 Task: Set a Reminder: Create a reminder for yourself or a team member to follow up with a specific contact or task.
Action: Mouse moved to (62, 91)
Screenshot: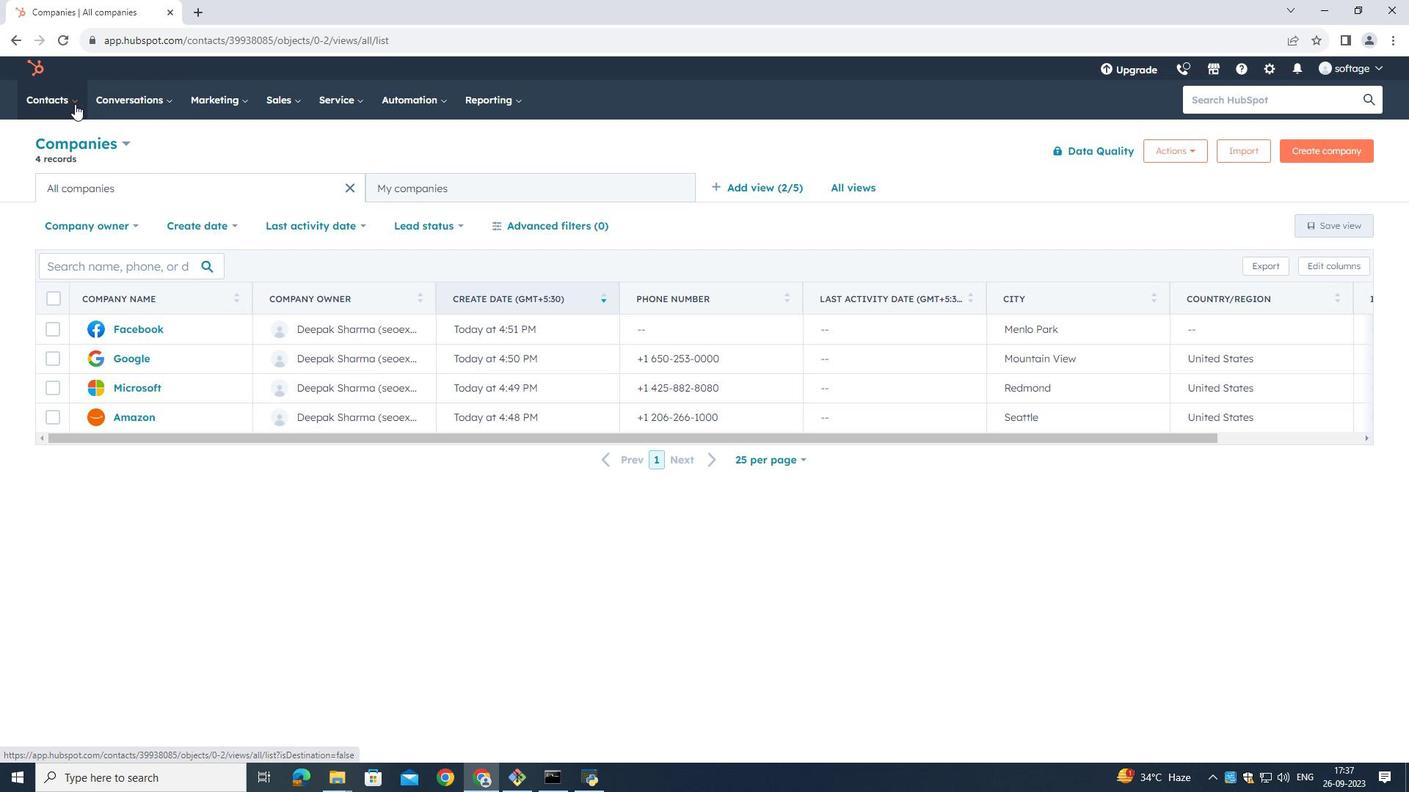 
Action: Mouse pressed left at (62, 91)
Screenshot: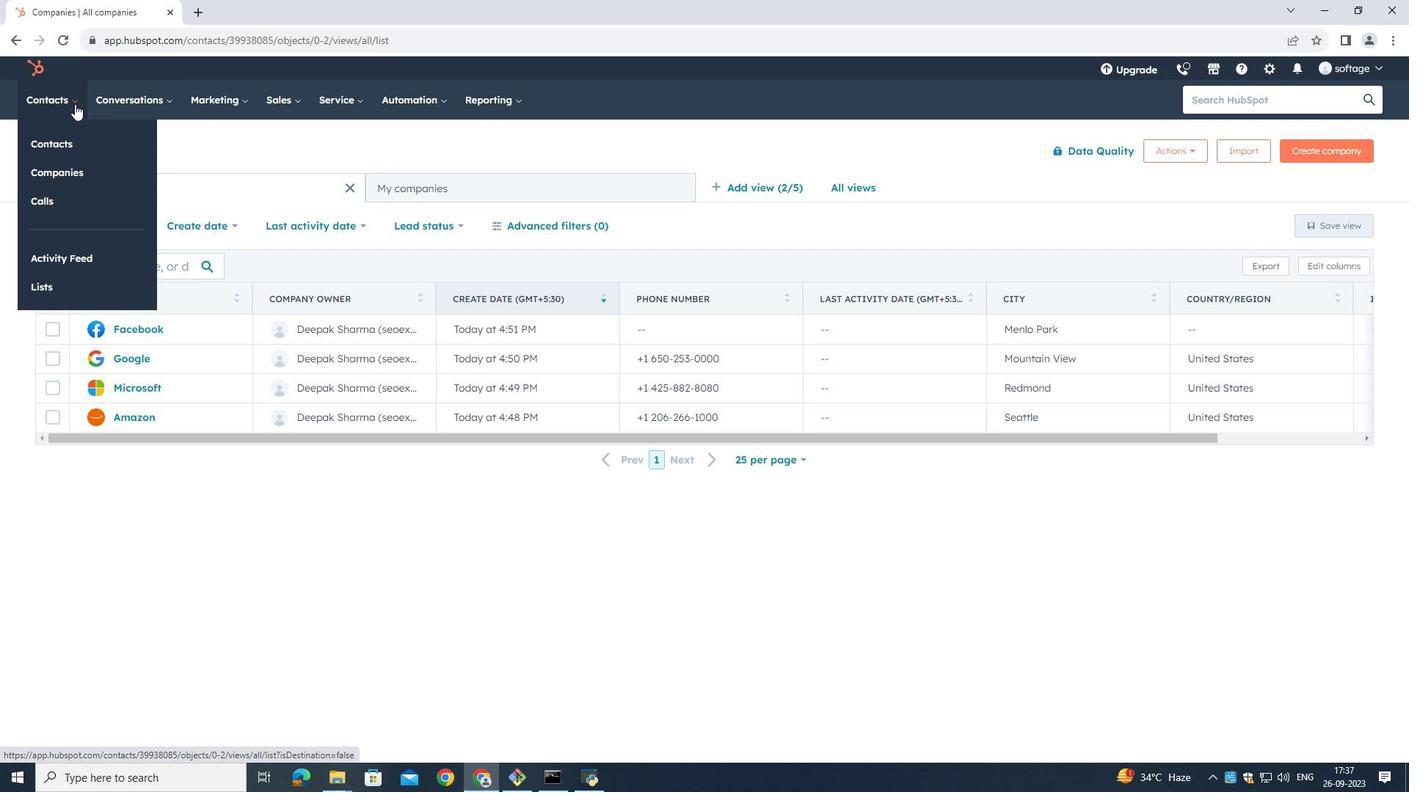 
Action: Mouse moved to (40, 130)
Screenshot: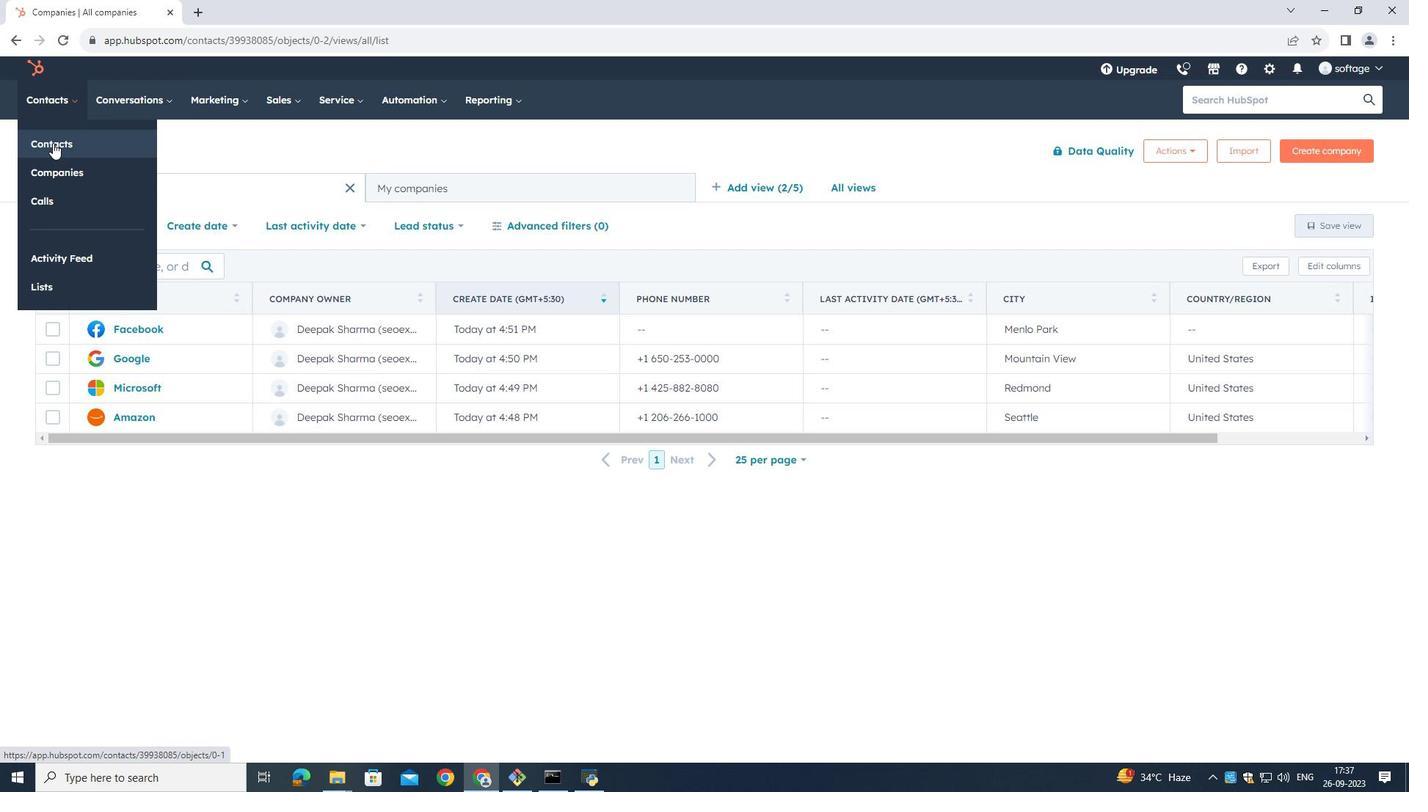 
Action: Mouse pressed left at (40, 130)
Screenshot: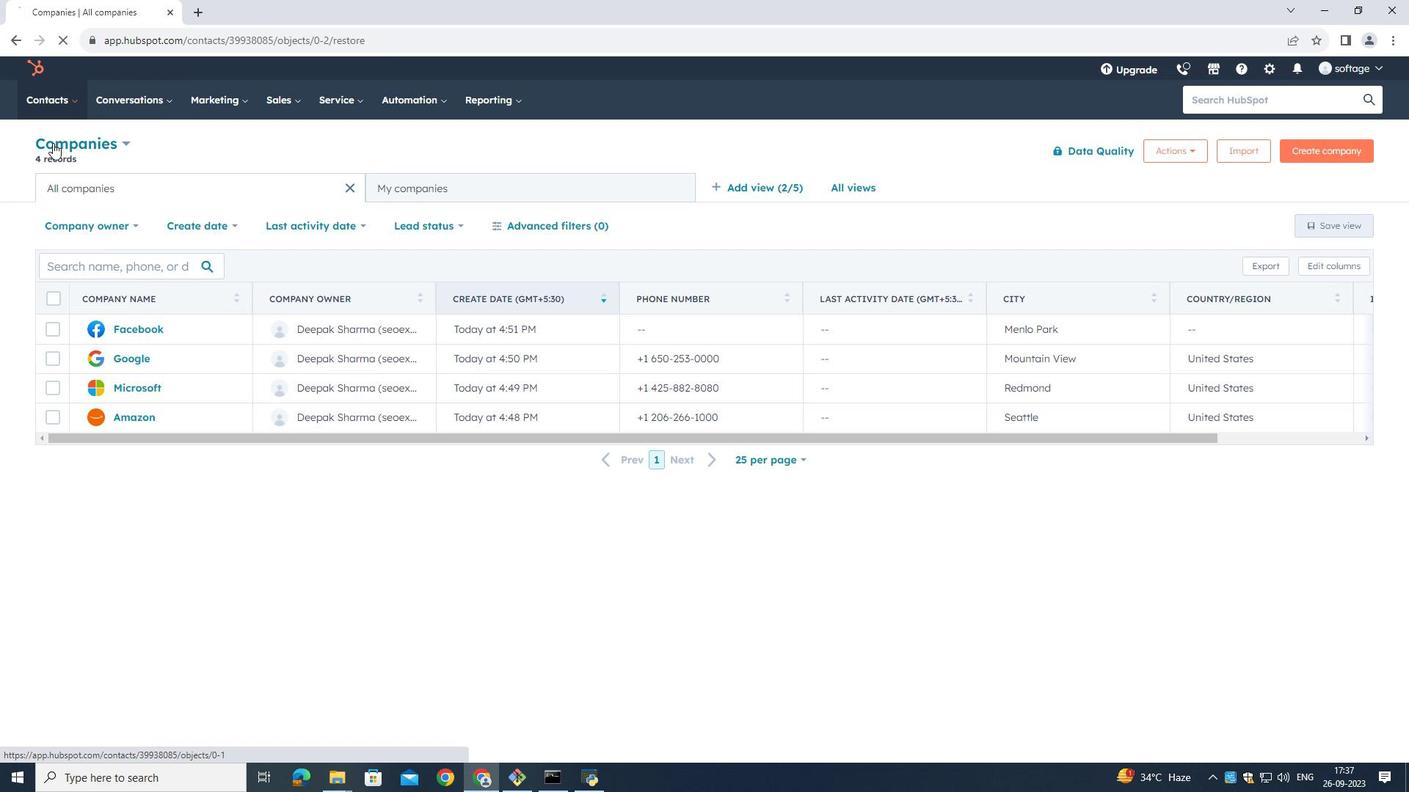 
Action: Mouse moved to (286, 92)
Screenshot: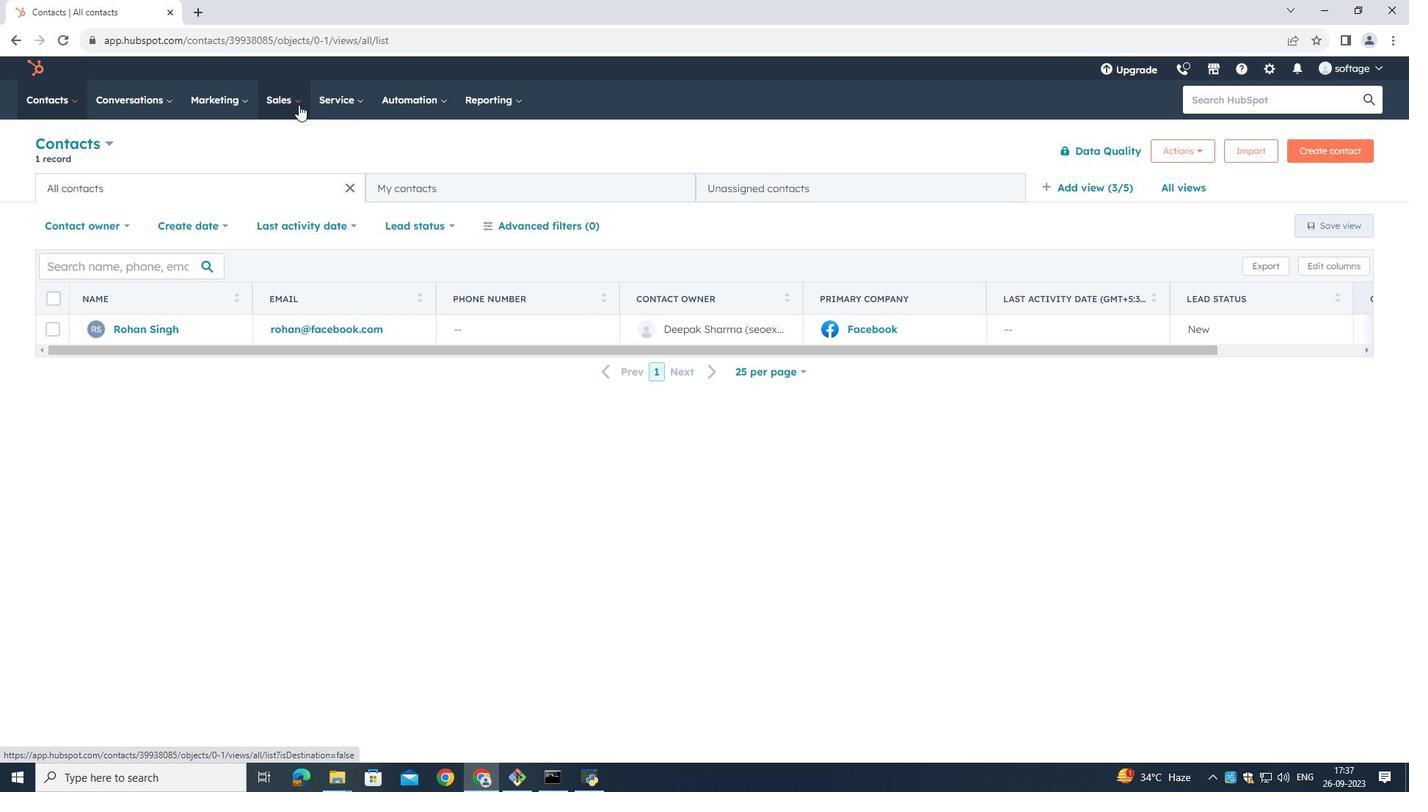 
Action: Mouse pressed left at (286, 92)
Screenshot: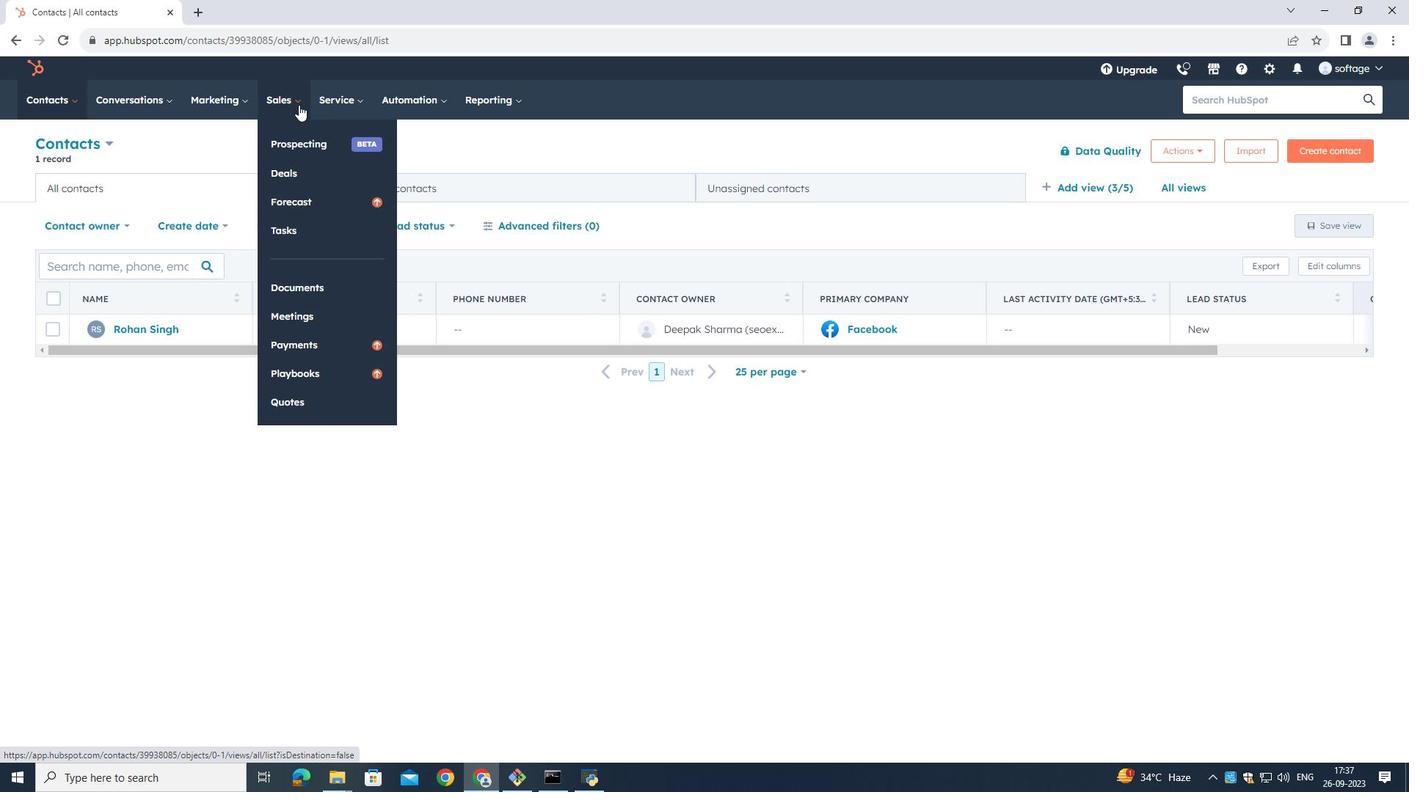 
Action: Mouse moved to (275, 215)
Screenshot: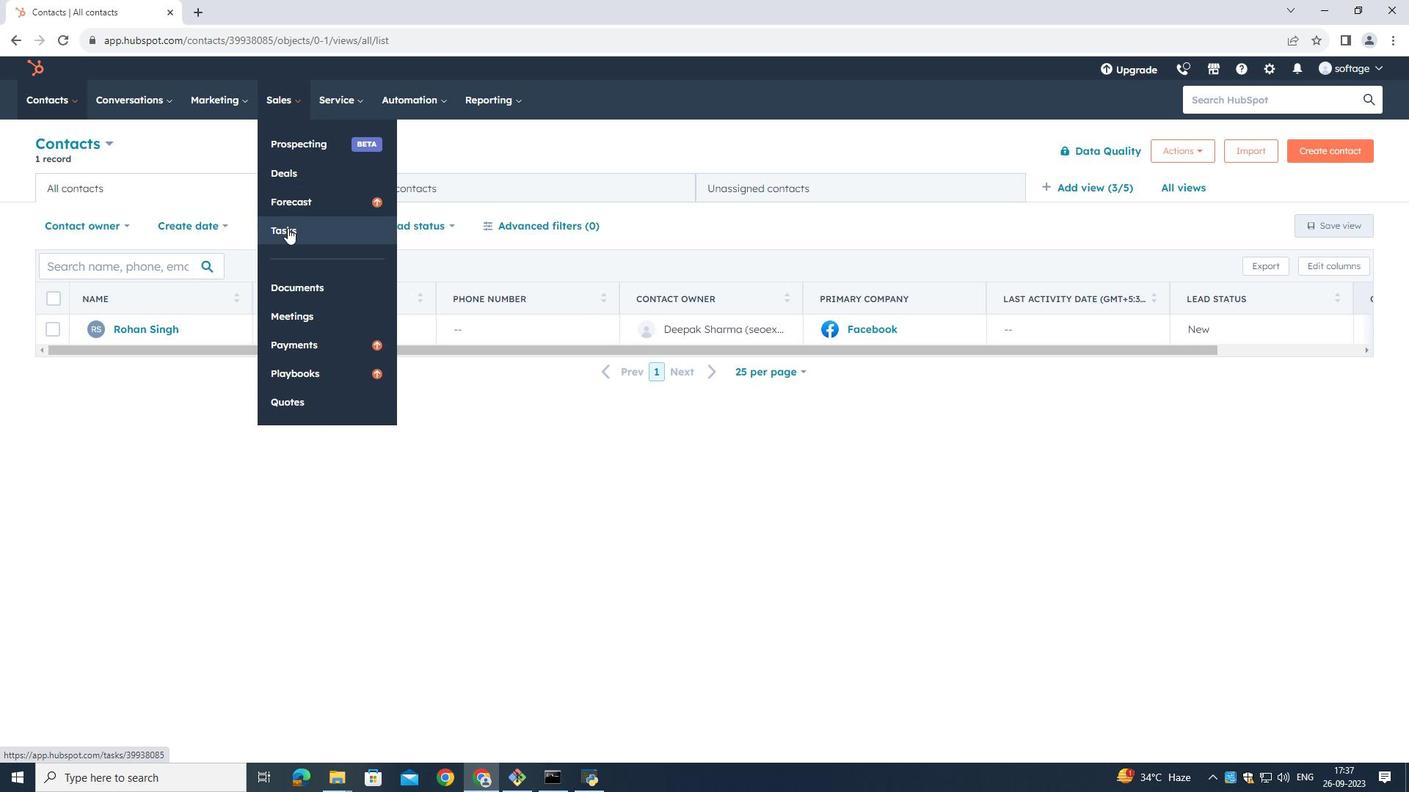 
Action: Mouse pressed left at (275, 215)
Screenshot: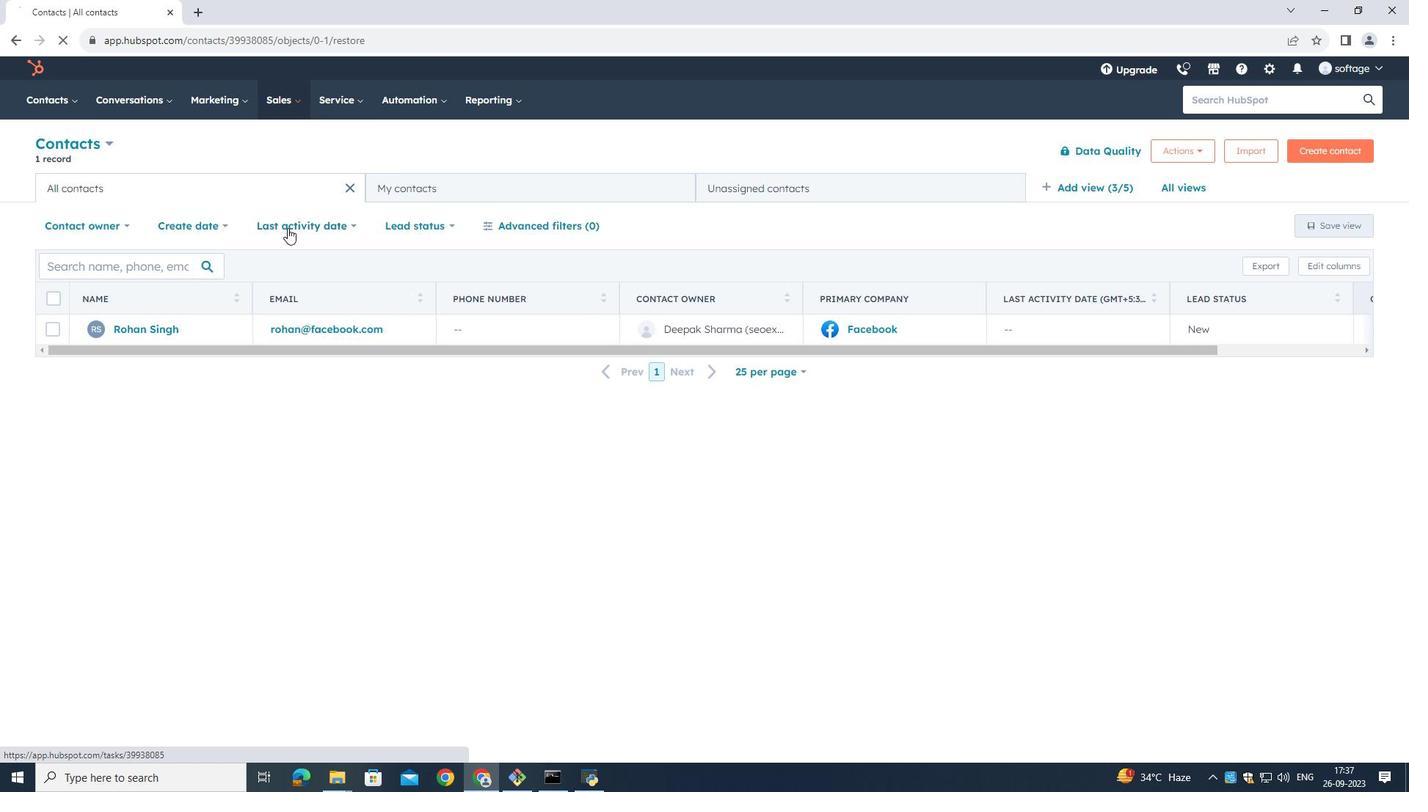 
Action: Mouse moved to (60, 89)
Screenshot: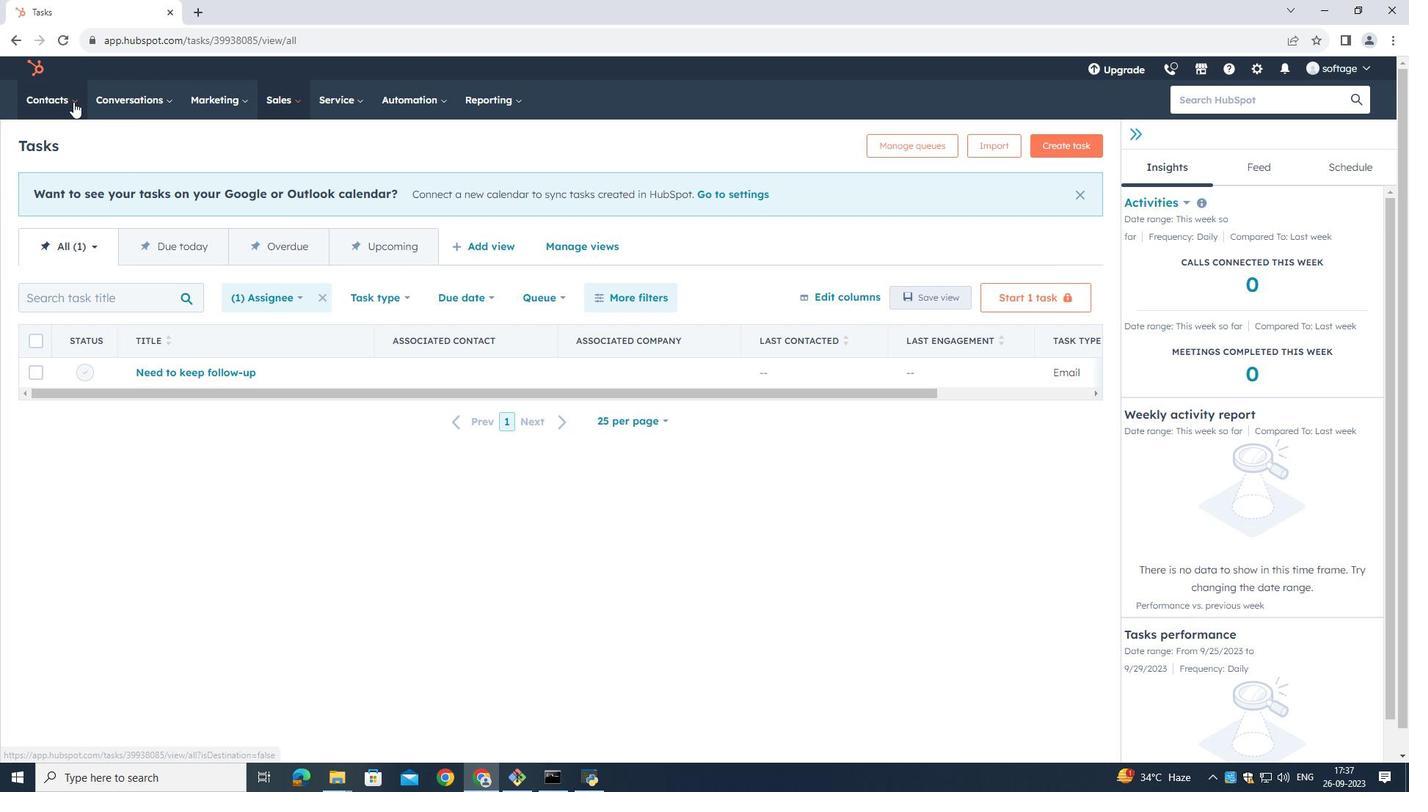 
Action: Mouse pressed left at (60, 89)
Screenshot: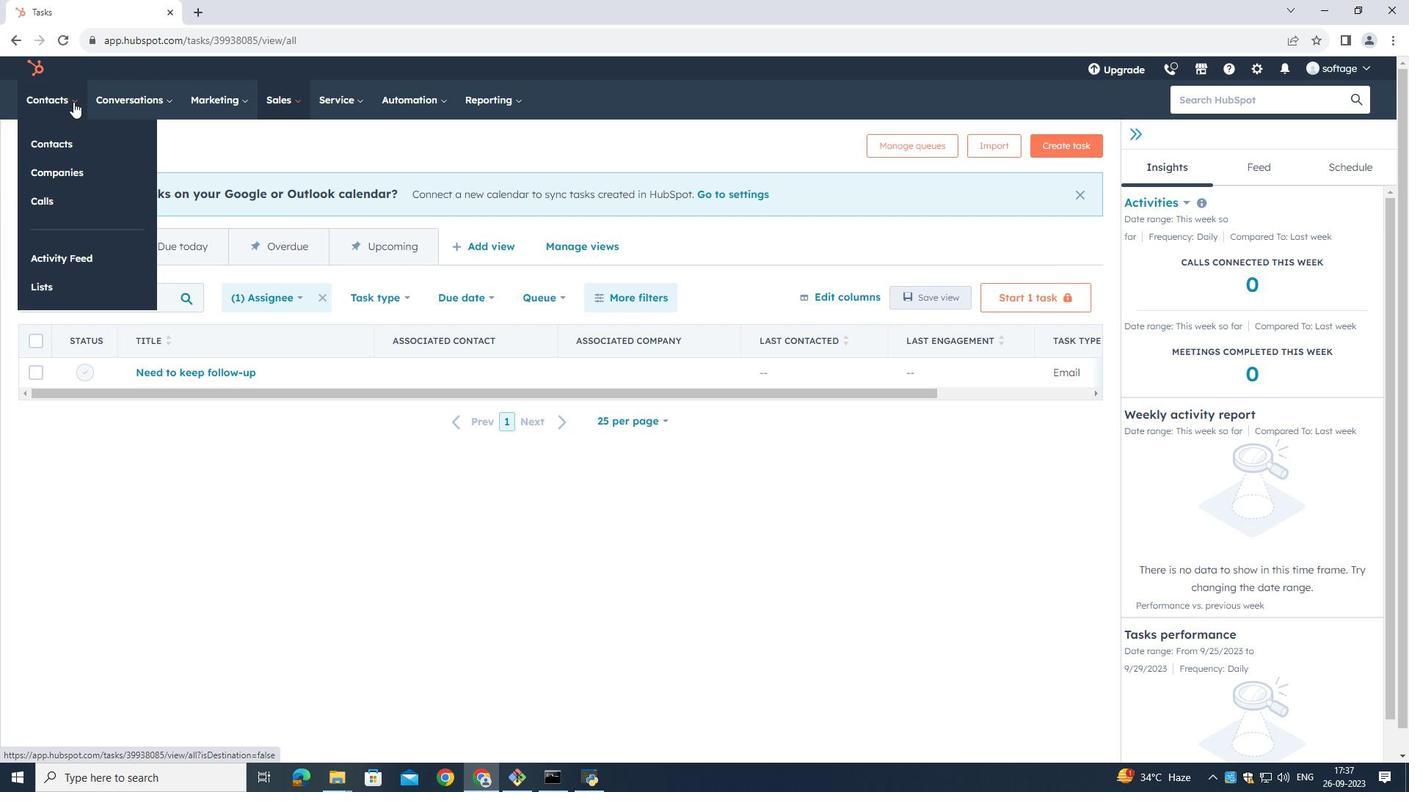 
Action: Mouse moved to (51, 129)
Screenshot: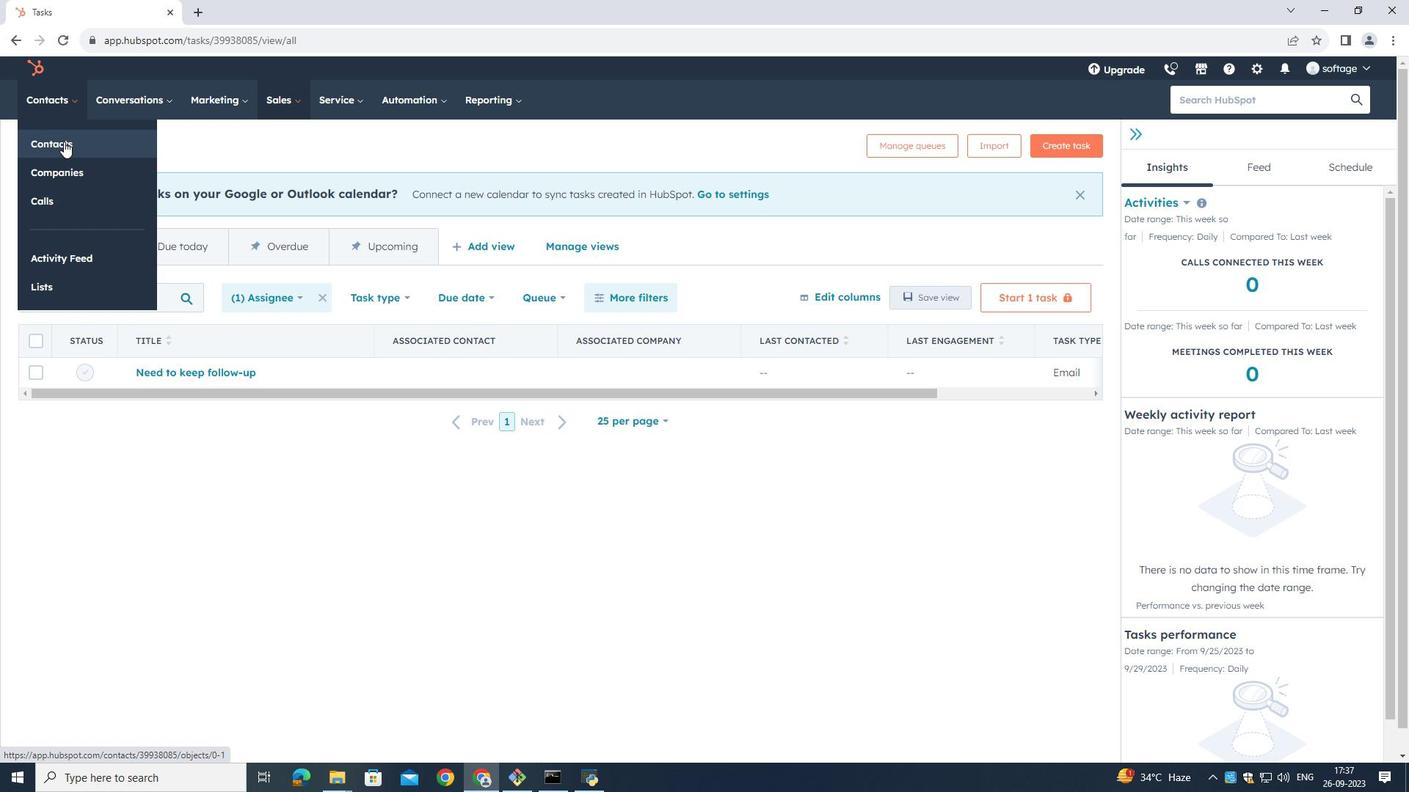 
Action: Mouse pressed left at (51, 129)
Screenshot: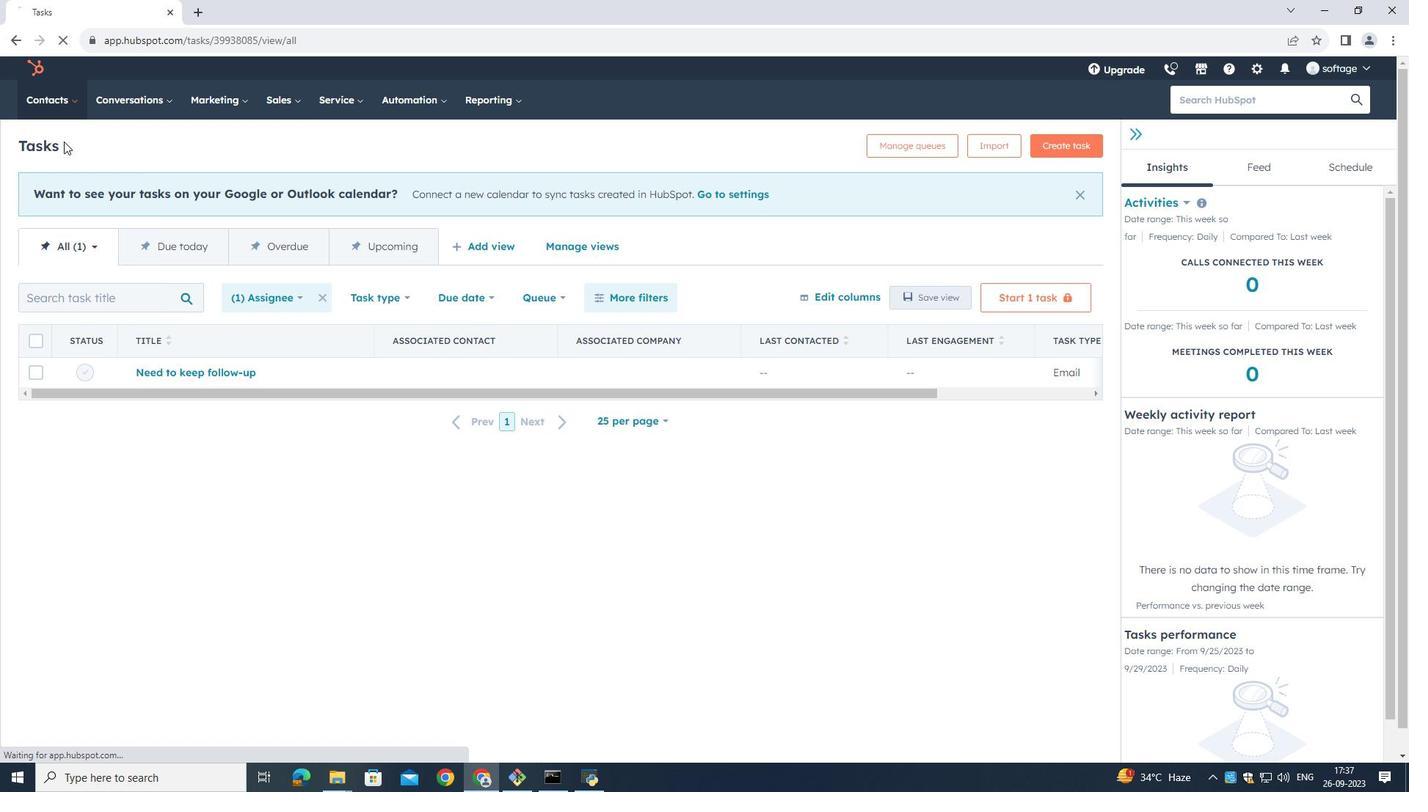 
Action: Mouse moved to (127, 315)
Screenshot: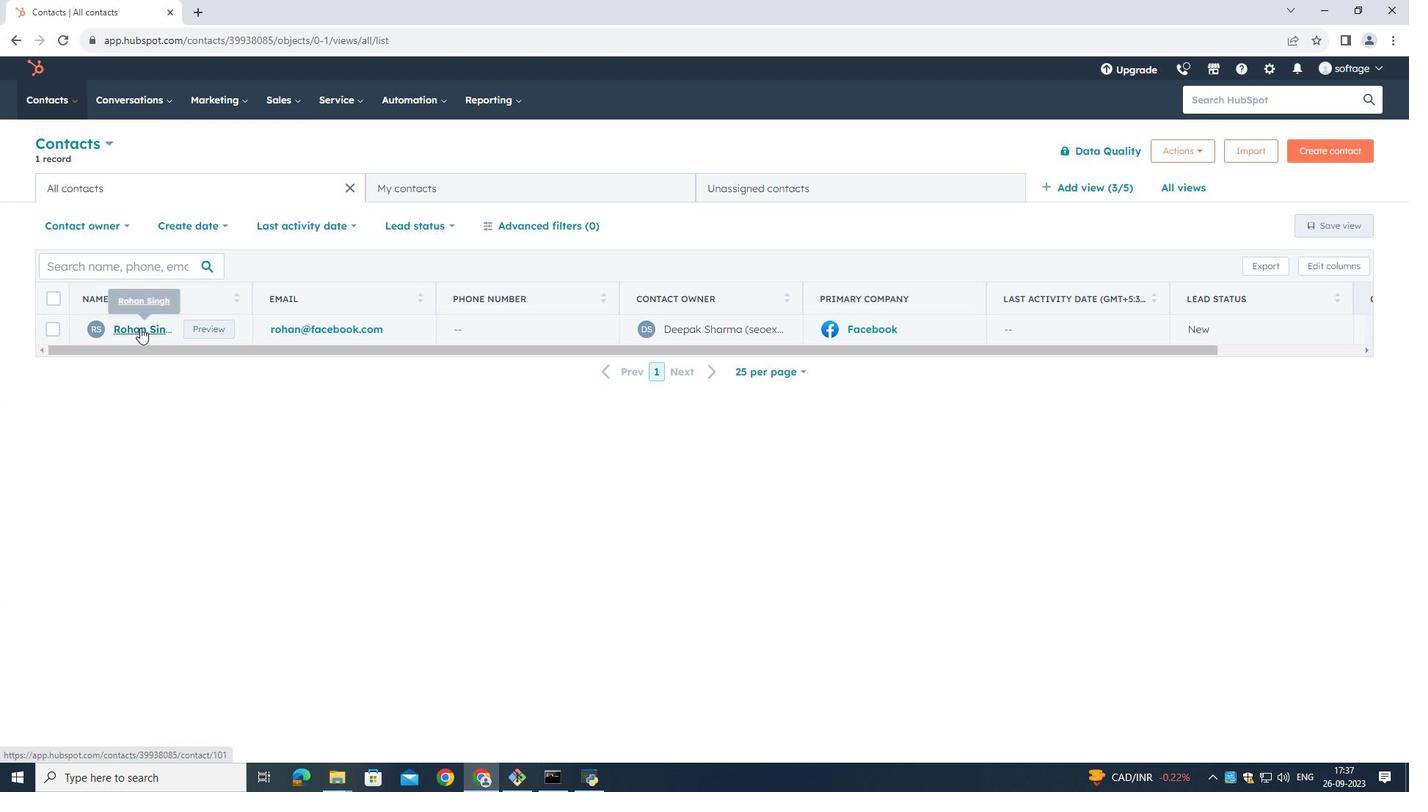 
Action: Mouse pressed left at (127, 315)
Screenshot: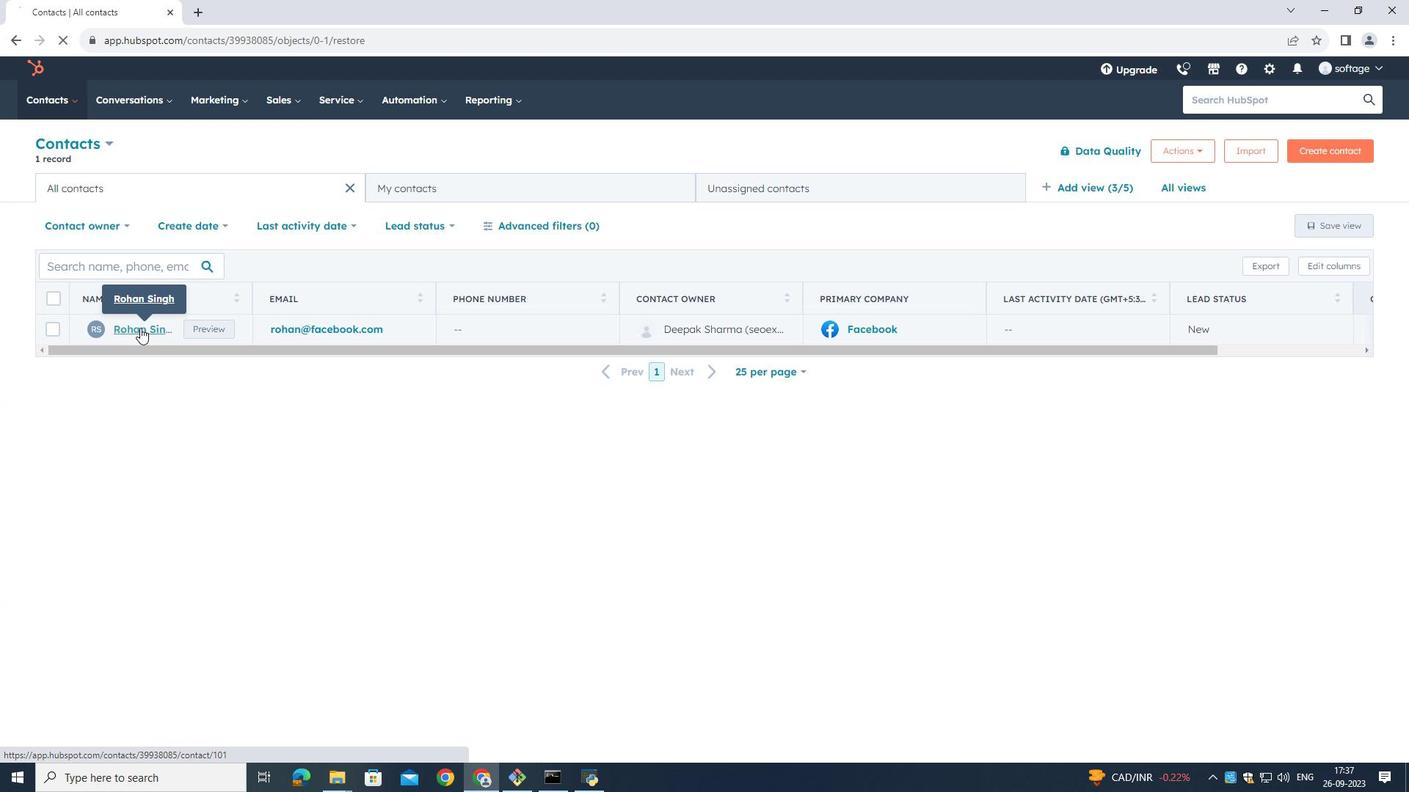 
Action: Mouse moved to (616, 267)
Screenshot: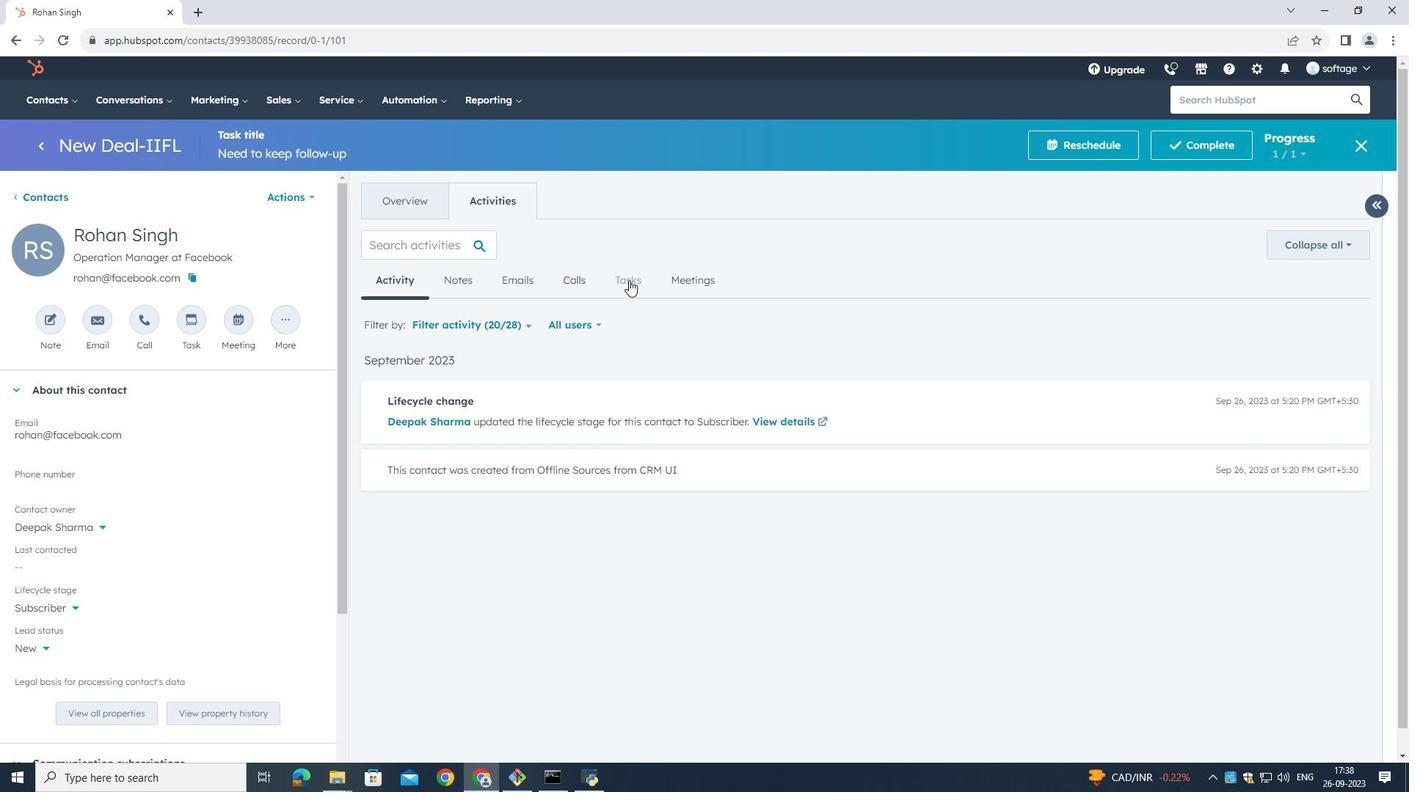 
Action: Mouse pressed left at (616, 267)
Screenshot: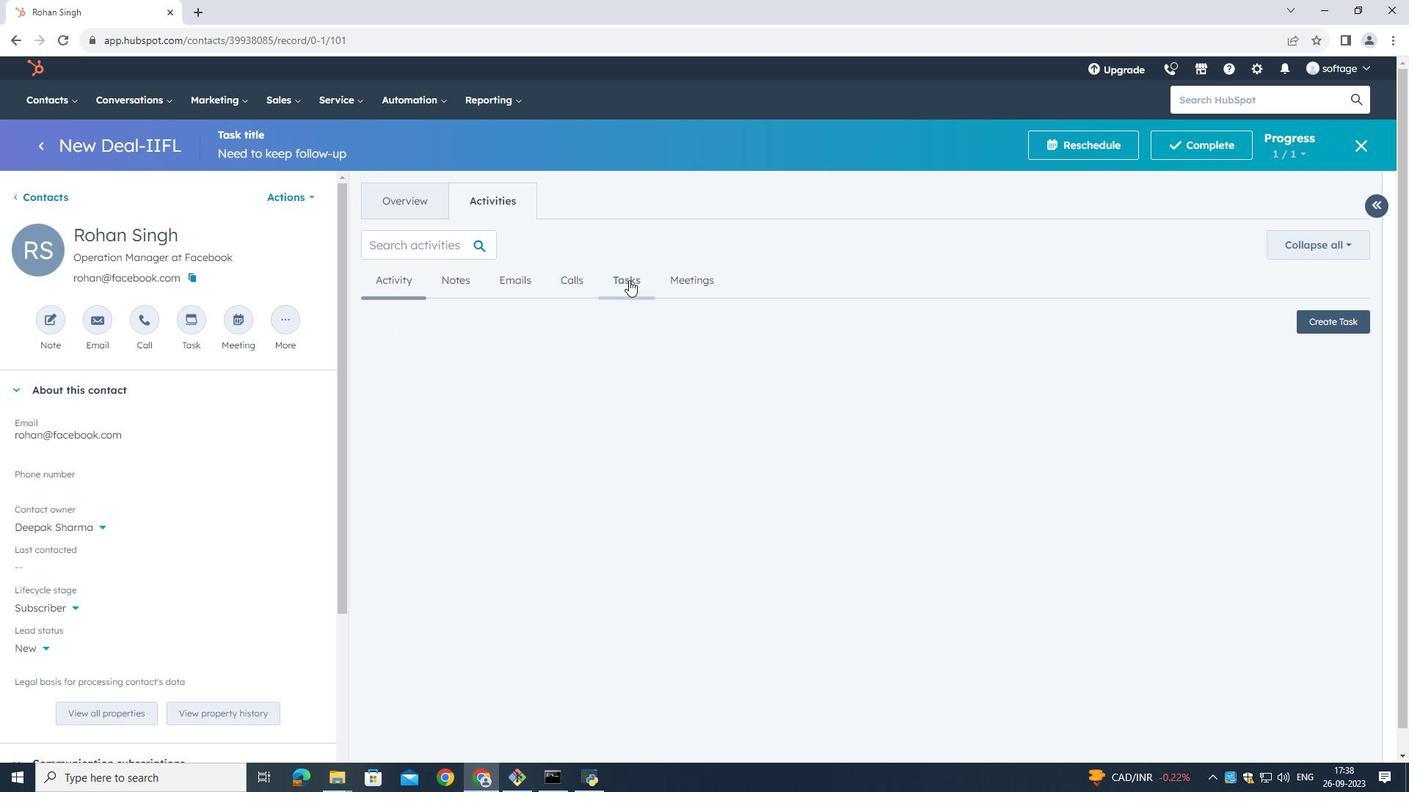 
Action: Mouse moved to (1326, 308)
Screenshot: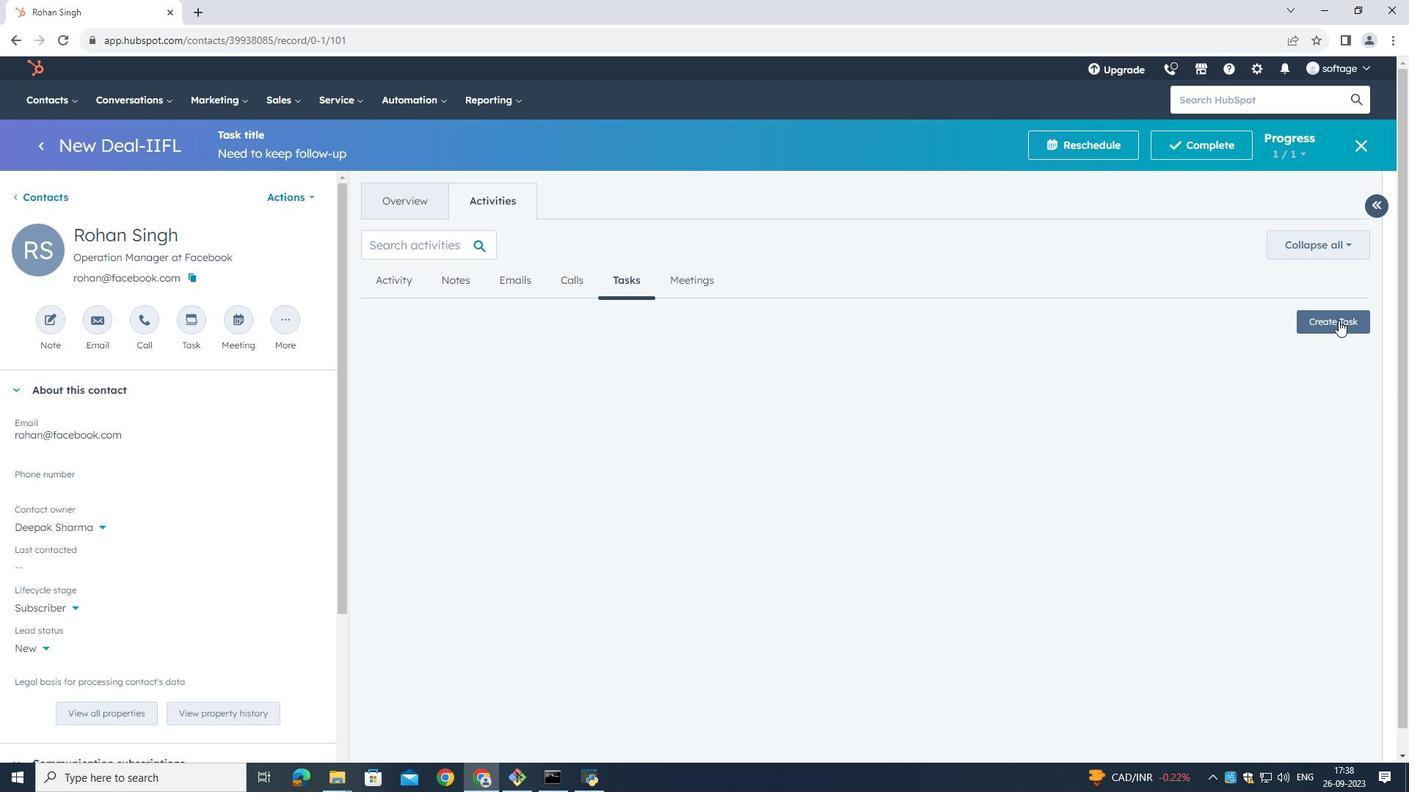 
Action: Mouse pressed left at (1326, 308)
Screenshot: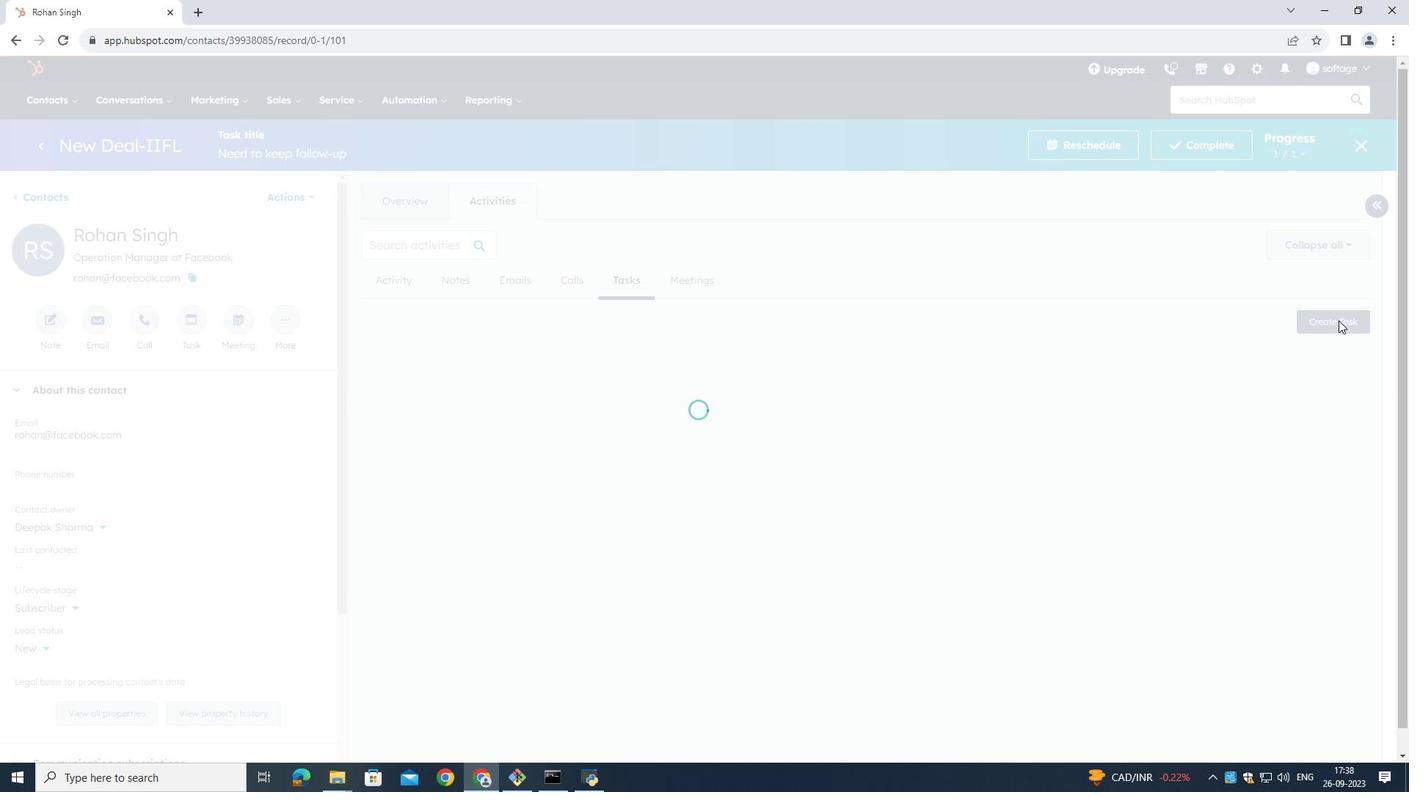 
Action: Mouse moved to (1034, 582)
Screenshot: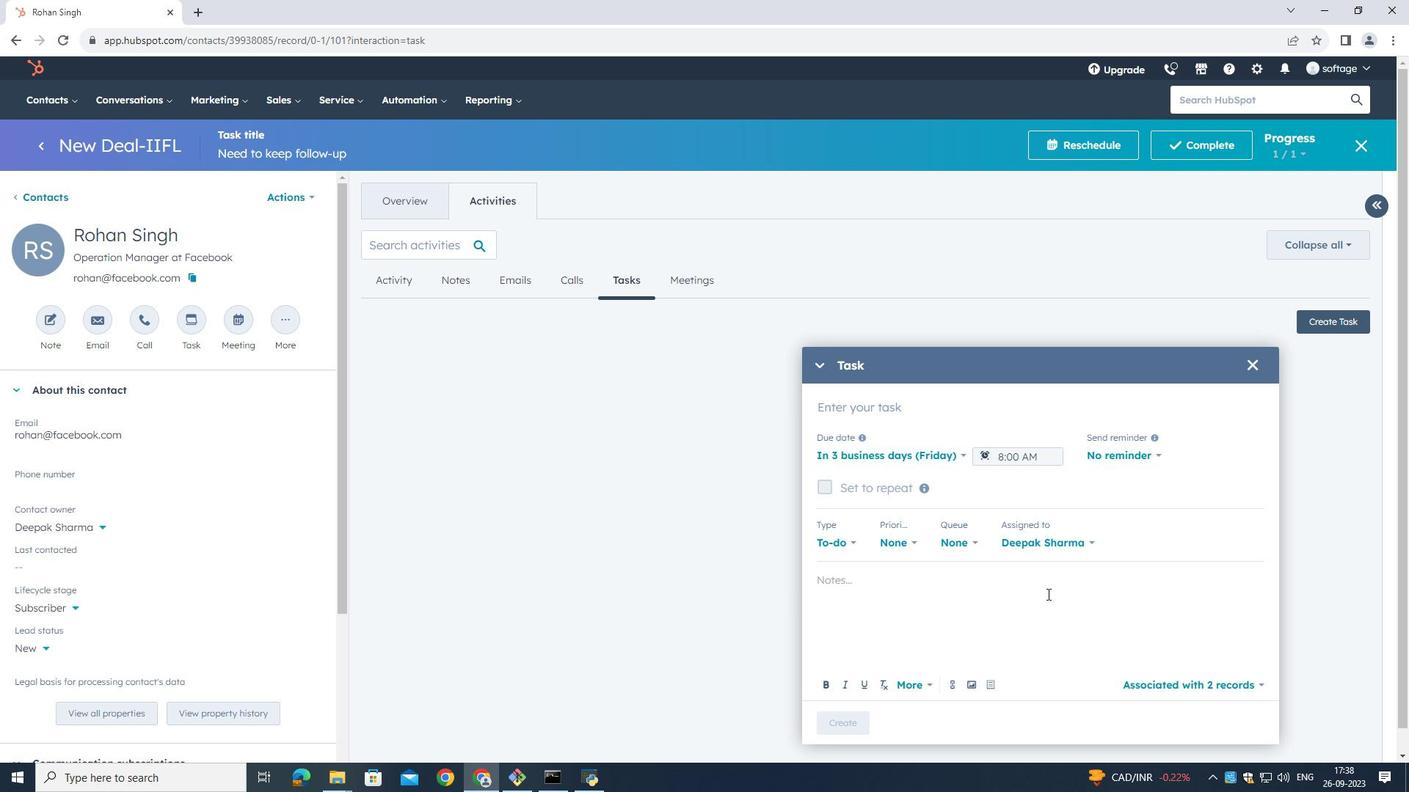 
Action: Key pressed <Key.shift>Need<Key.space>to<Key.space>followup<Key.left><Key.left><Key.space><Key.right><Key.right>
Screenshot: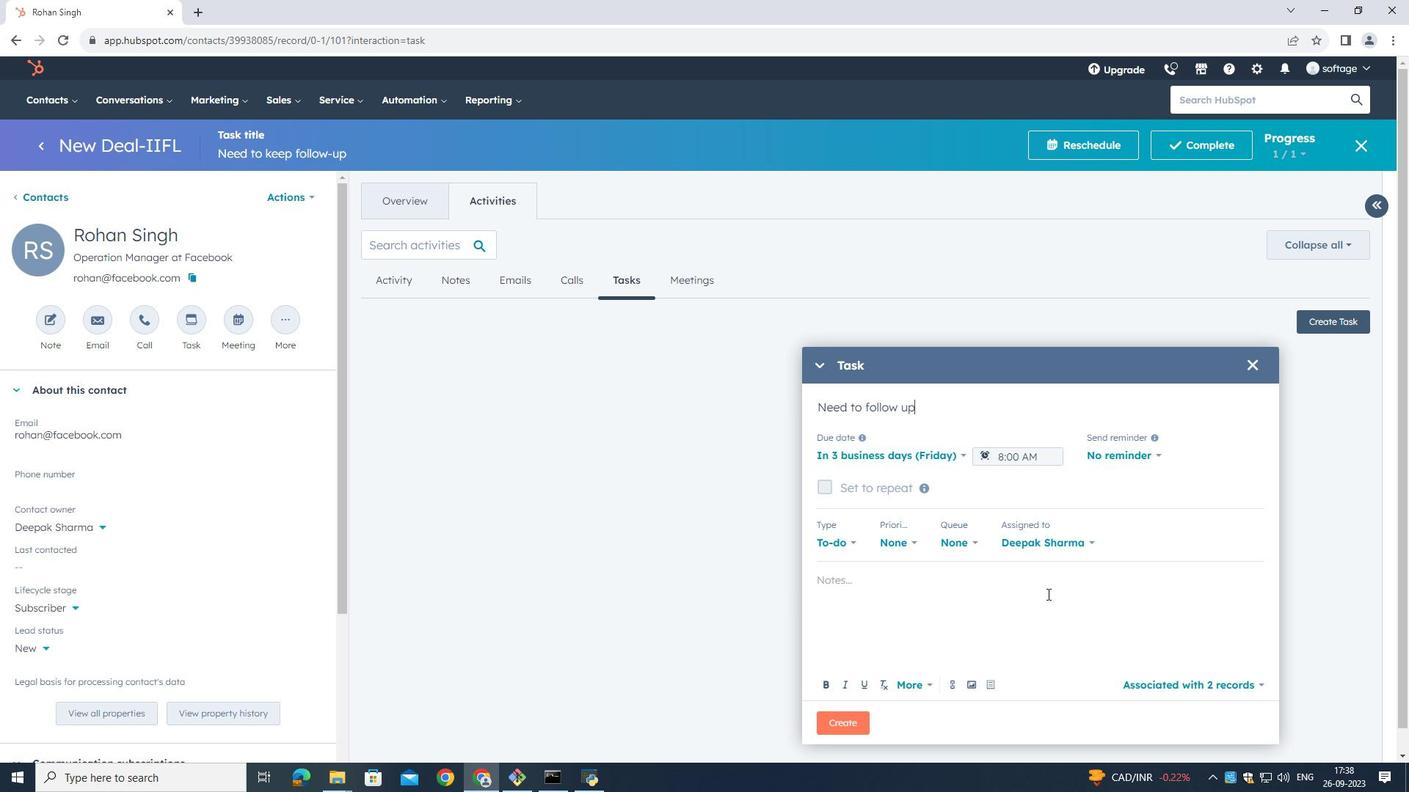 
Action: Mouse moved to (1147, 442)
Screenshot: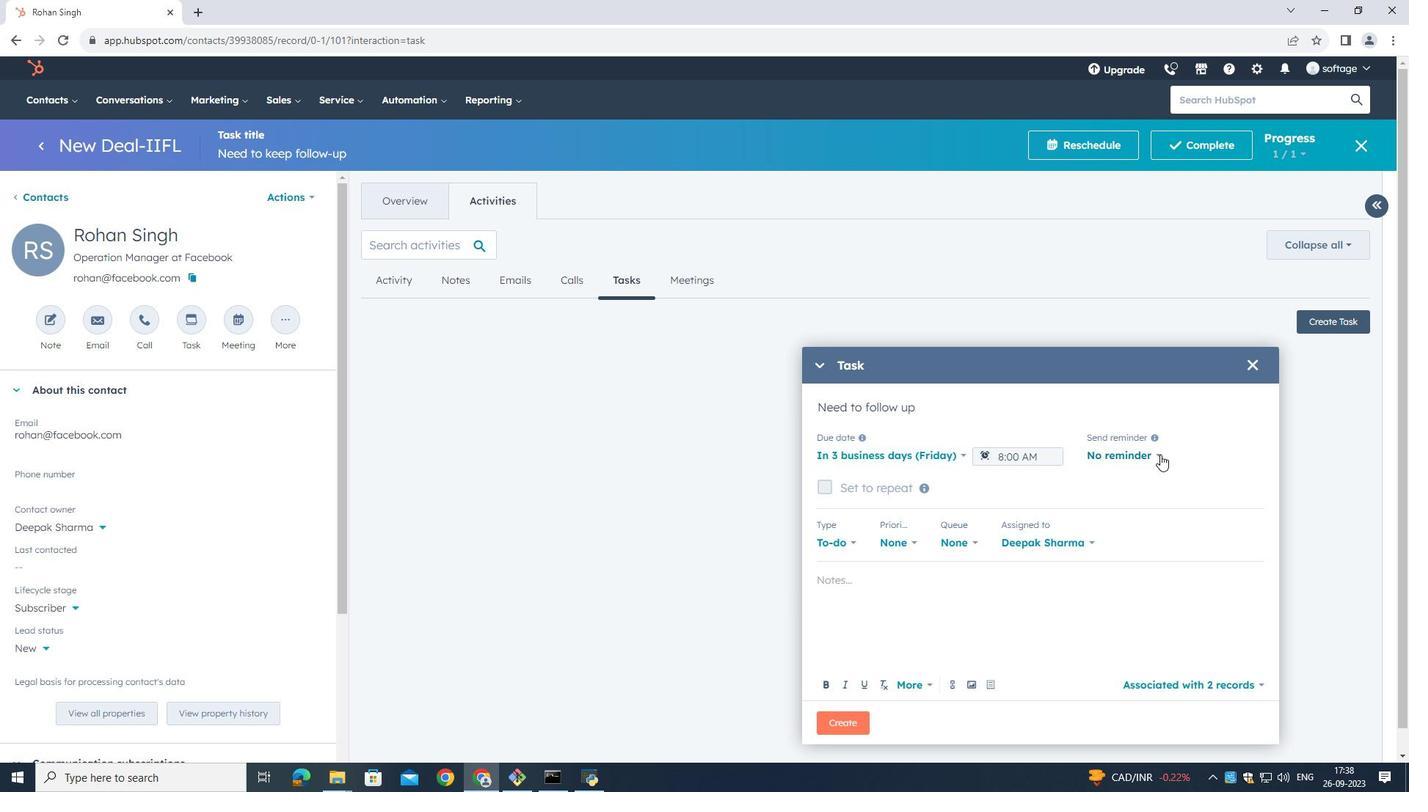 
Action: Mouse pressed left at (1147, 442)
Screenshot: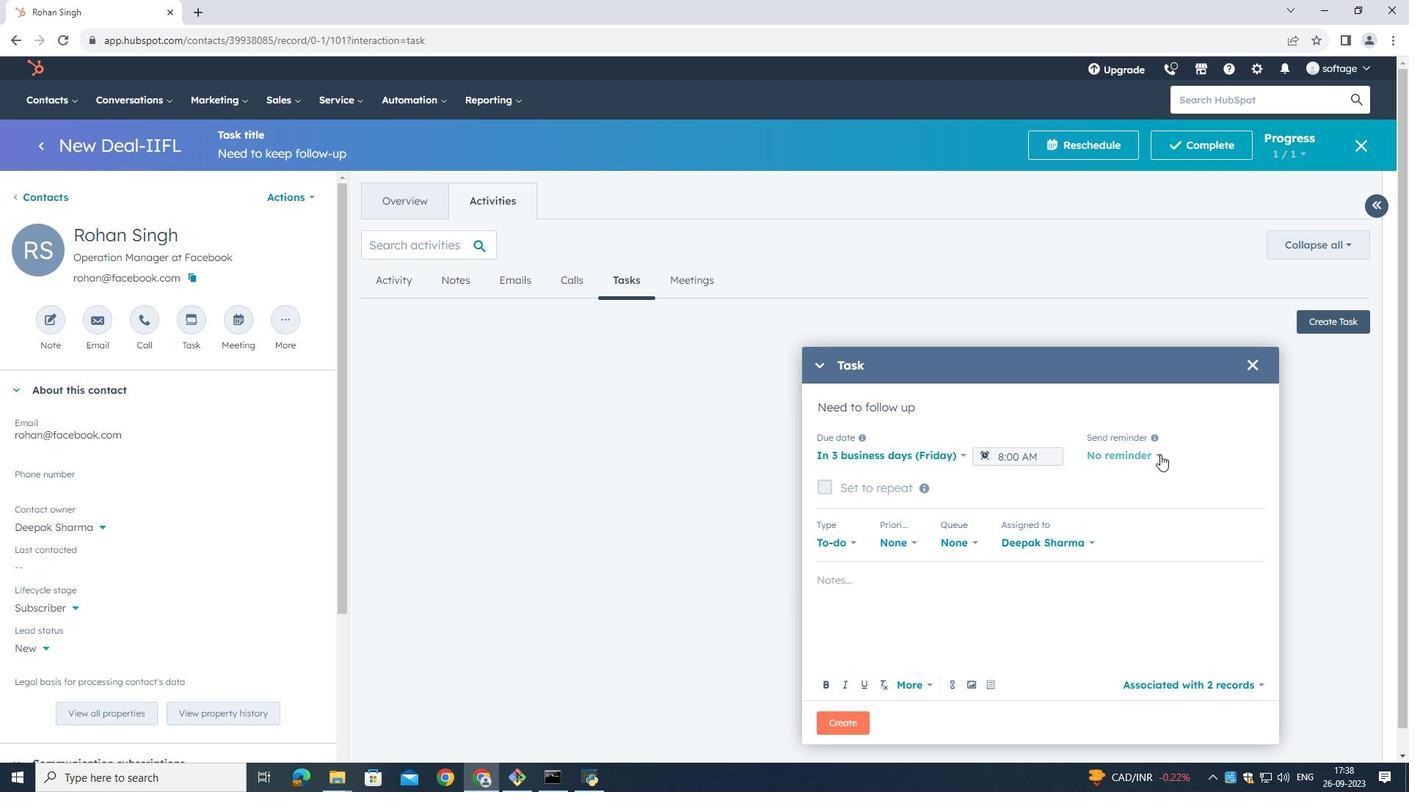 
Action: Mouse moved to (1094, 542)
Screenshot: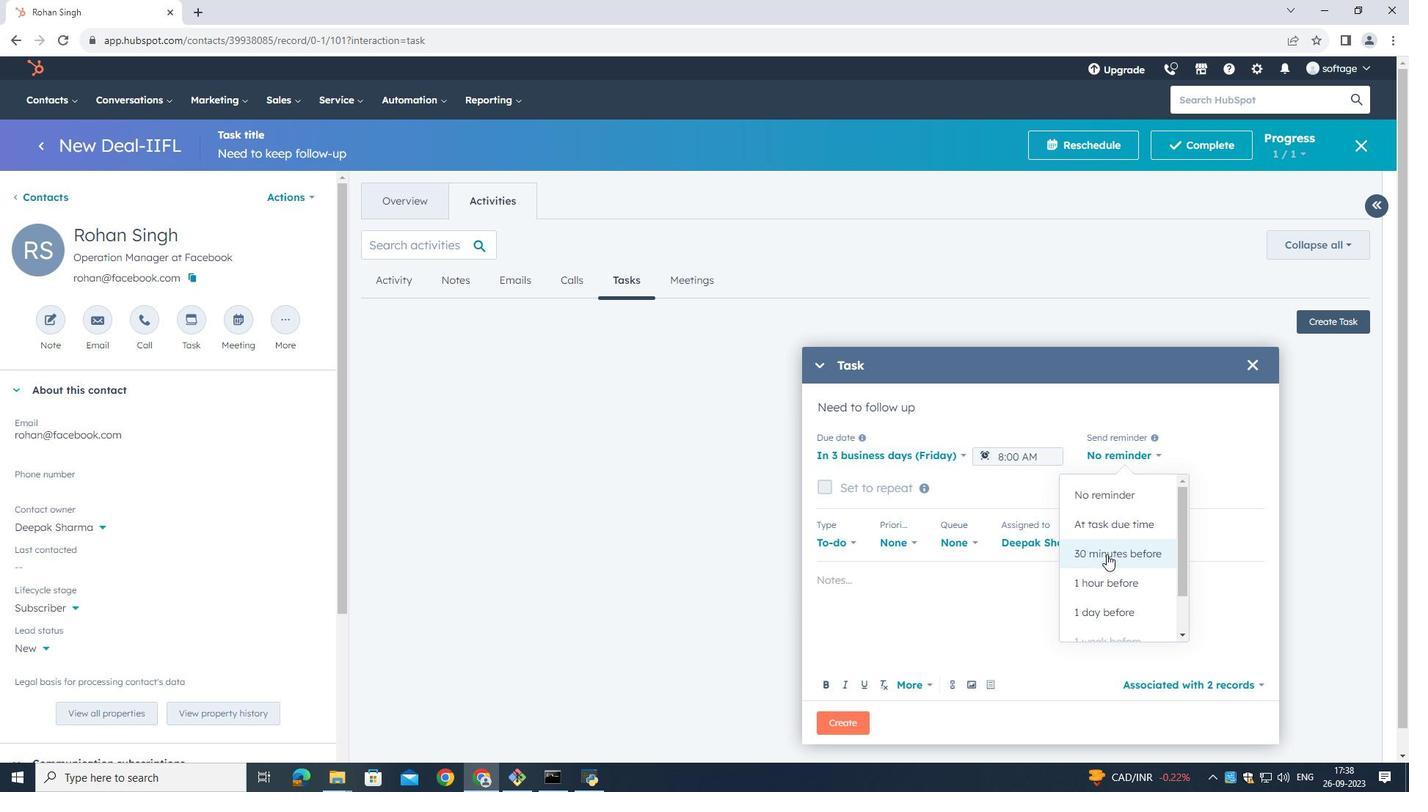 
Action: Mouse pressed left at (1094, 542)
Screenshot: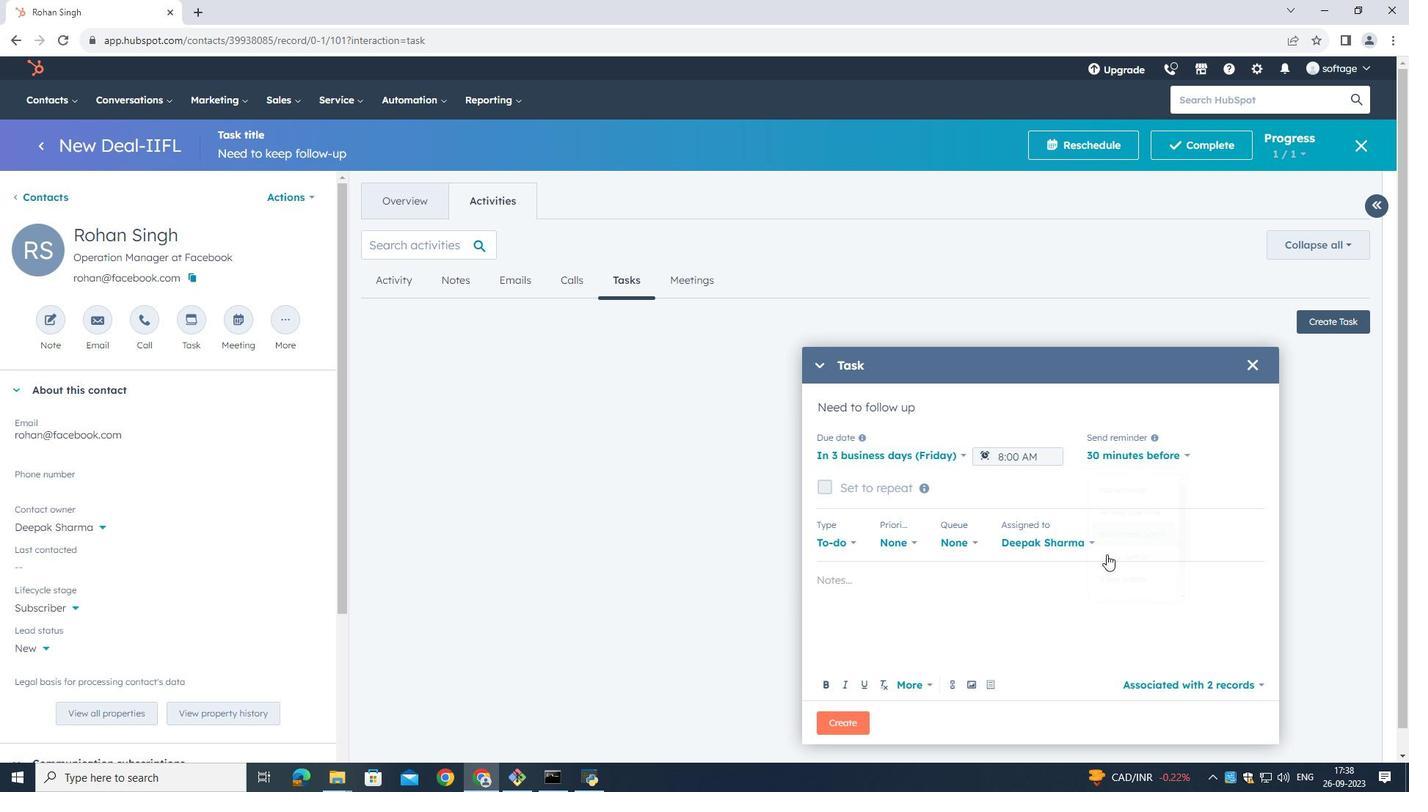 
Action: Mouse moved to (917, 444)
Screenshot: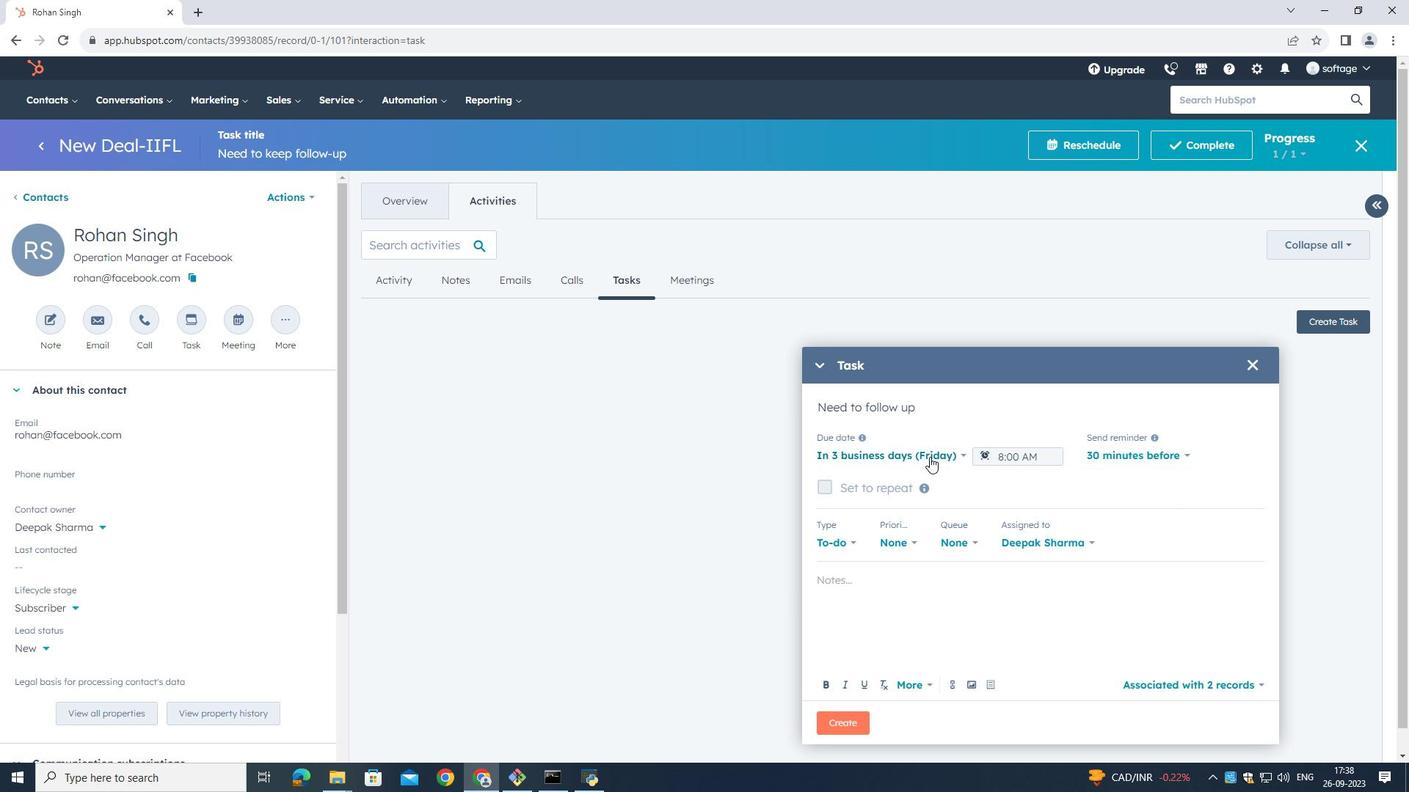 
Action: Mouse pressed left at (917, 444)
Screenshot: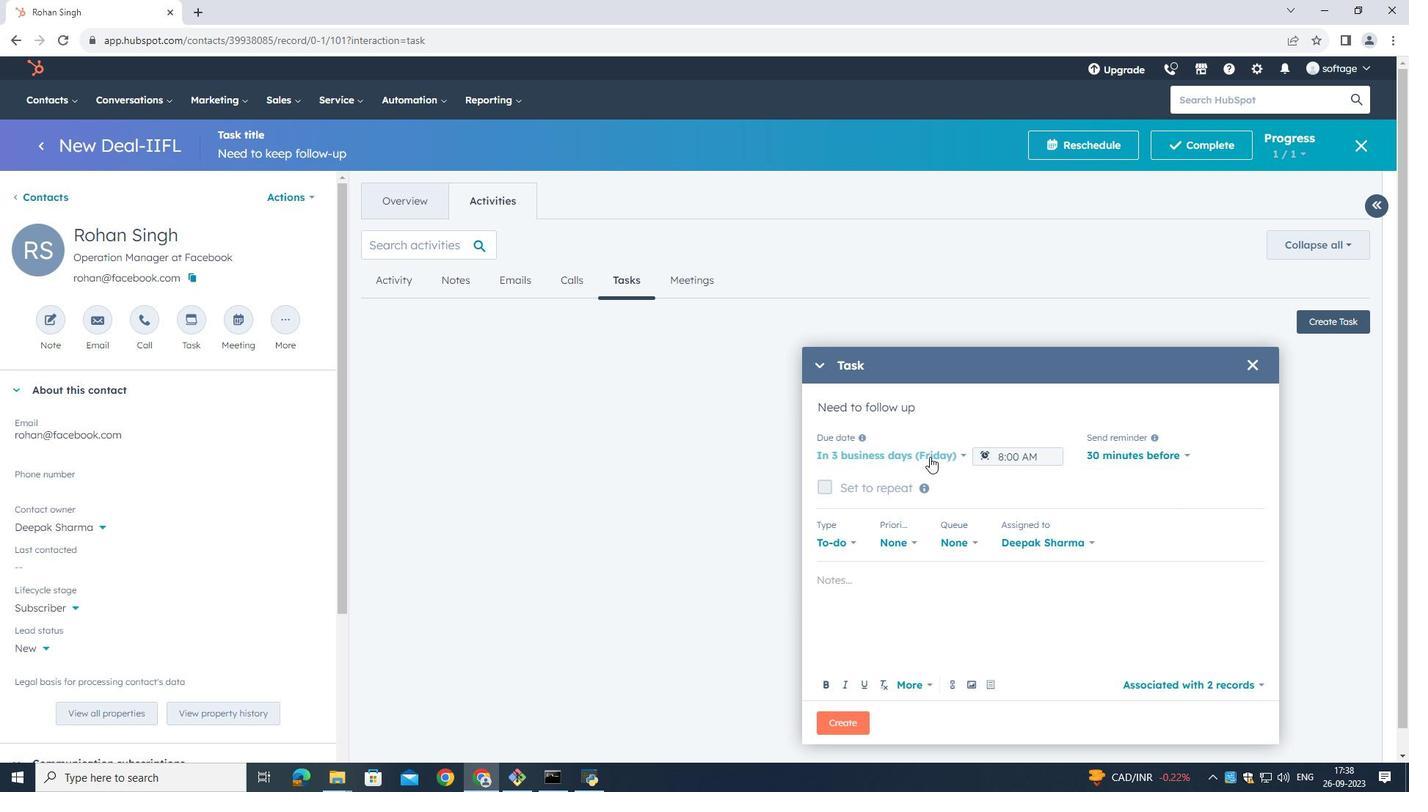 
Action: Mouse moved to (860, 564)
Screenshot: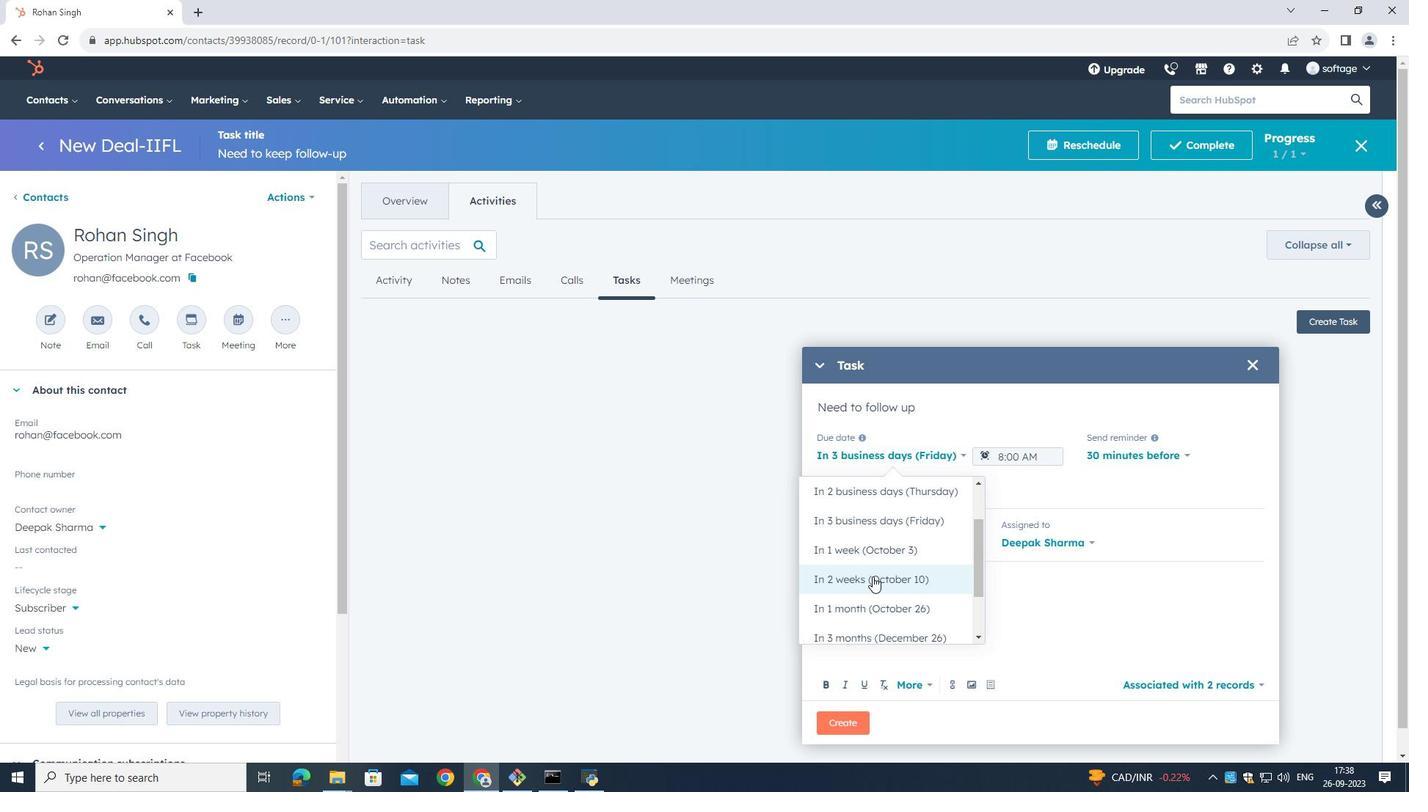 
Action: Mouse pressed left at (860, 564)
Screenshot: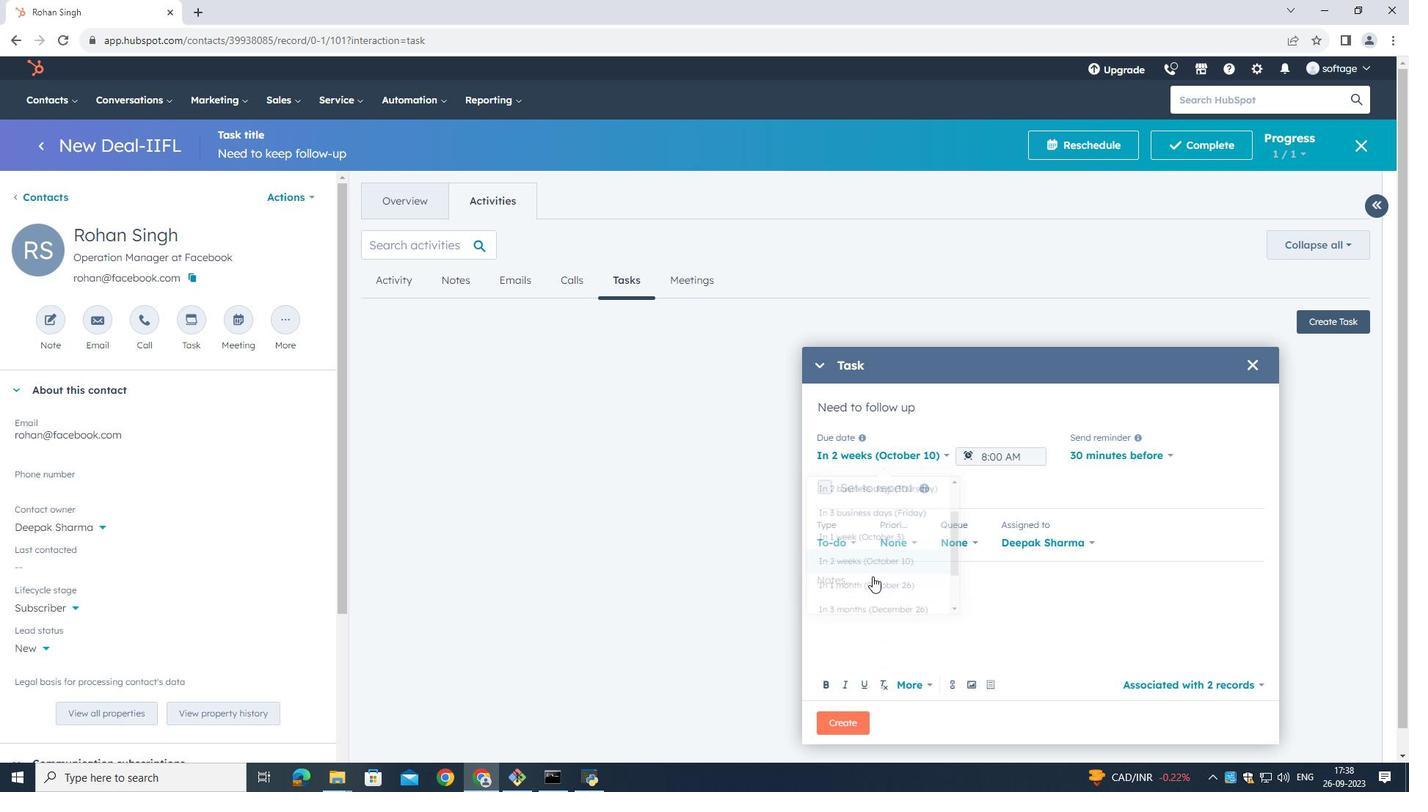 
Action: Mouse moved to (841, 529)
Screenshot: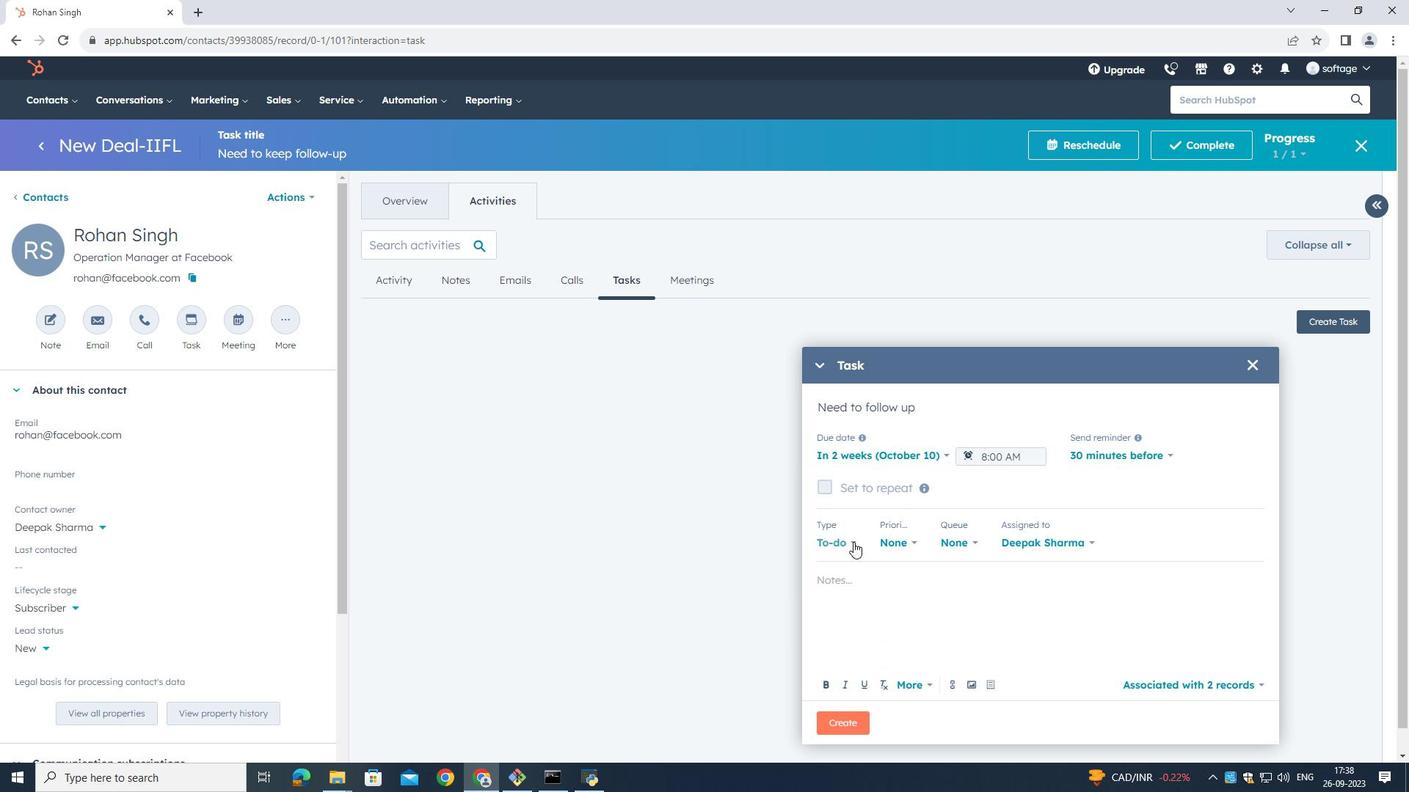 
Action: Mouse pressed left at (841, 529)
Screenshot: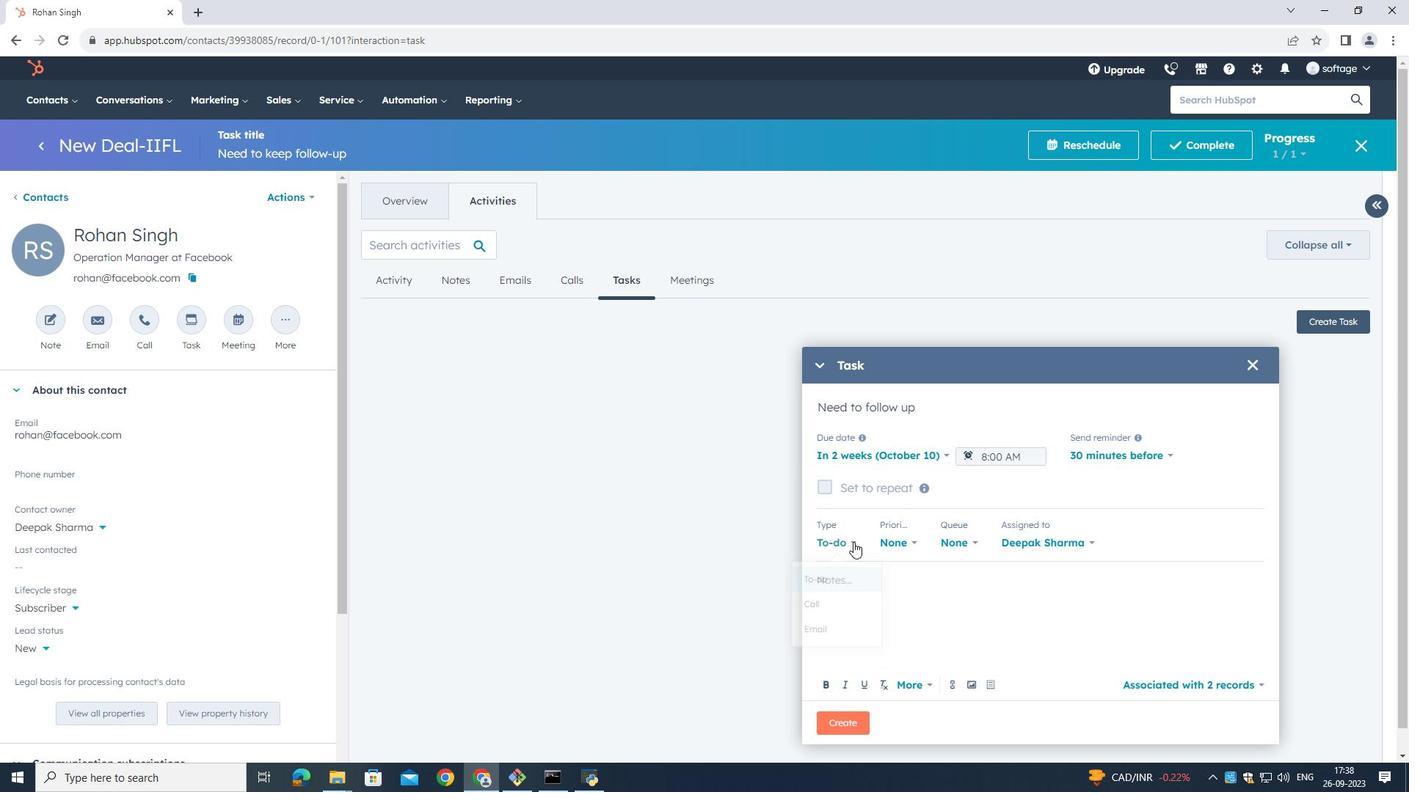 
Action: Mouse moved to (805, 631)
Screenshot: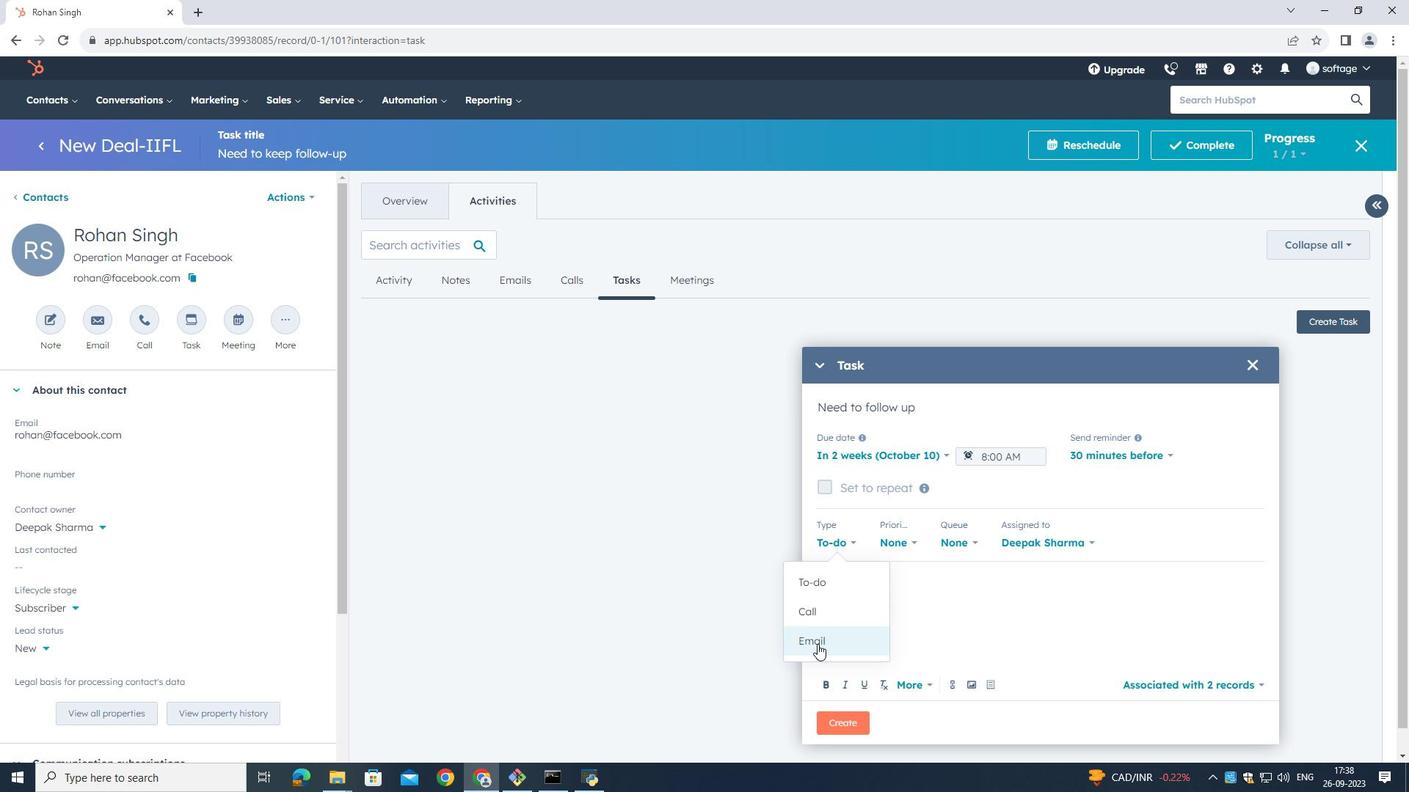 
Action: Mouse pressed left at (805, 631)
Screenshot: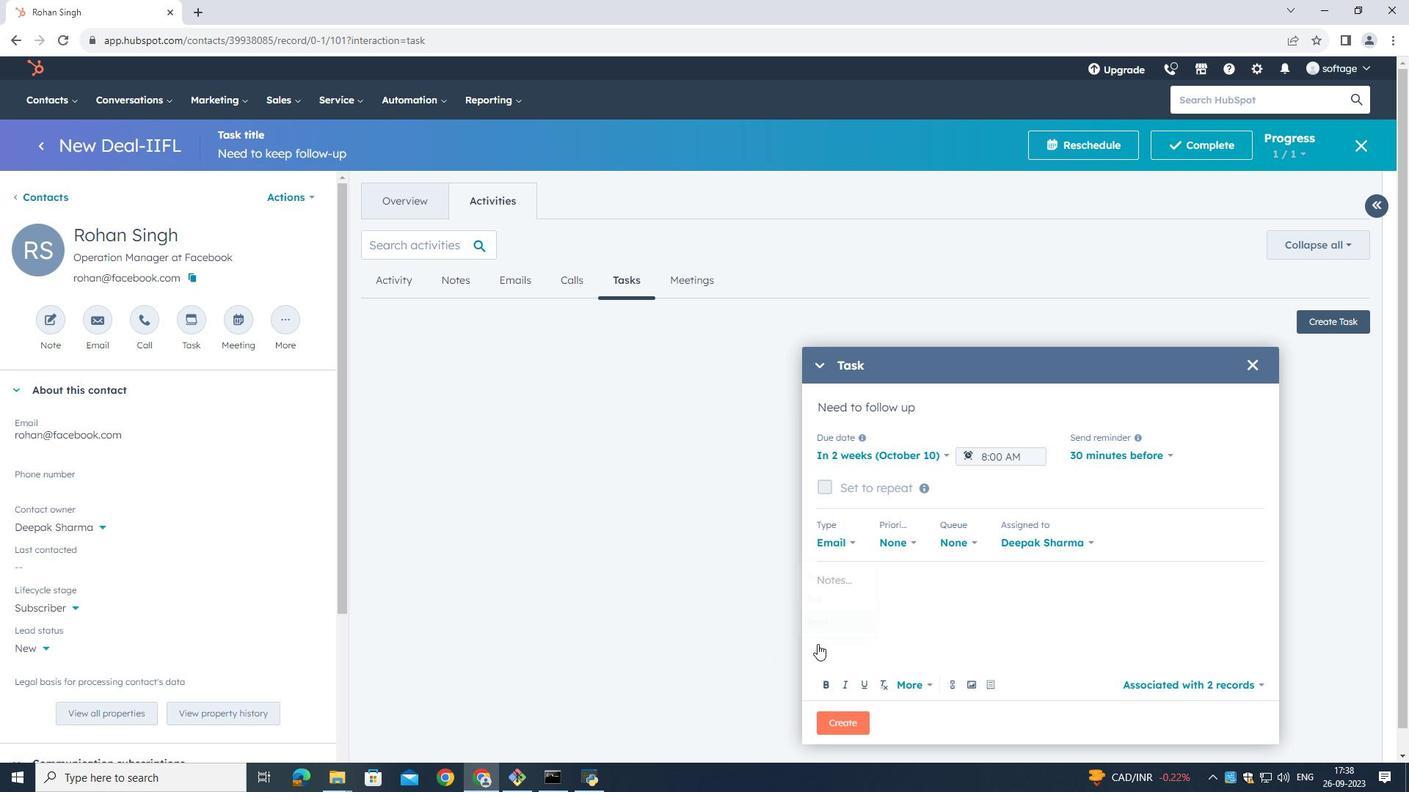 
Action: Mouse moved to (901, 531)
Screenshot: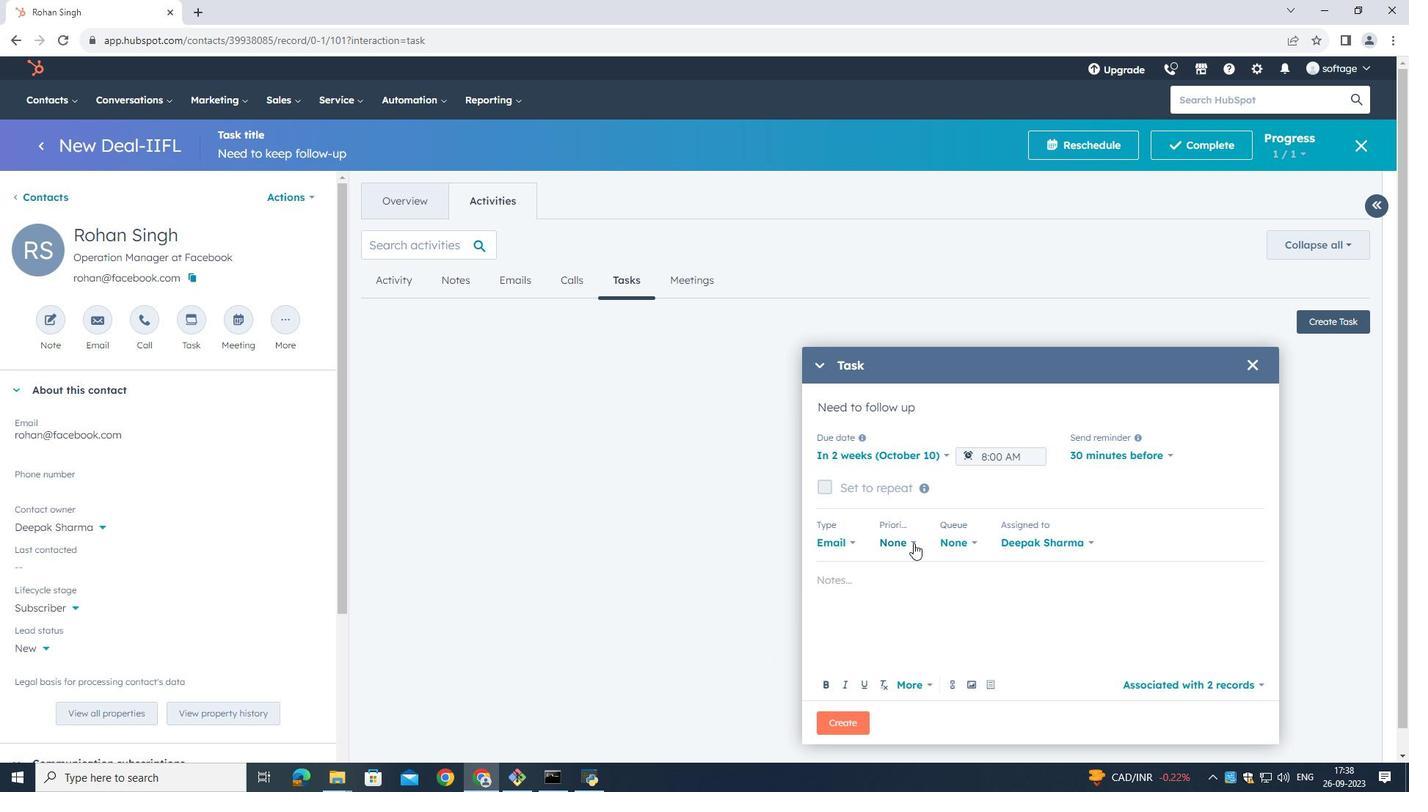 
Action: Mouse pressed left at (901, 531)
Screenshot: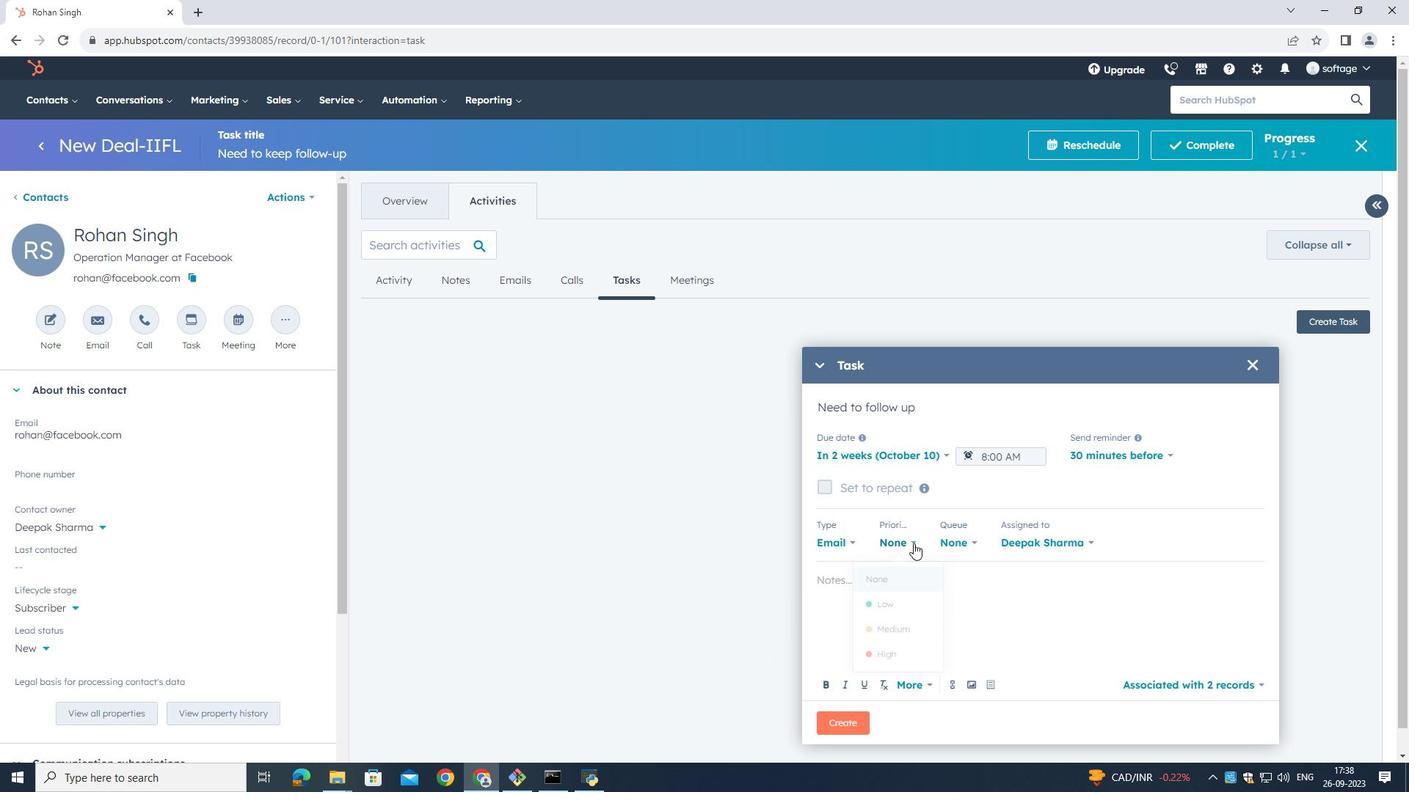 
Action: Mouse moved to (869, 654)
Screenshot: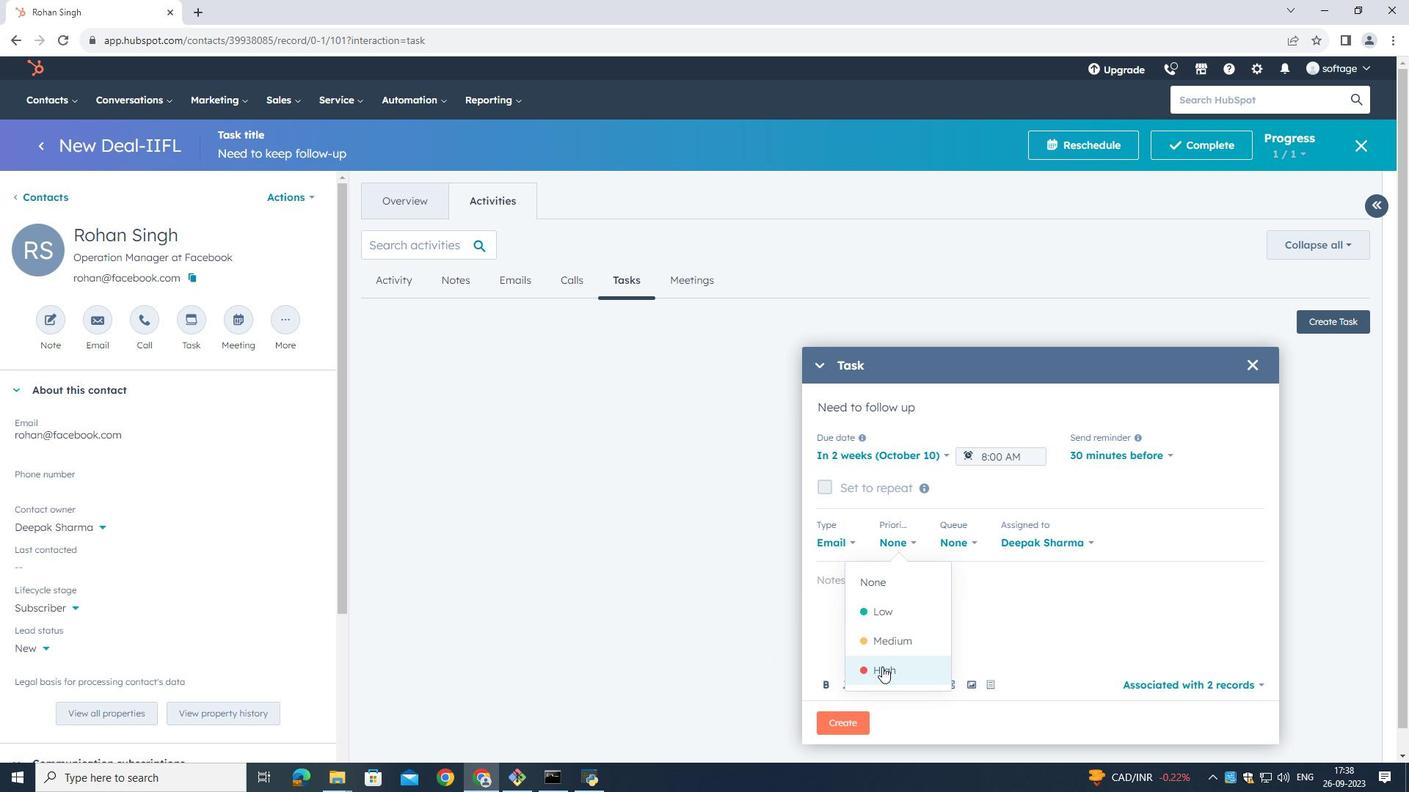 
Action: Mouse pressed left at (869, 654)
Screenshot: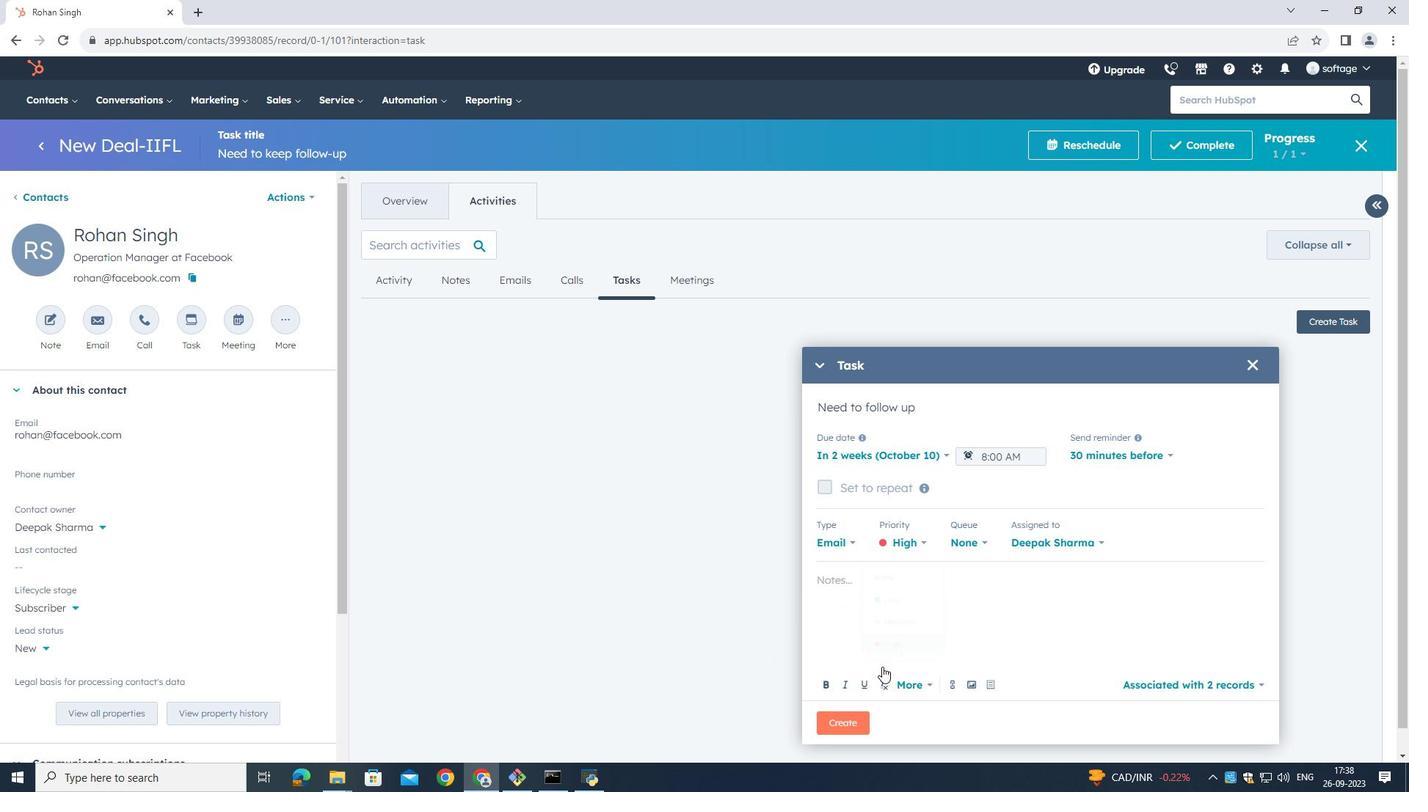 
Action: Mouse moved to (970, 528)
Screenshot: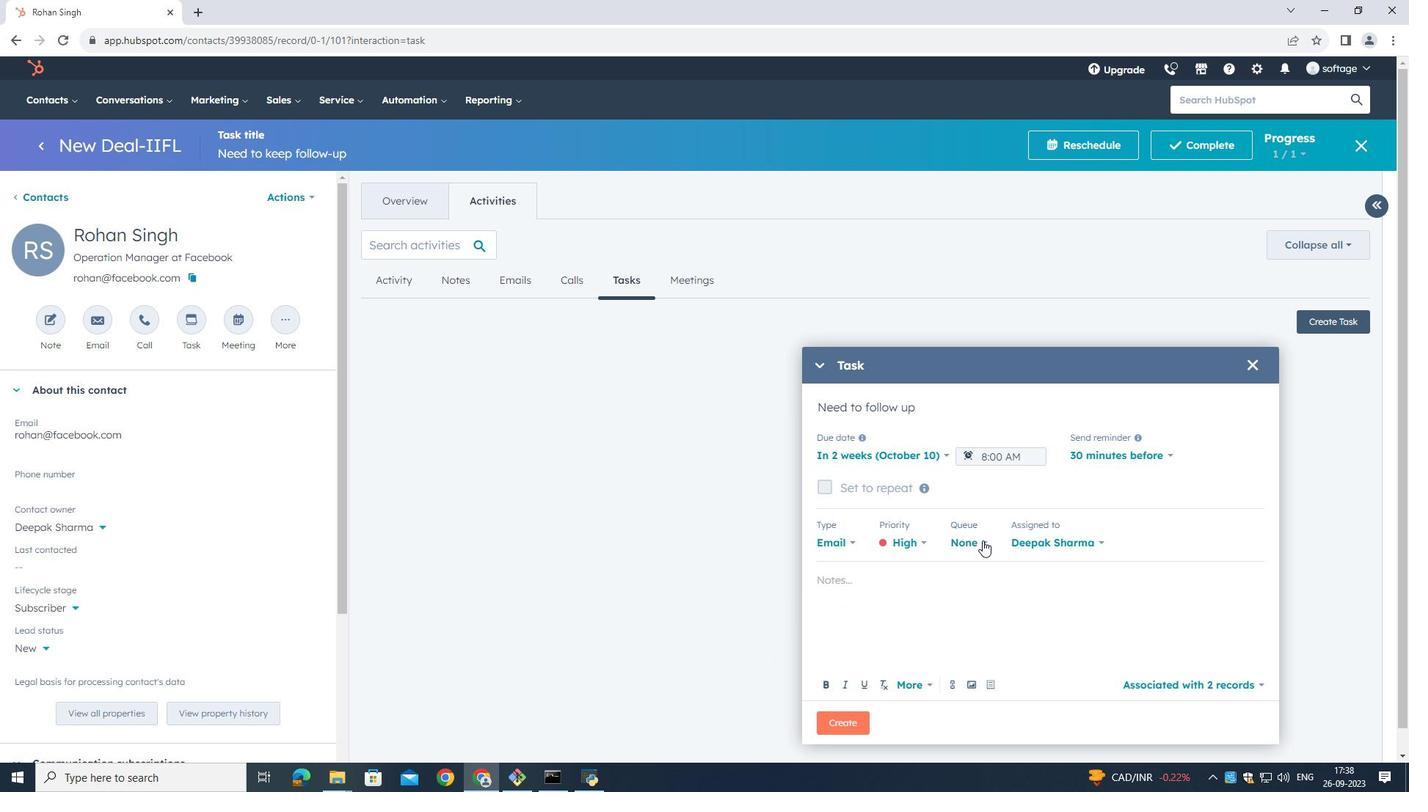 
Action: Mouse pressed left at (970, 528)
Screenshot: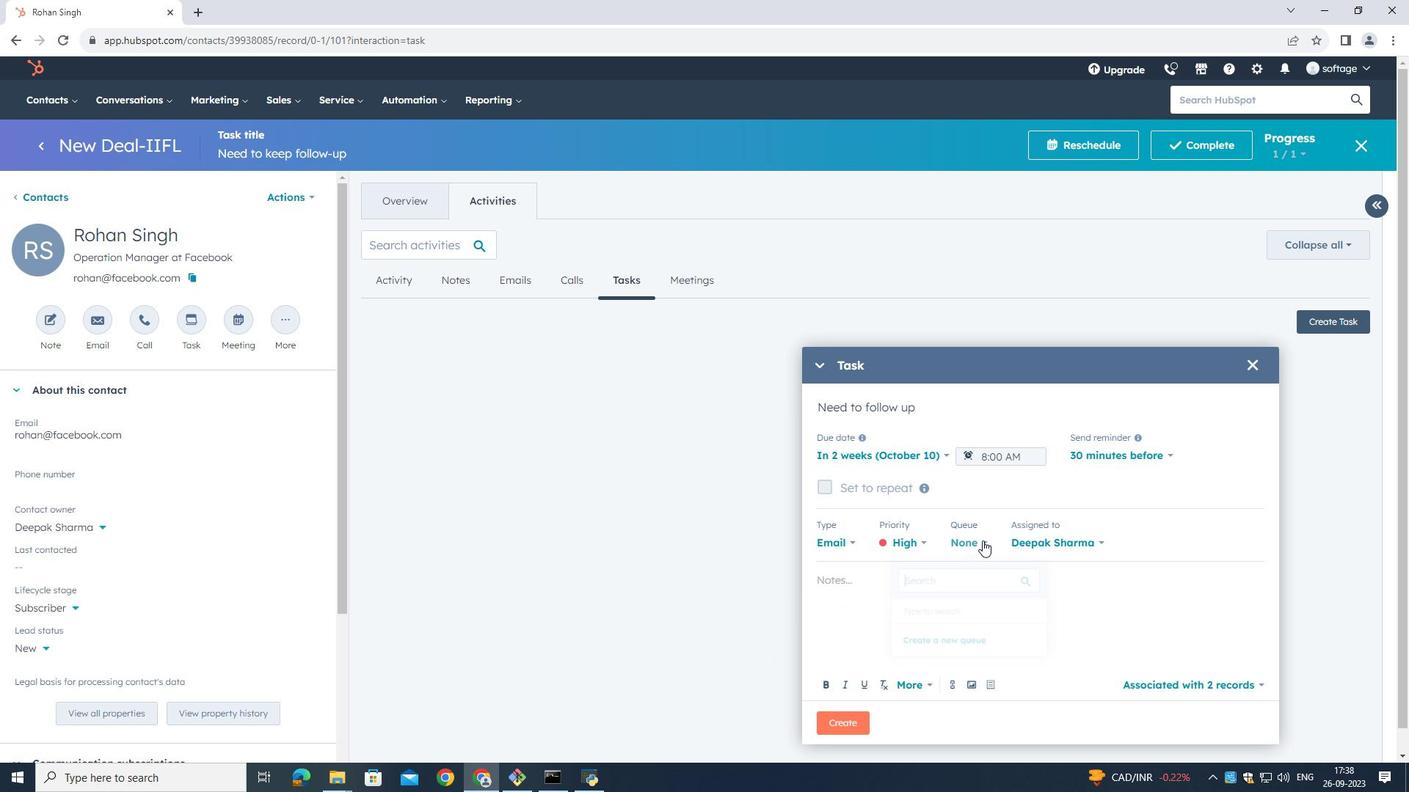 
Action: Mouse pressed left at (970, 528)
Screenshot: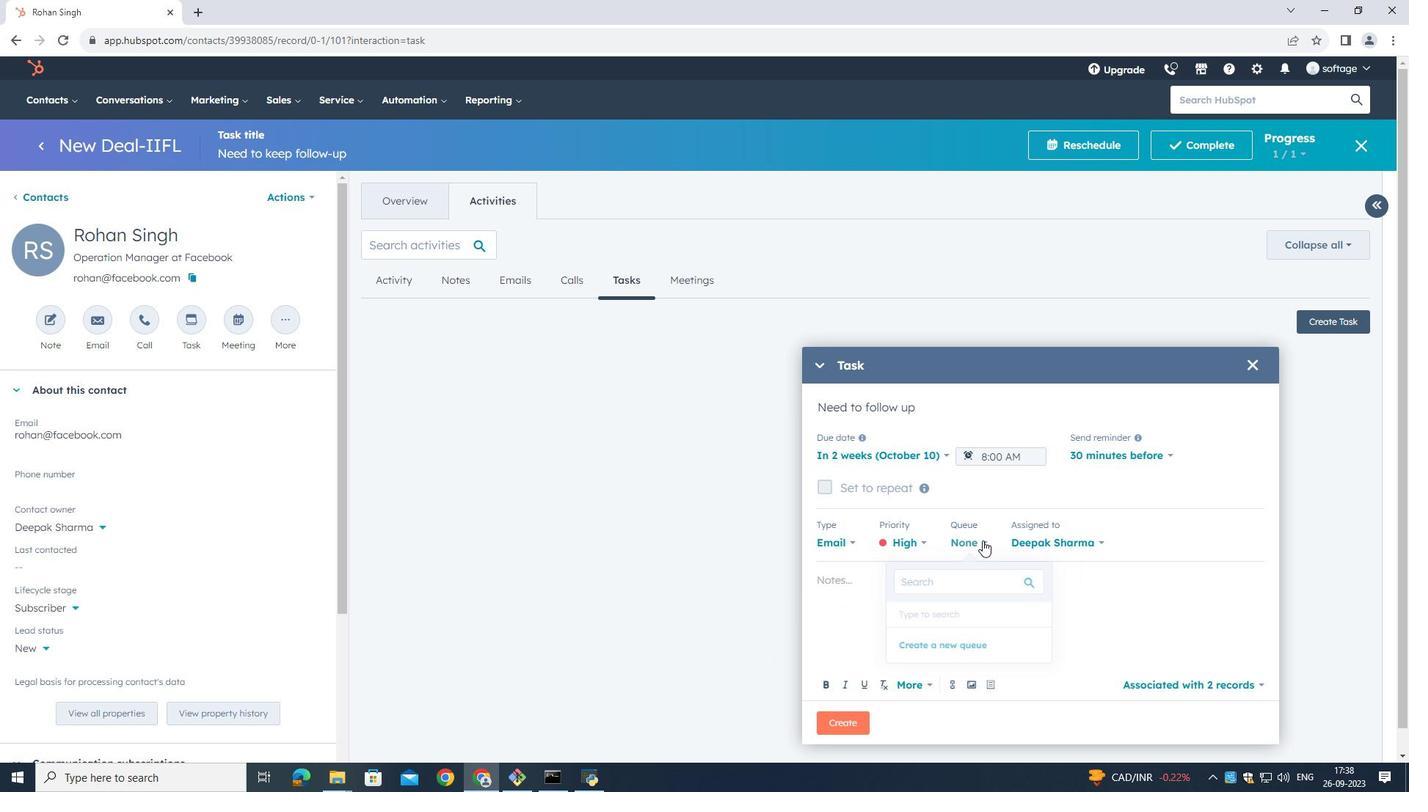 
Action: Mouse moved to (1088, 528)
Screenshot: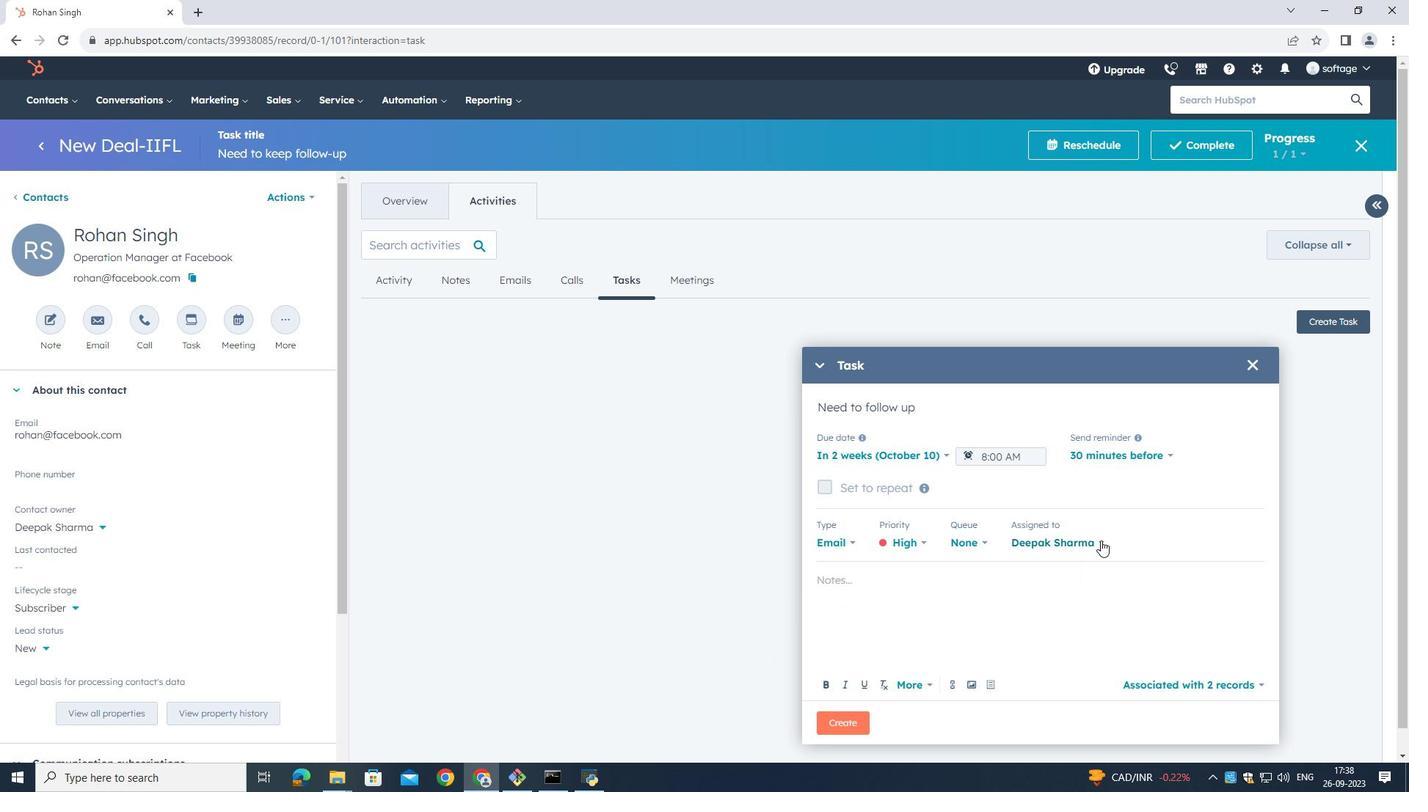 
Action: Mouse pressed left at (1088, 528)
Screenshot: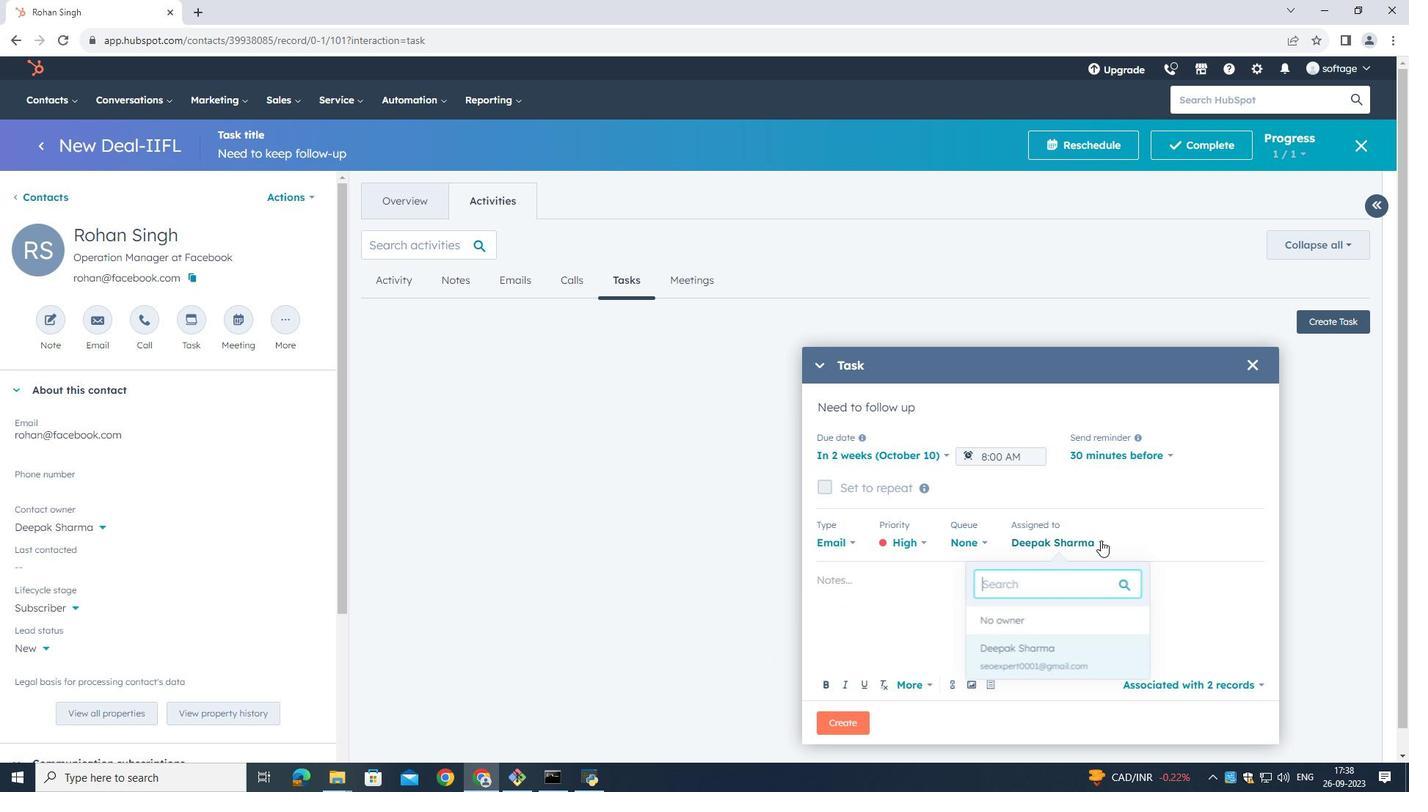 
Action: Mouse pressed left at (1088, 528)
Screenshot: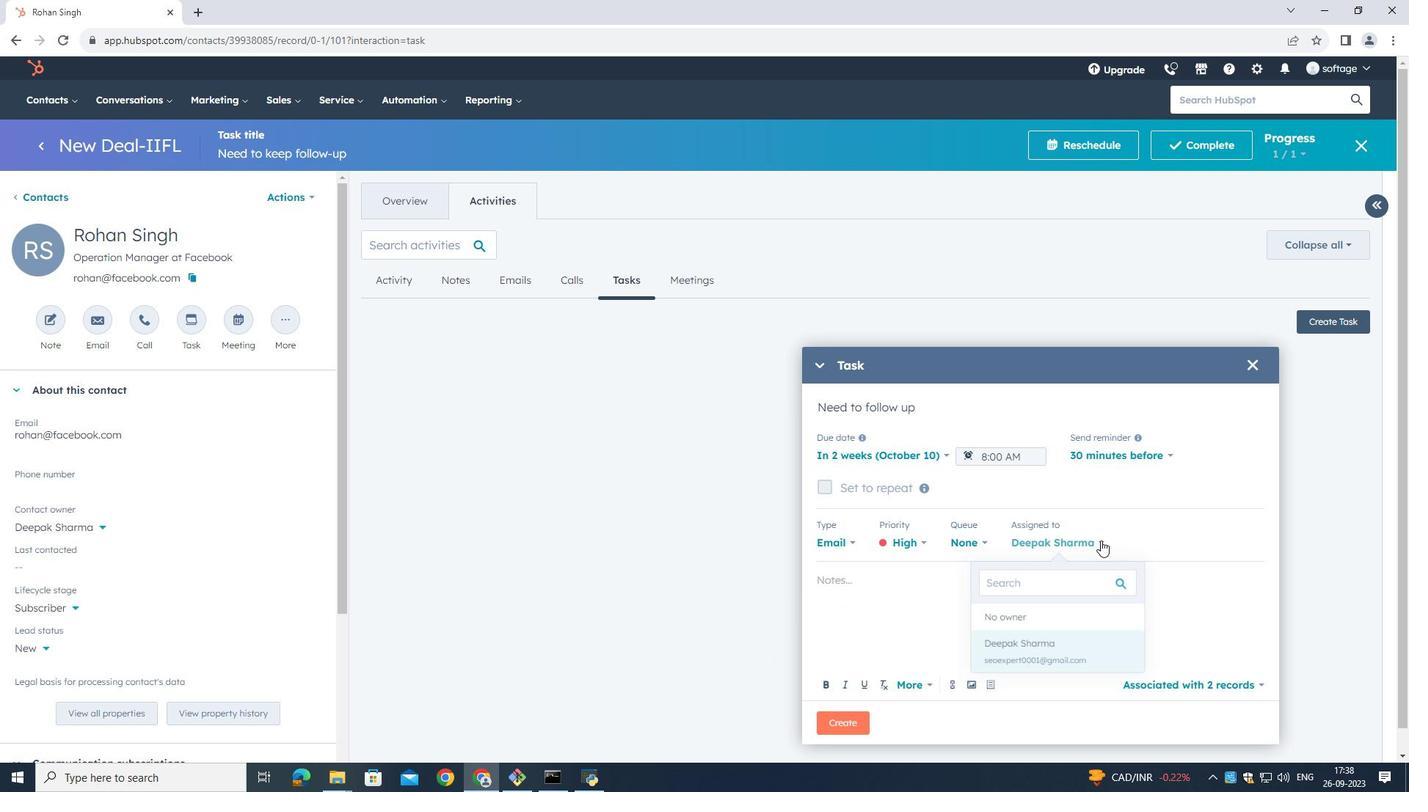 
Action: Mouse moved to (845, 565)
Screenshot: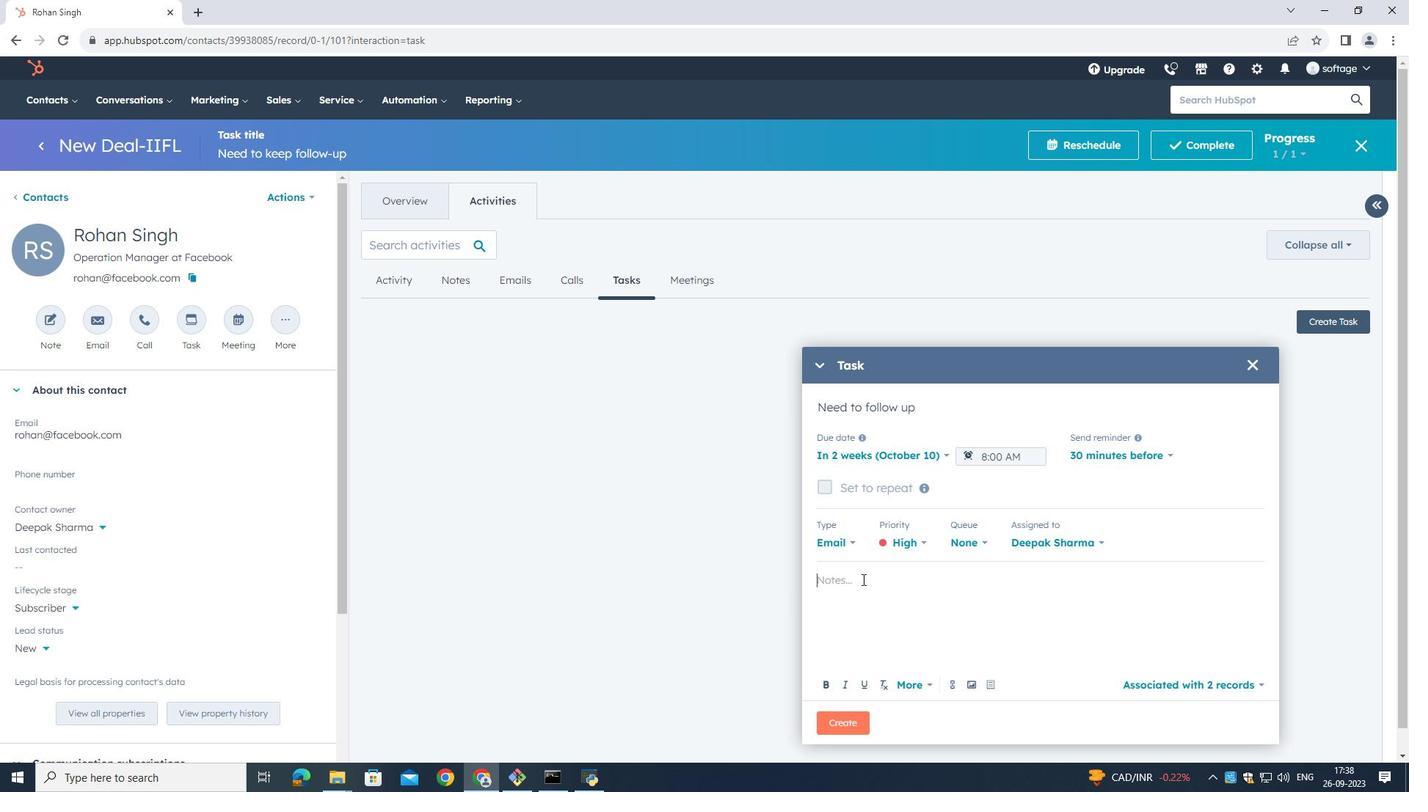 
Action: Mouse pressed left at (845, 565)
Screenshot: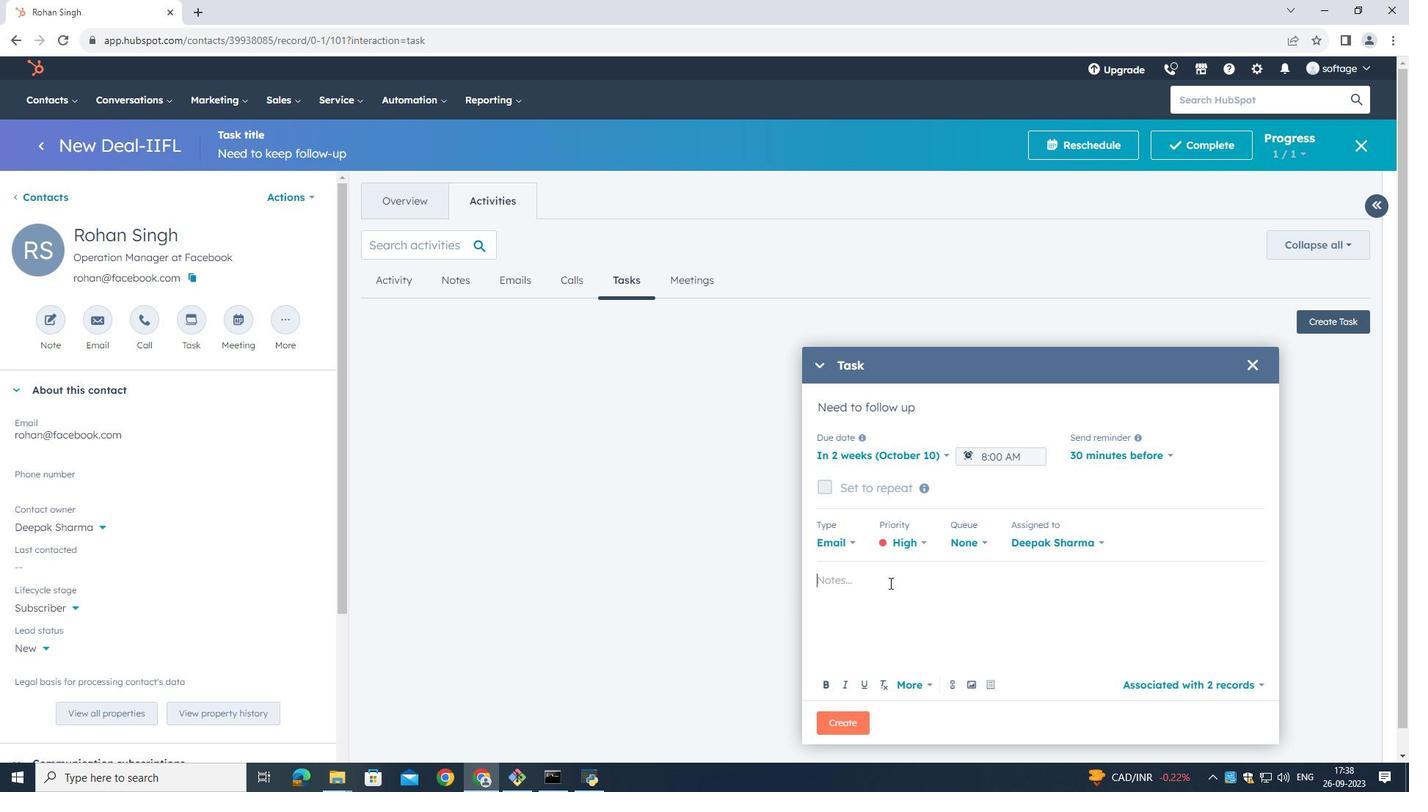 
Action: Mouse moved to (912, 578)
Screenshot: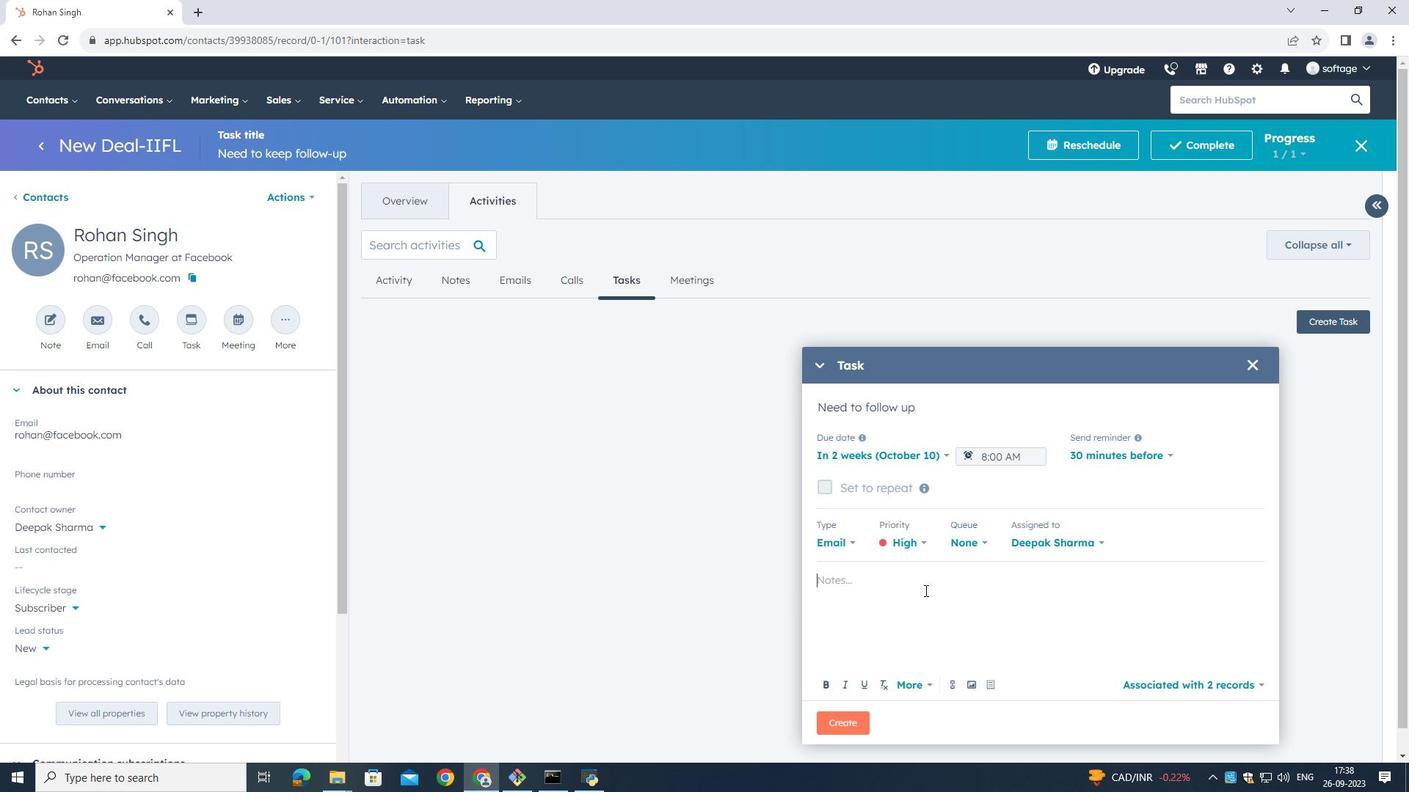 
Action: Key pressed <Key.shift>This<Key.space>is<Key.space>contact<Key.space>could<Key.space>be<Key.space>a<Key.space>hot<Key.space>lead<Key.space><Key.backspace>,<Key.space>need<Key.space>to<Key.space>folo<Key.backspace>lowu<Key.backspace><Key.space>up<Key.space>on<Key.space>mentioned<Key.space>data<Key.backspace>e.
Screenshot: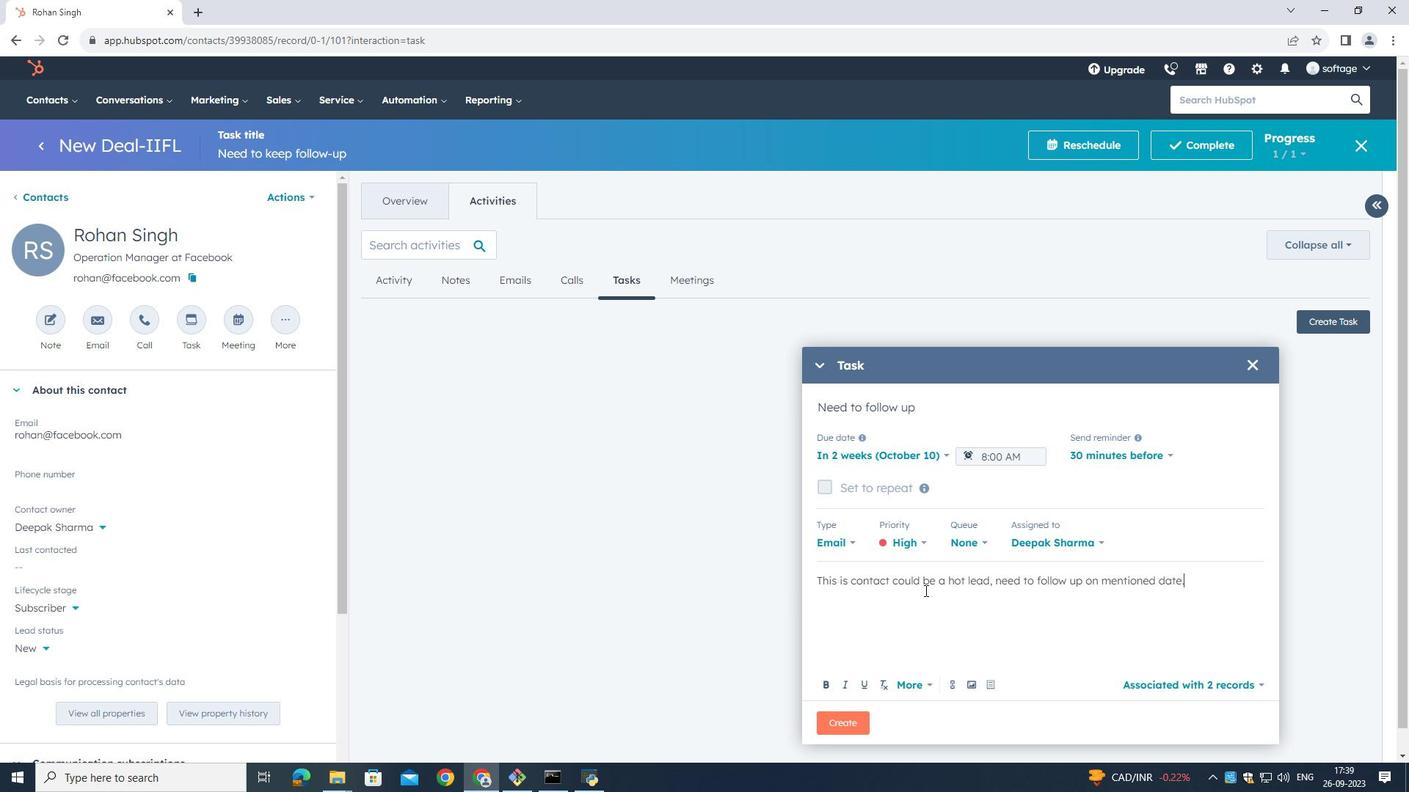 
Action: Mouse moved to (989, 447)
Screenshot: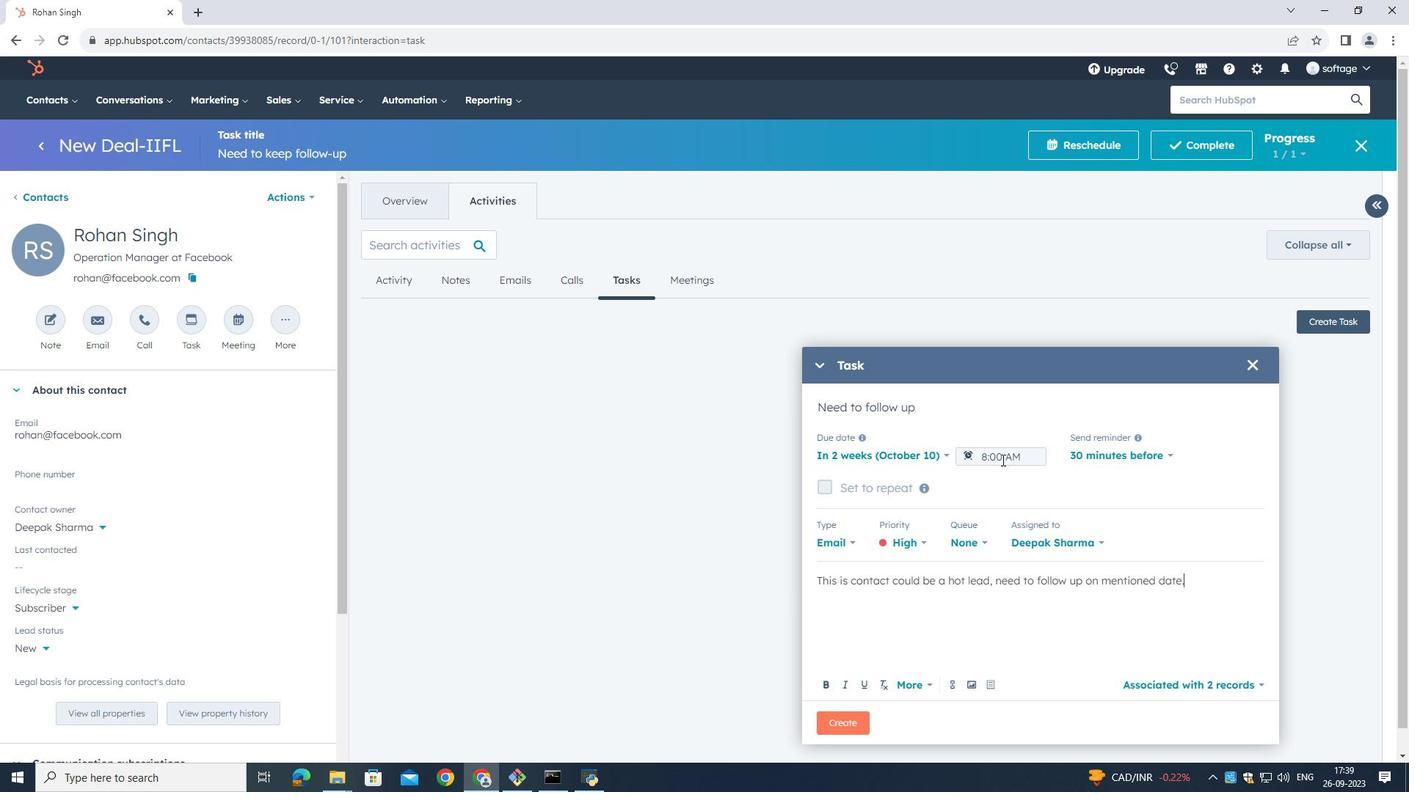 
Action: Mouse pressed left at (989, 447)
Screenshot: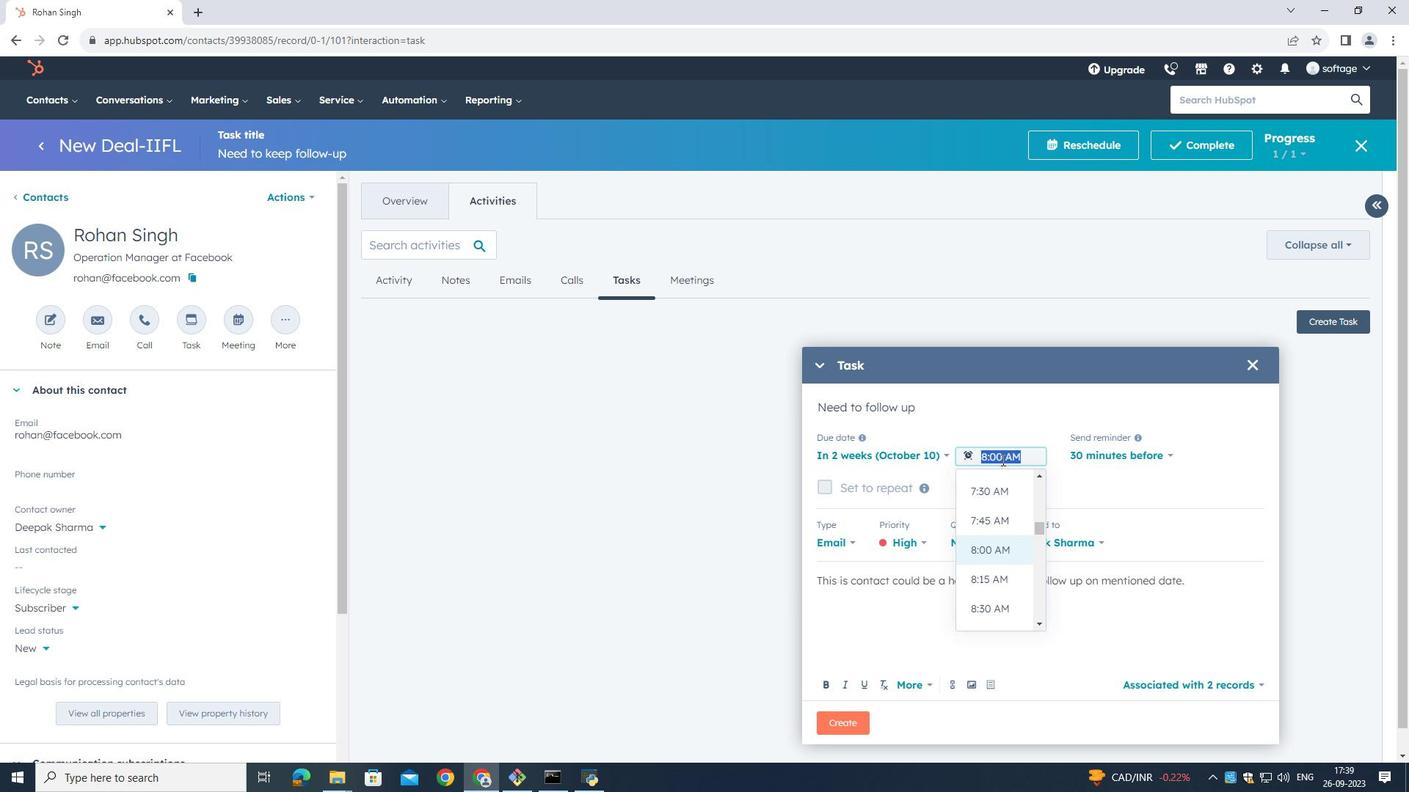 
Action: Mouse moved to (986, 559)
Screenshot: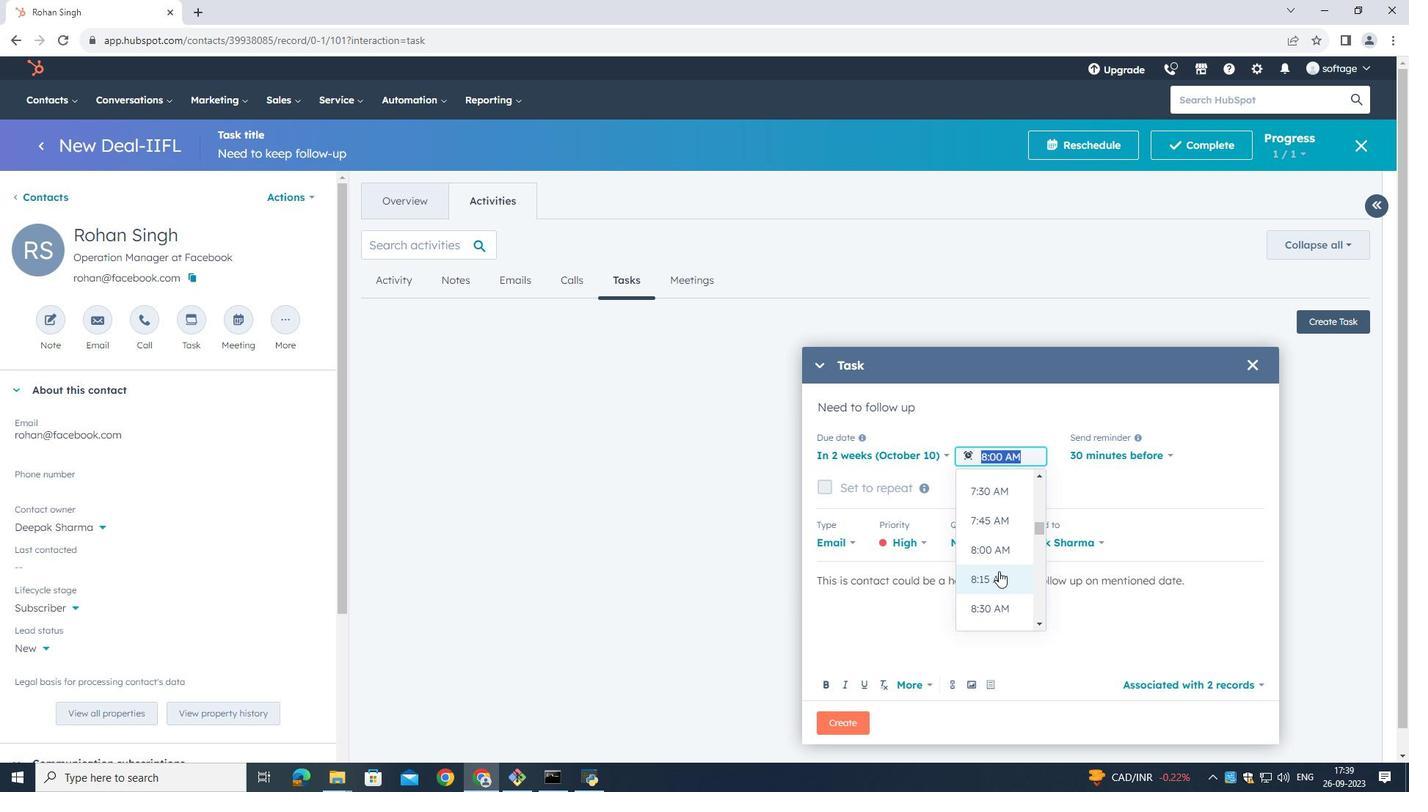 
Action: Mouse scrolled (986, 558) with delta (0, 0)
Screenshot: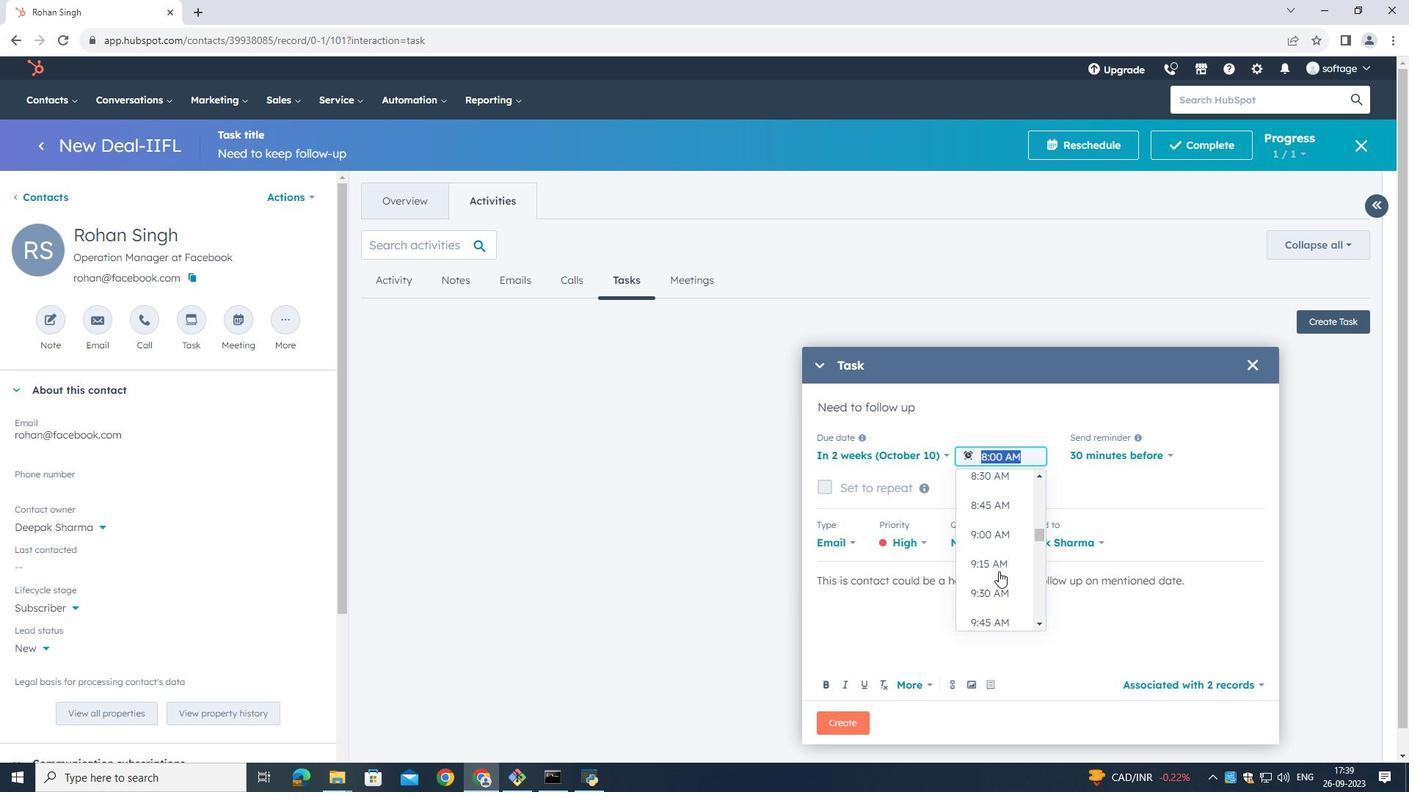 
Action: Mouse scrolled (986, 558) with delta (0, 0)
Screenshot: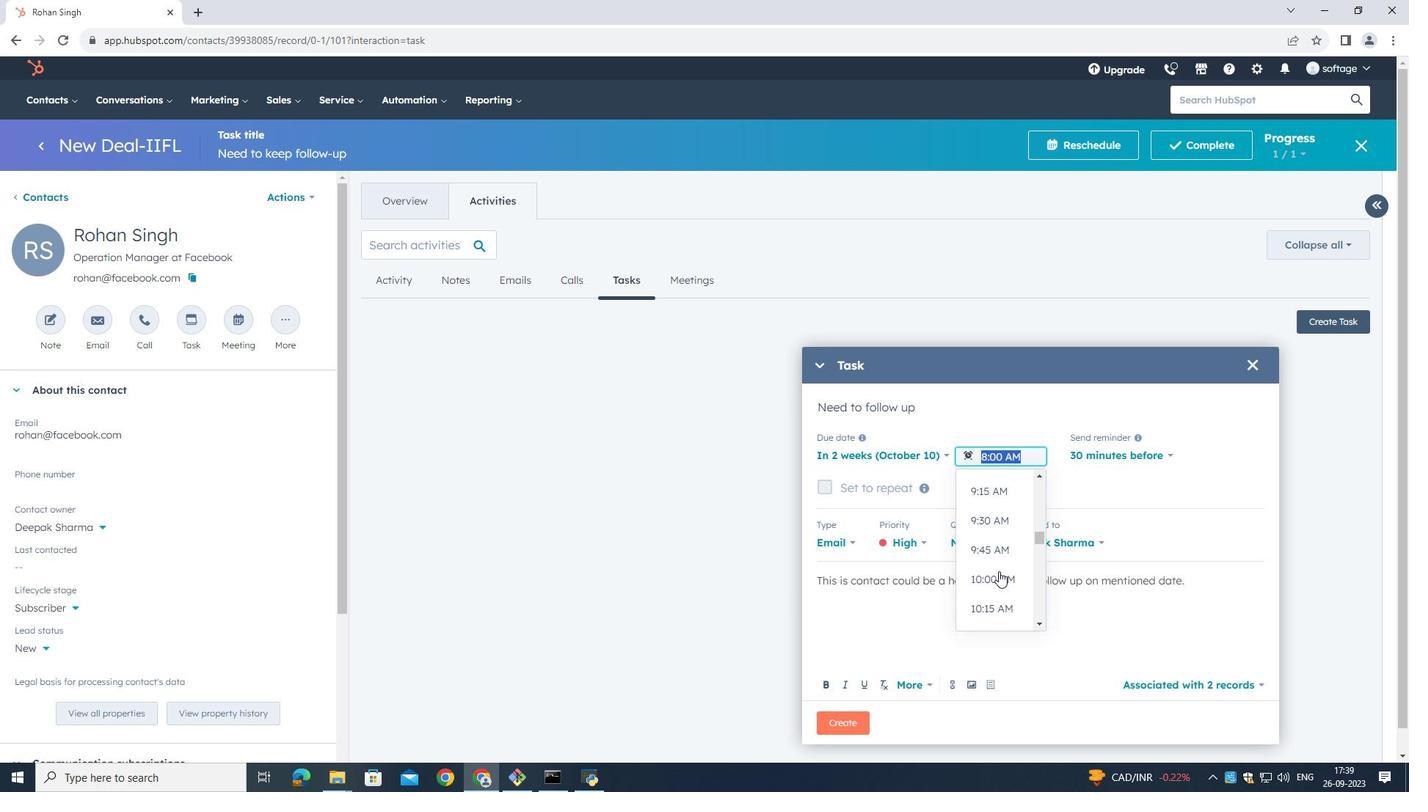 
Action: Mouse scrolled (986, 558) with delta (0, 0)
Screenshot: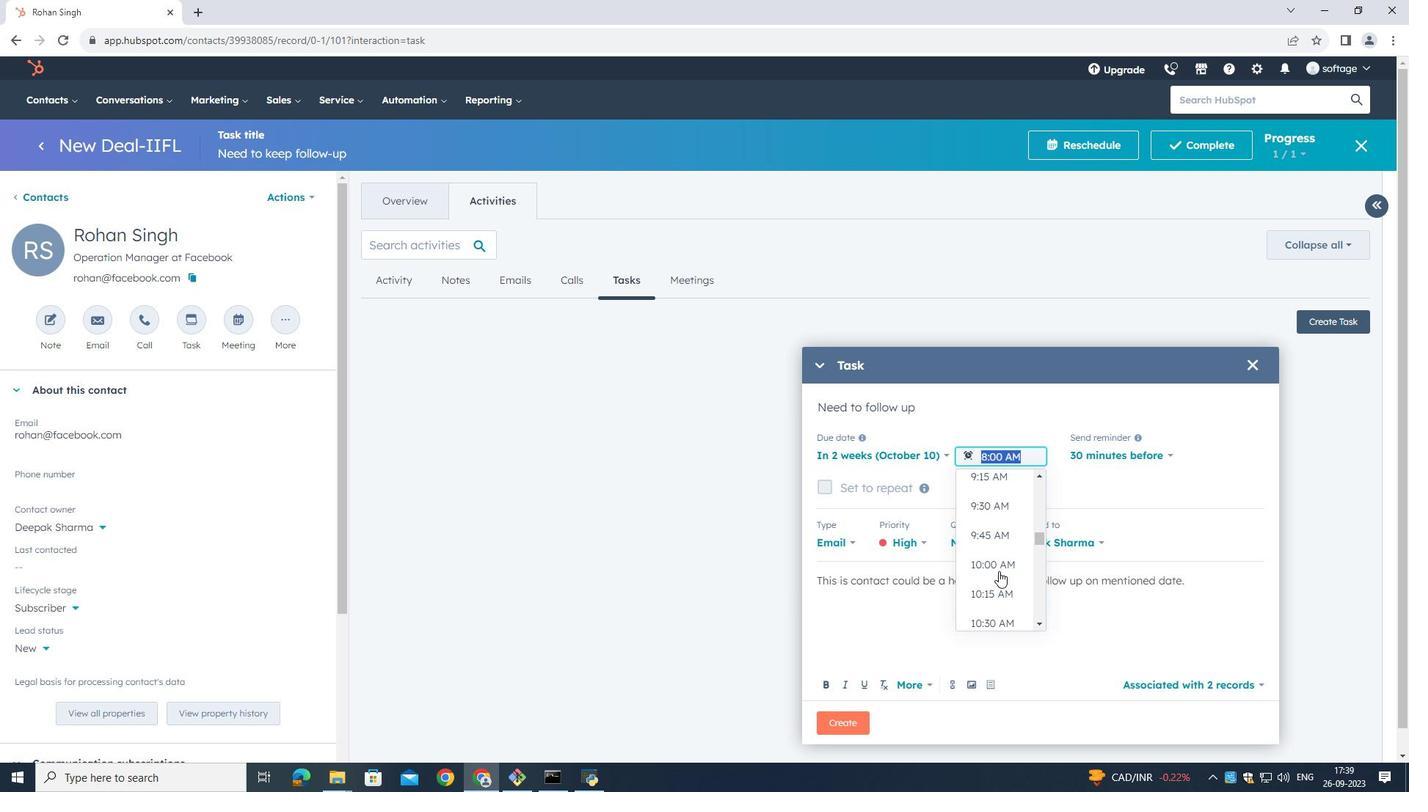 
Action: Mouse scrolled (986, 558) with delta (0, 0)
Screenshot: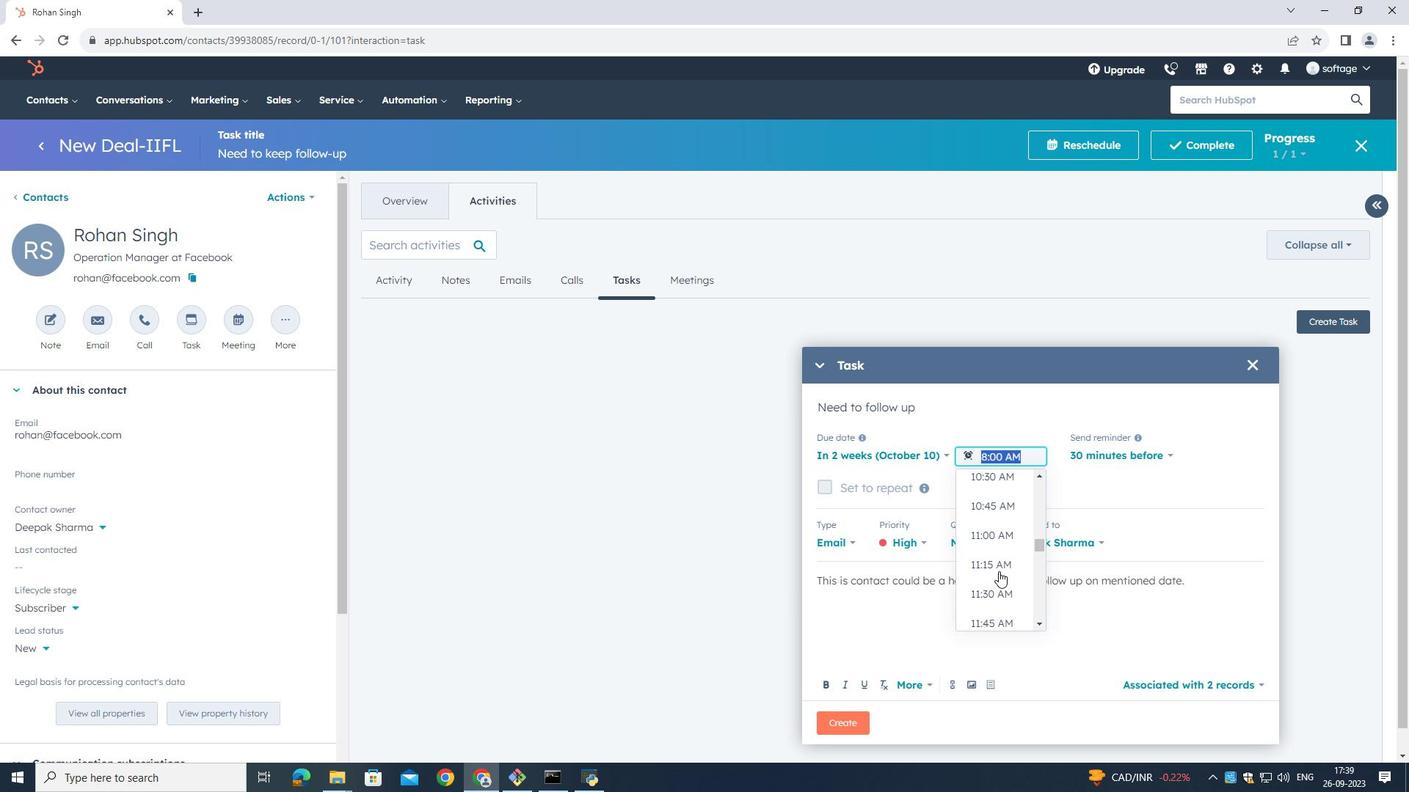 
Action: Mouse scrolled (986, 558) with delta (0, 0)
Screenshot: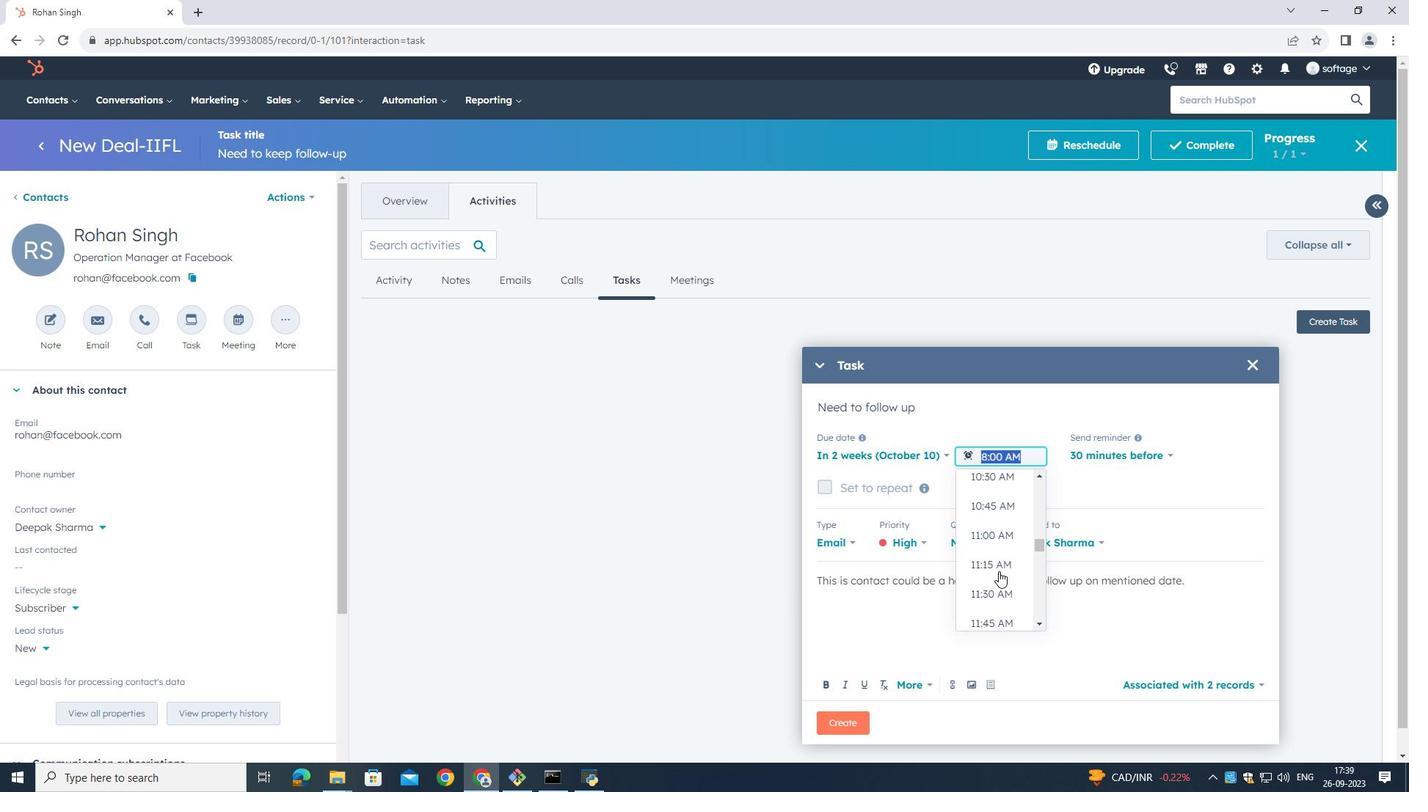 
Action: Mouse moved to (982, 526)
Screenshot: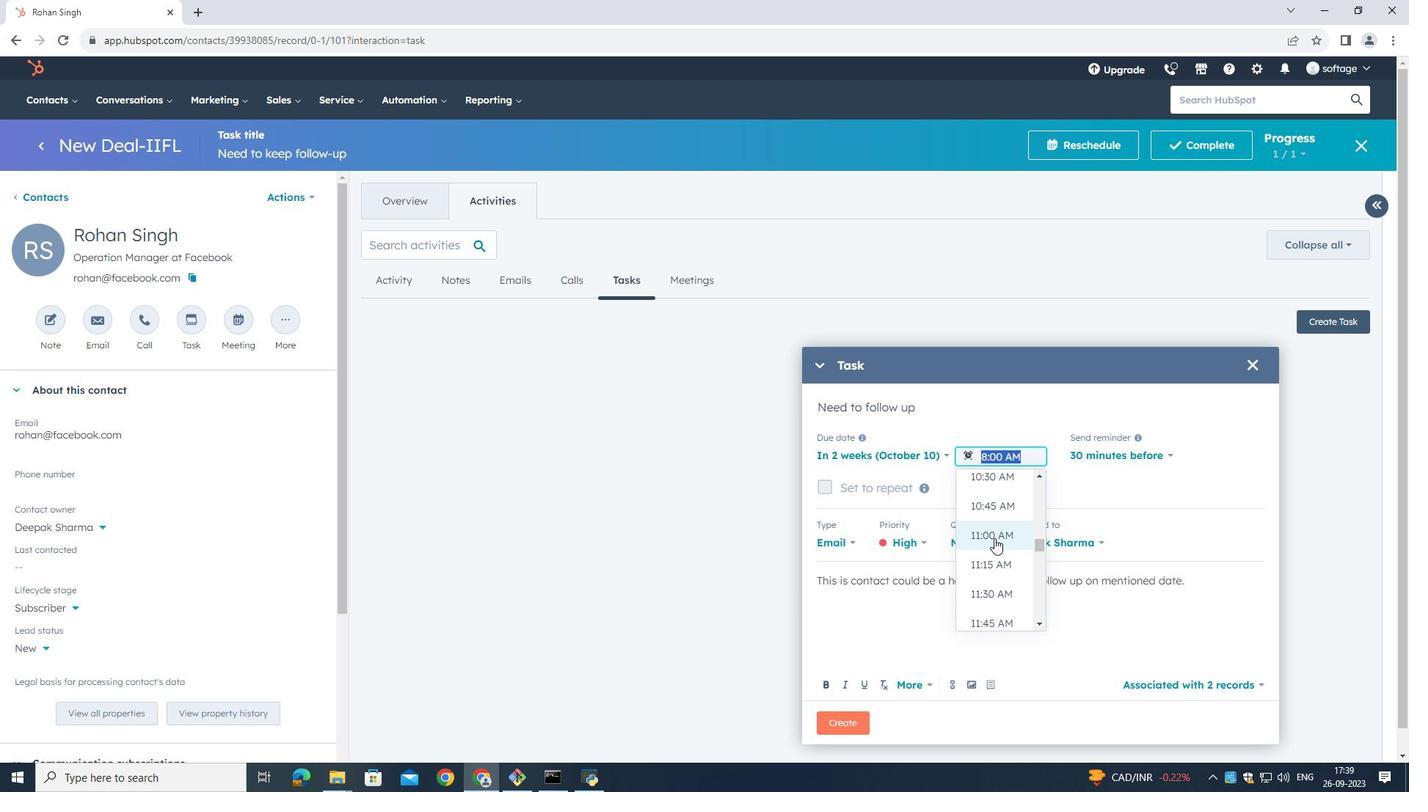 
Action: Mouse pressed left at (982, 526)
Screenshot: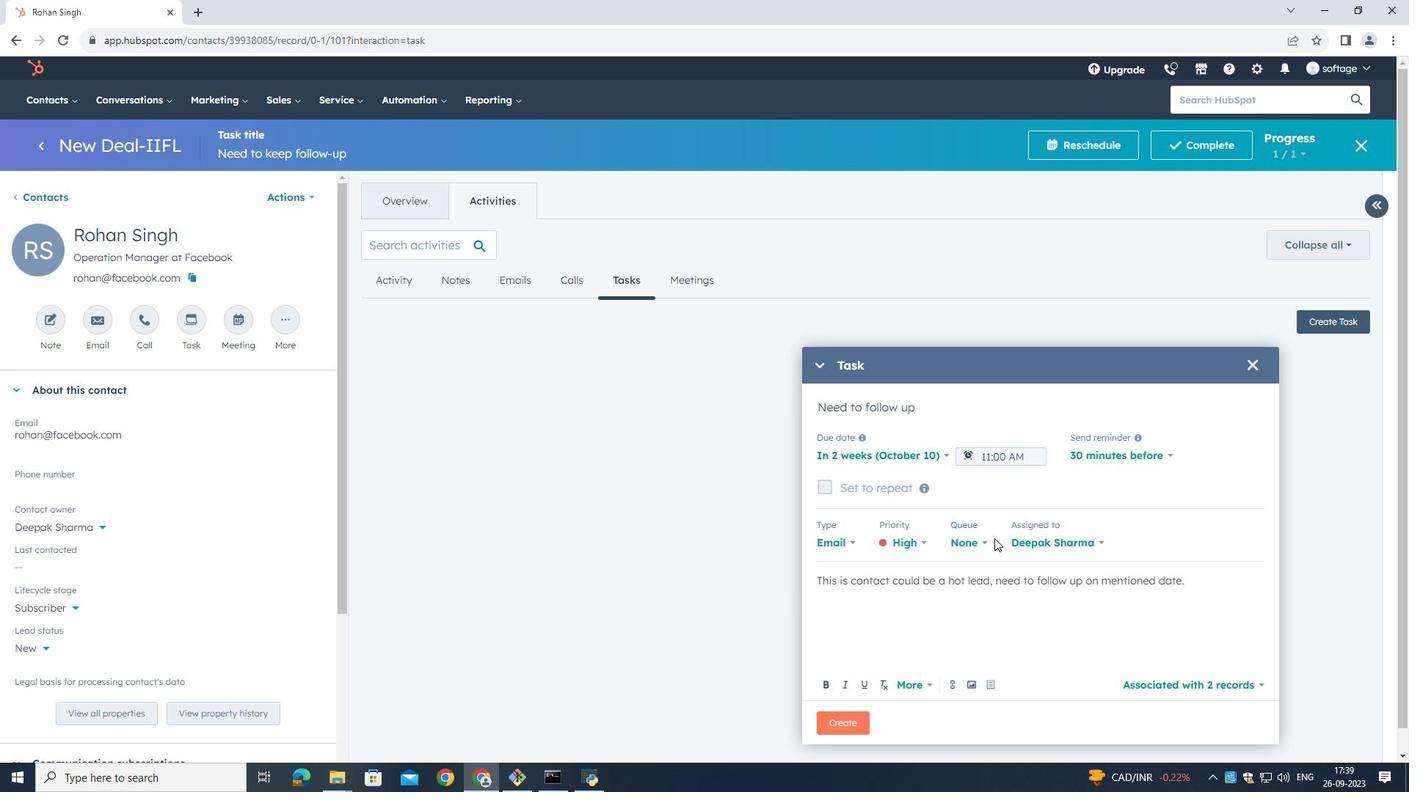 
Action: Mouse moved to (1050, 473)
Screenshot: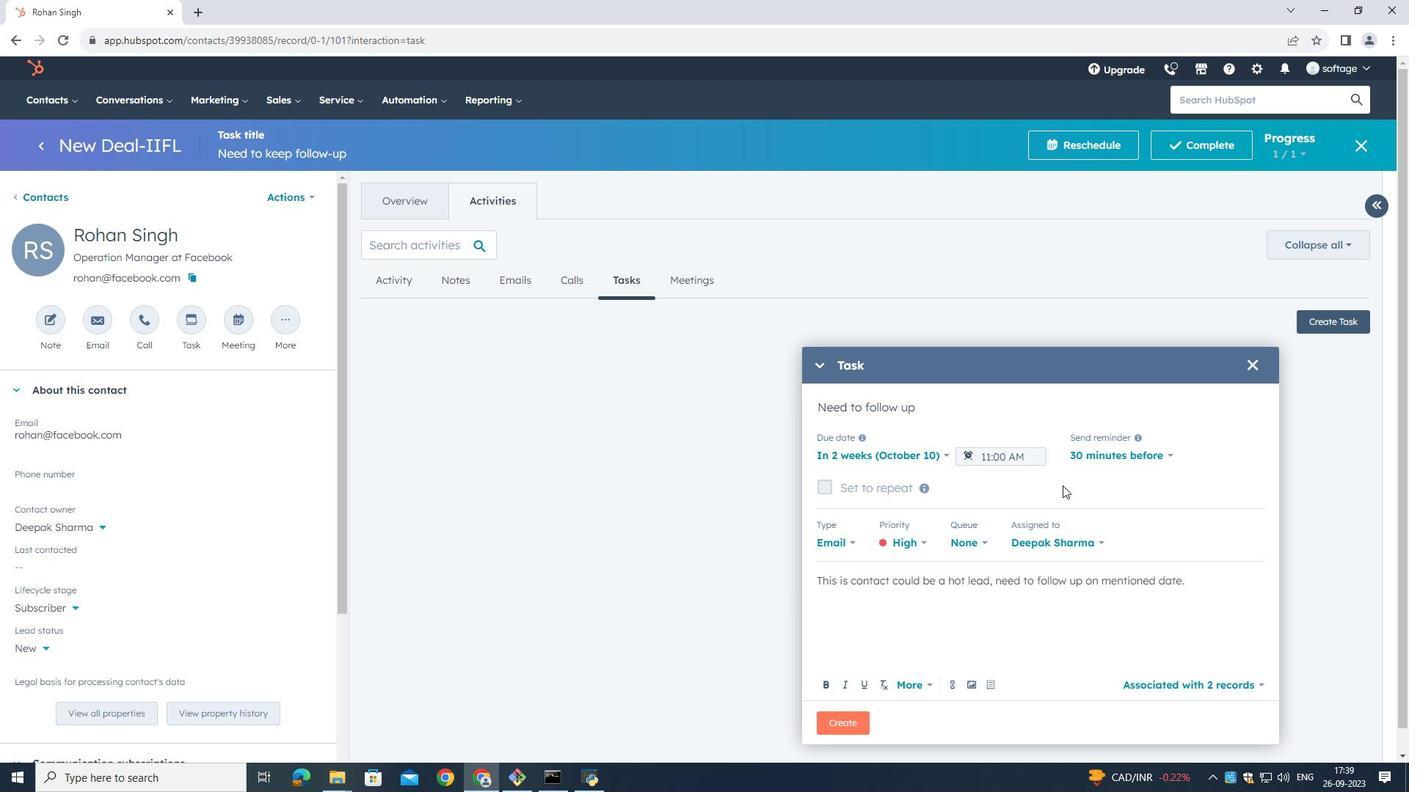 
Action: Mouse pressed left at (1050, 473)
Screenshot: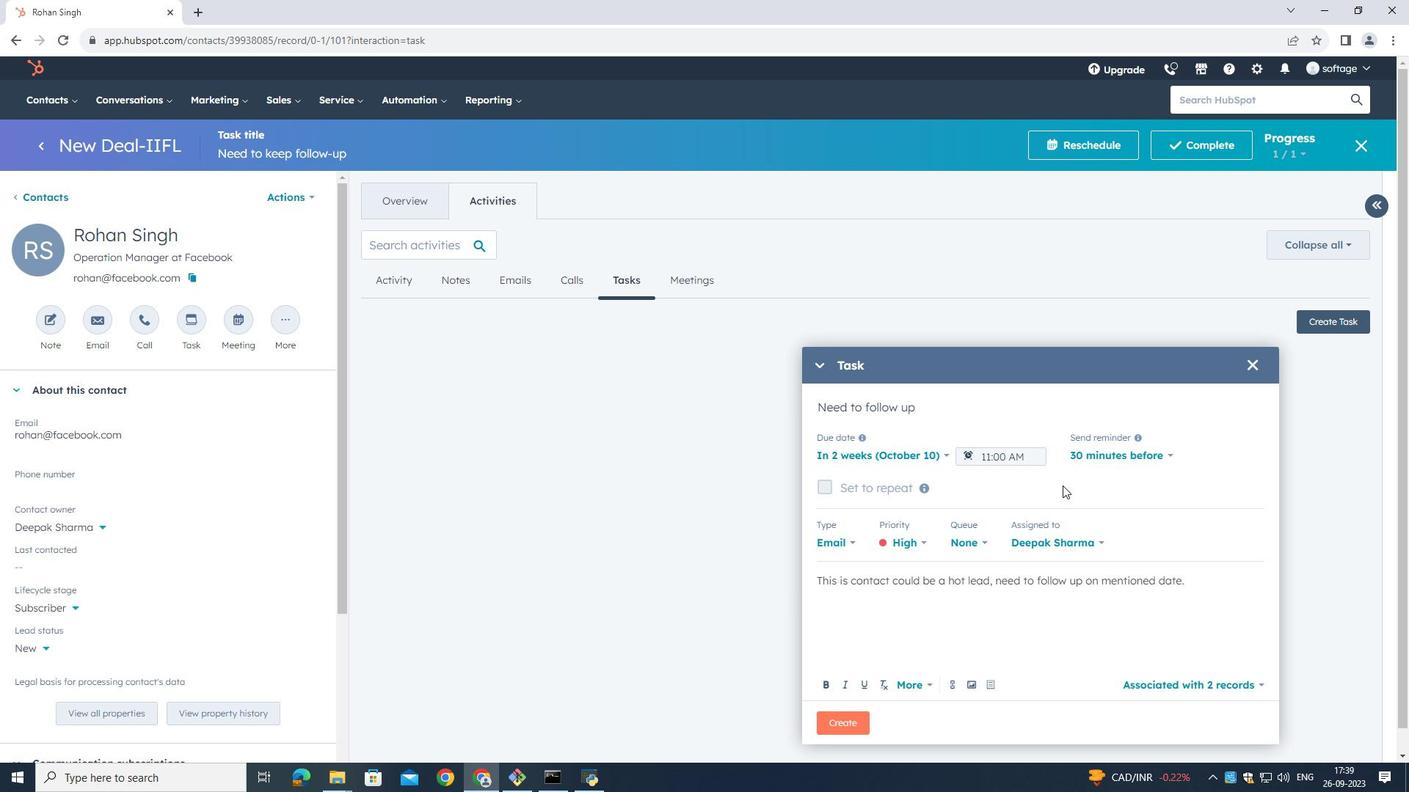 
Action: Mouse moved to (898, 602)
Screenshot: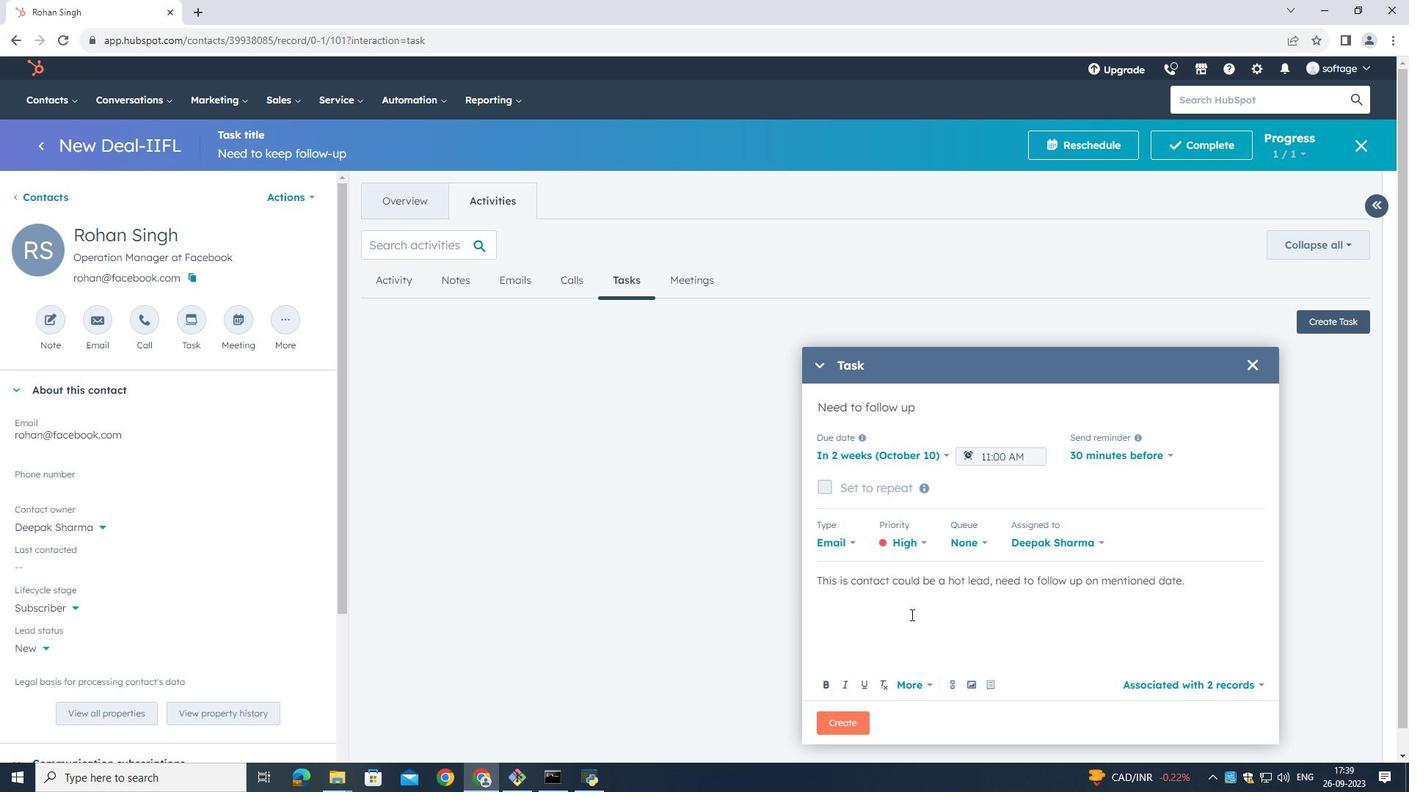 
Action: Mouse pressed left at (898, 602)
Screenshot: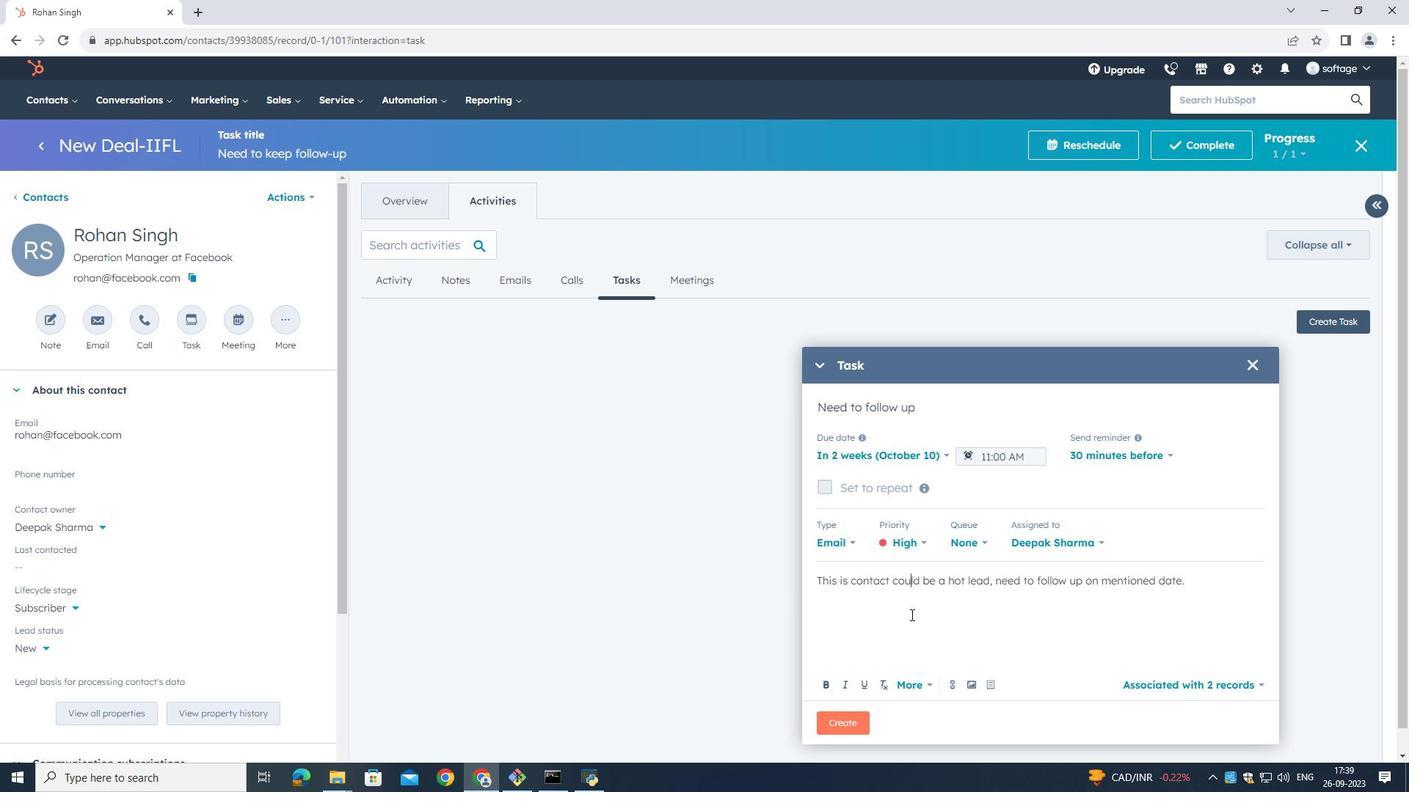 
Action: Mouse moved to (1059, 424)
Screenshot: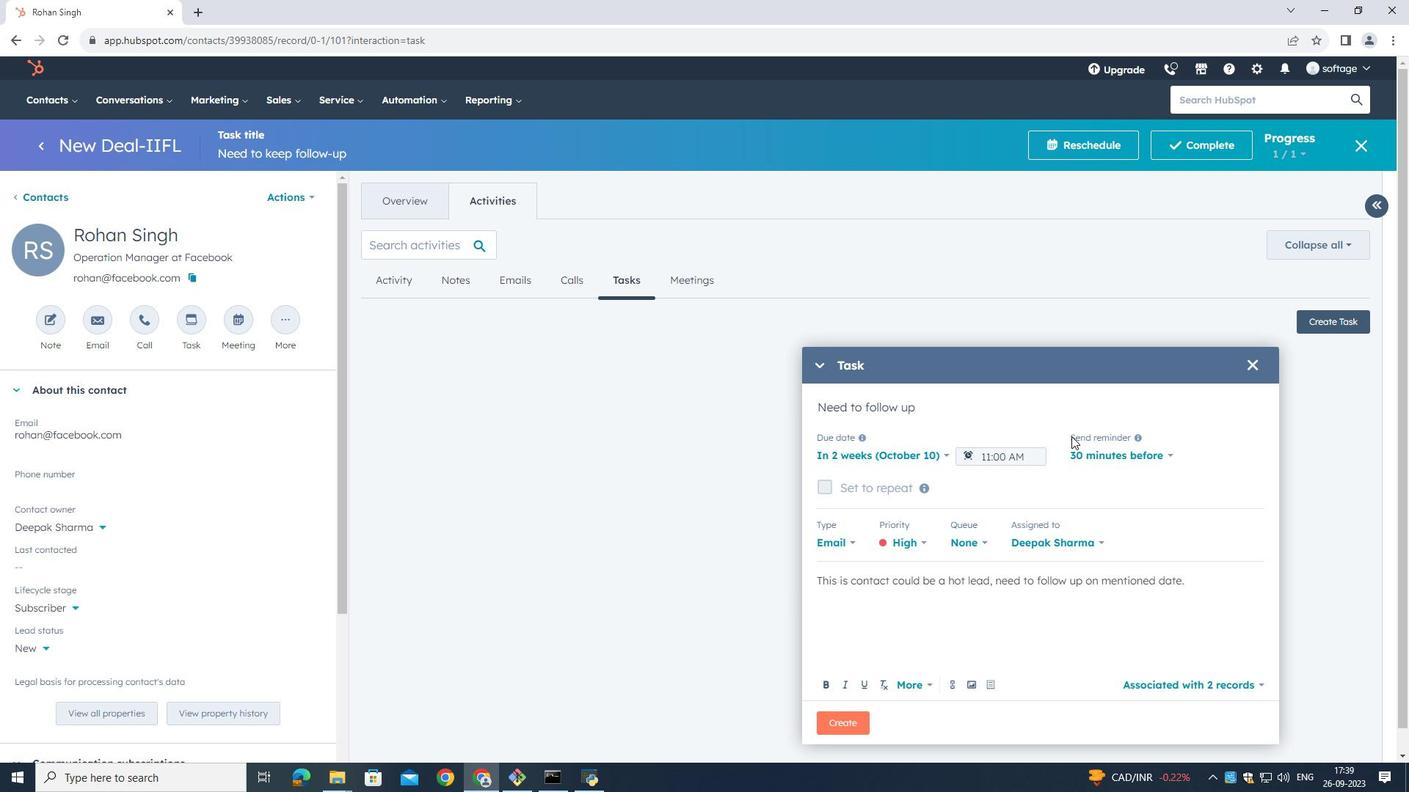 
Action: Mouse pressed left at (1059, 424)
Screenshot: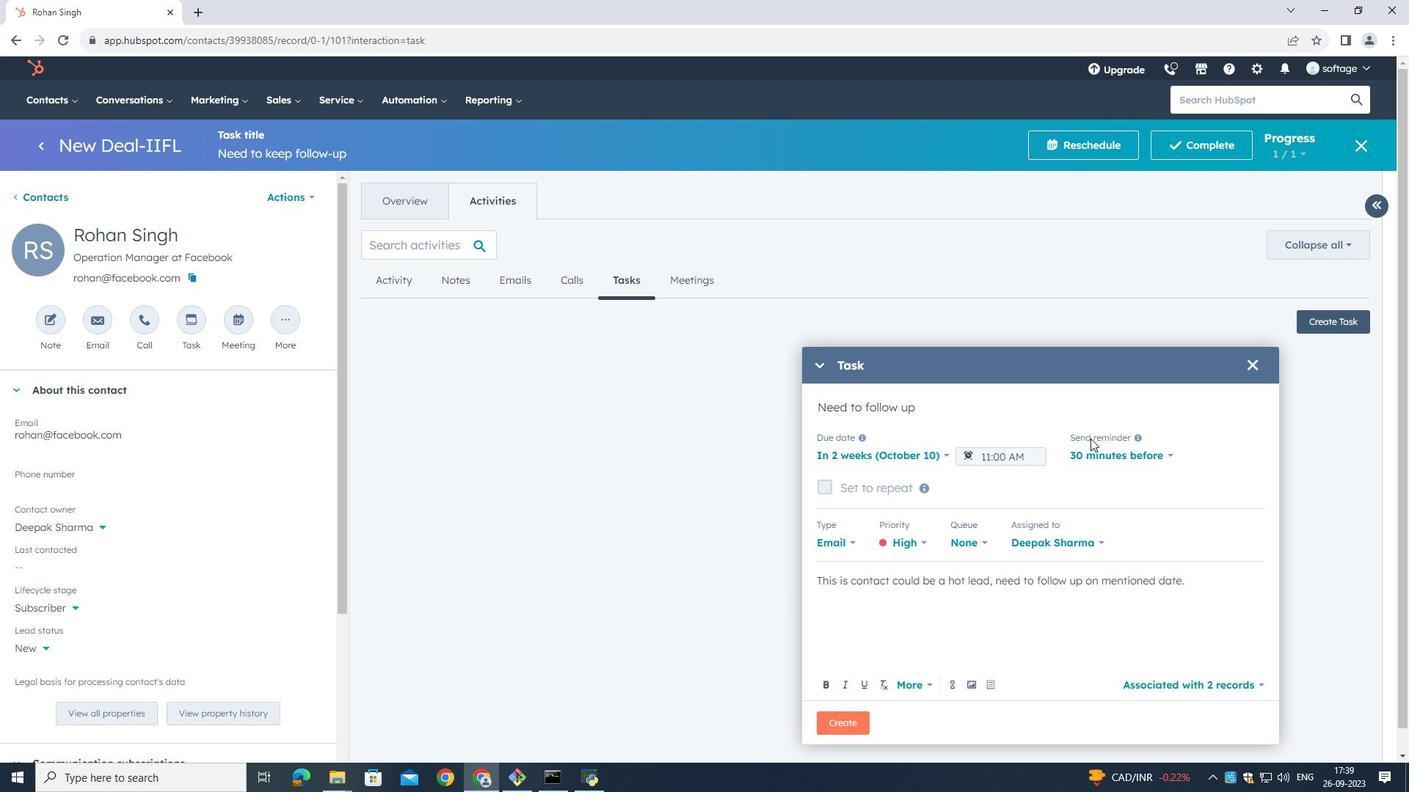 
Action: Mouse moved to (836, 710)
Screenshot: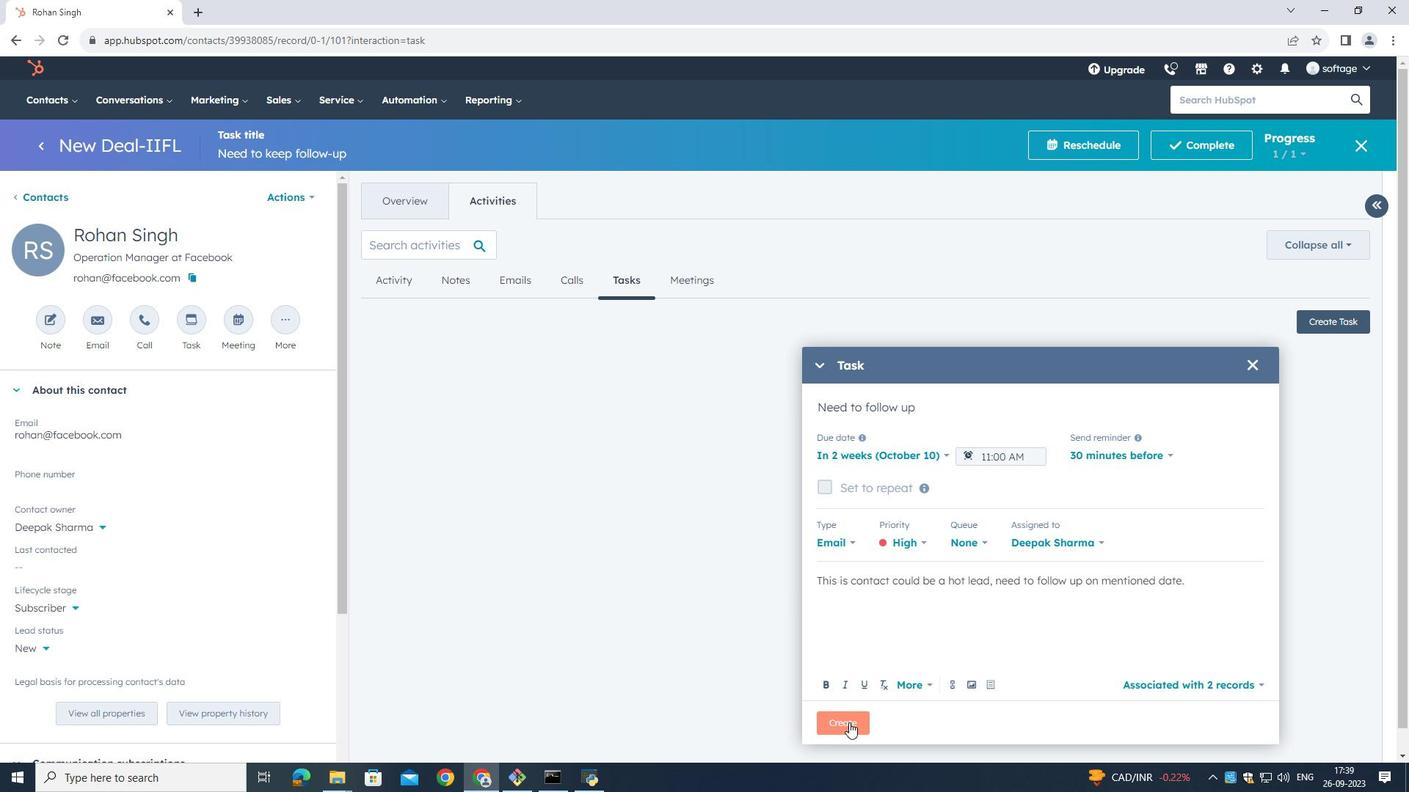 
Action: Mouse pressed left at (836, 710)
Screenshot: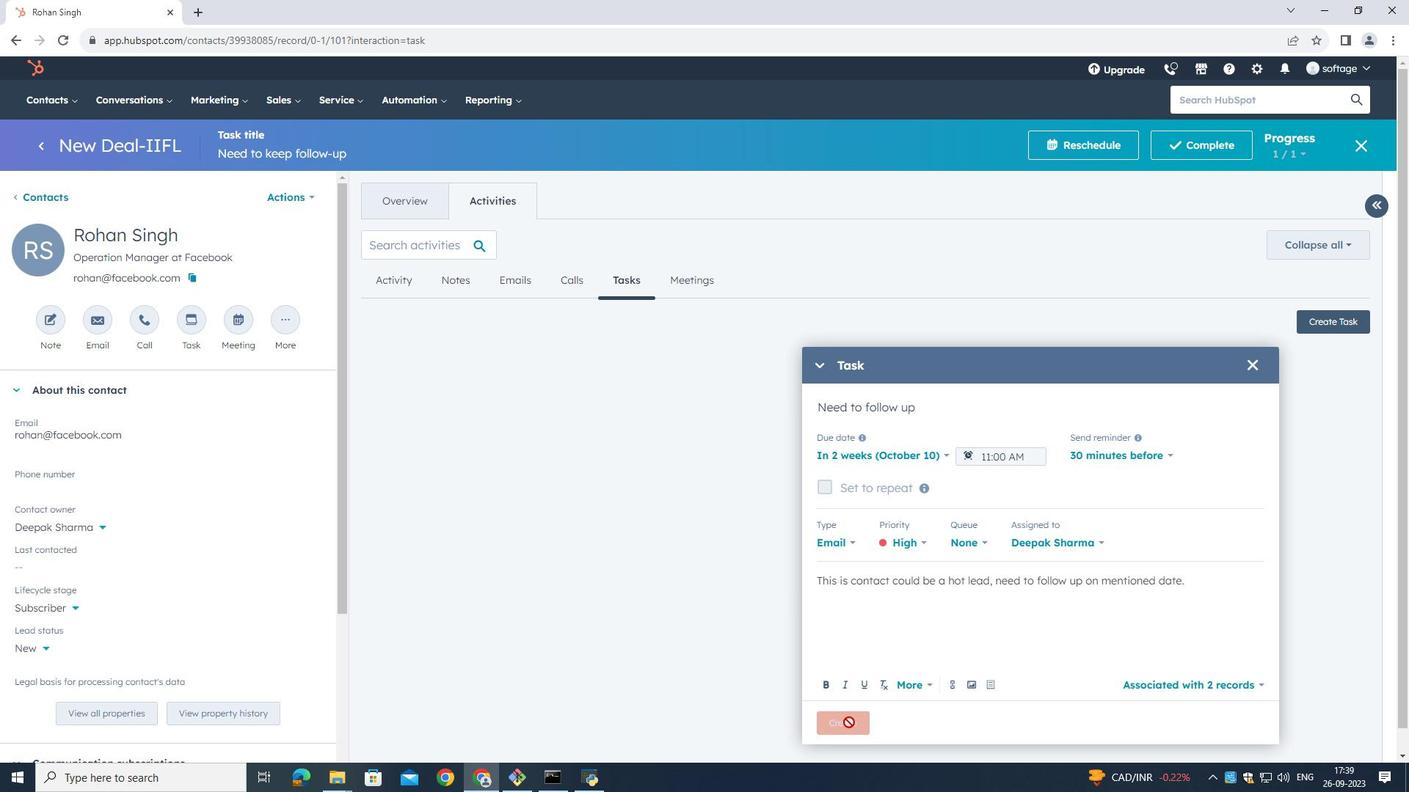 
Action: Mouse moved to (285, 87)
Screenshot: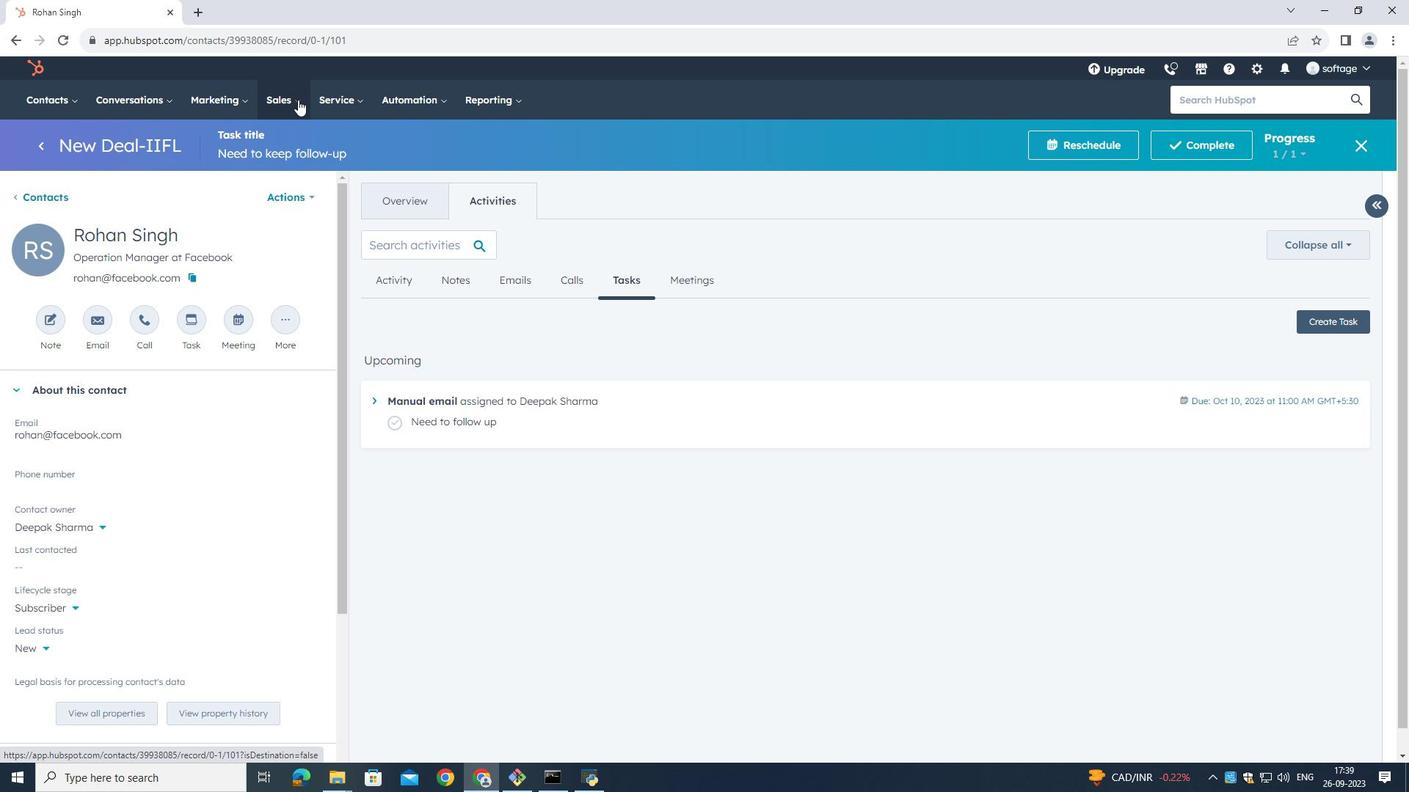 
Action: Mouse pressed left at (285, 87)
Screenshot: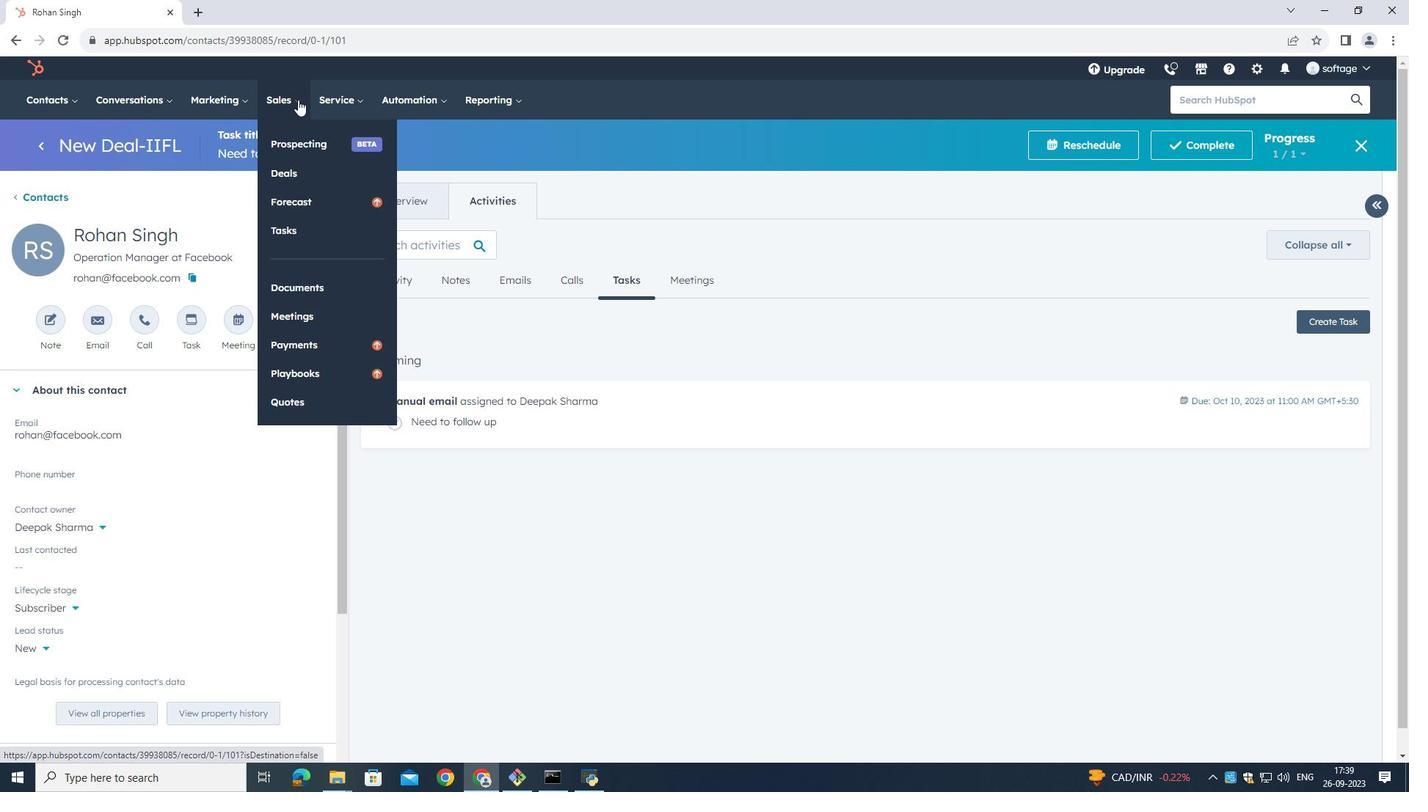 
Action: Mouse moved to (282, 217)
Screenshot: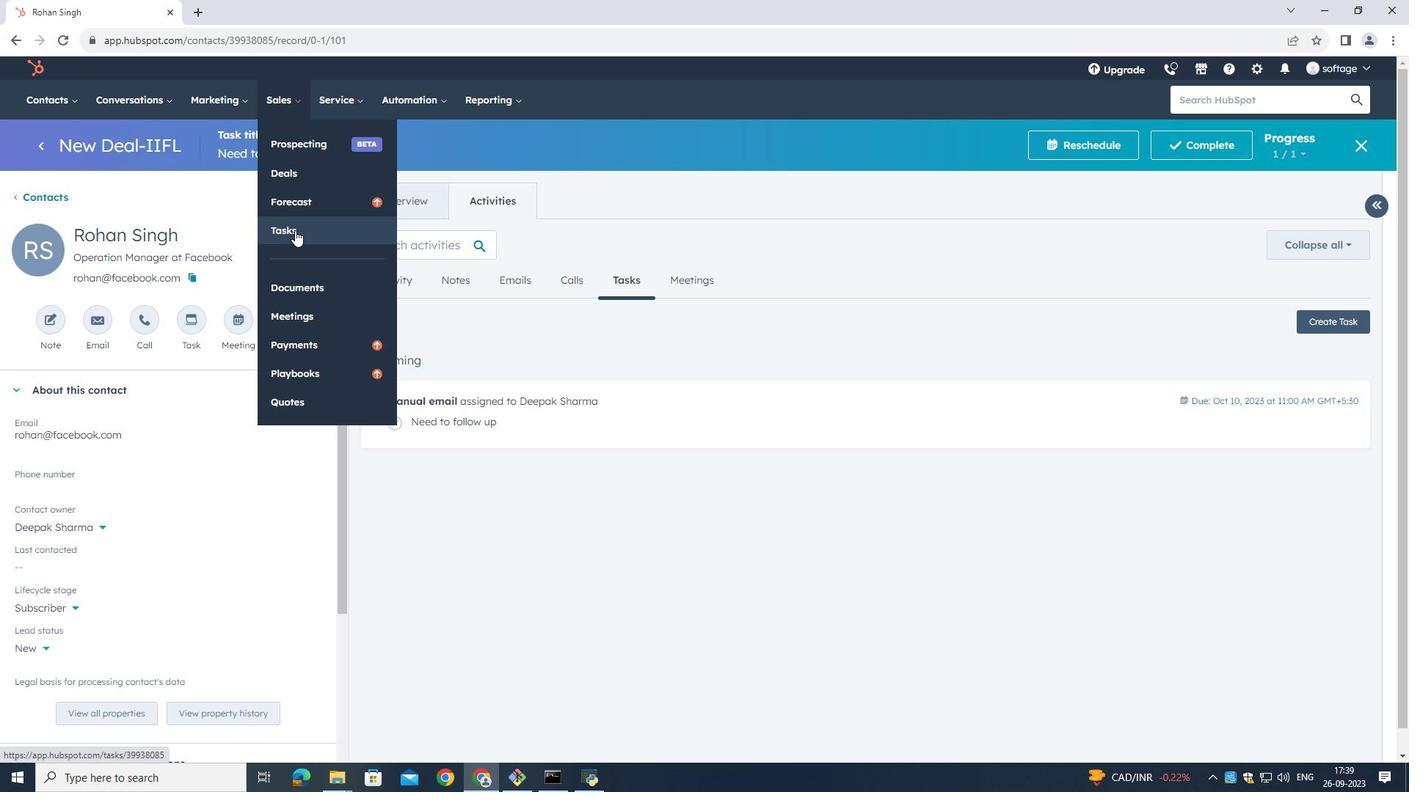 
Action: Mouse pressed left at (282, 217)
Screenshot: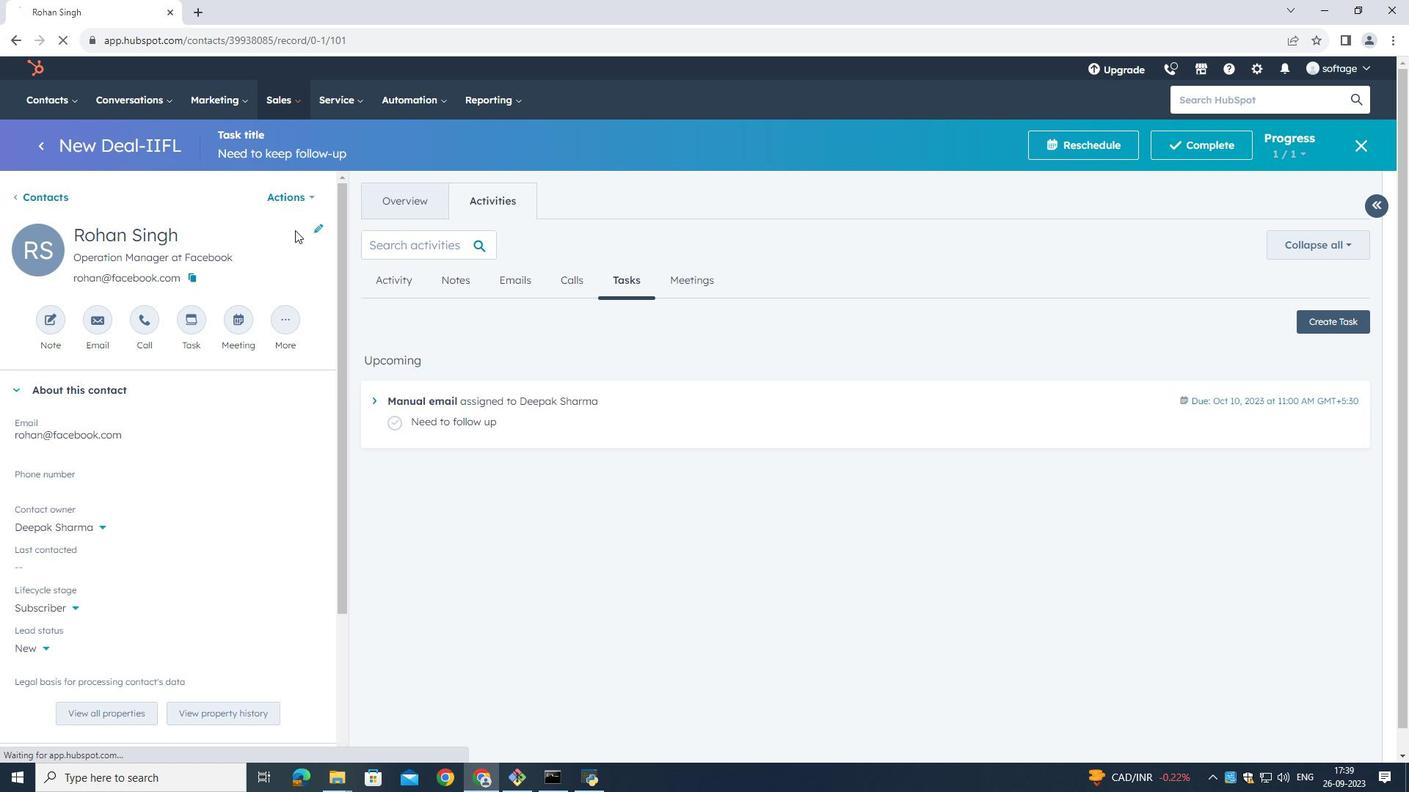 
Action: Mouse moved to (138, 392)
Screenshot: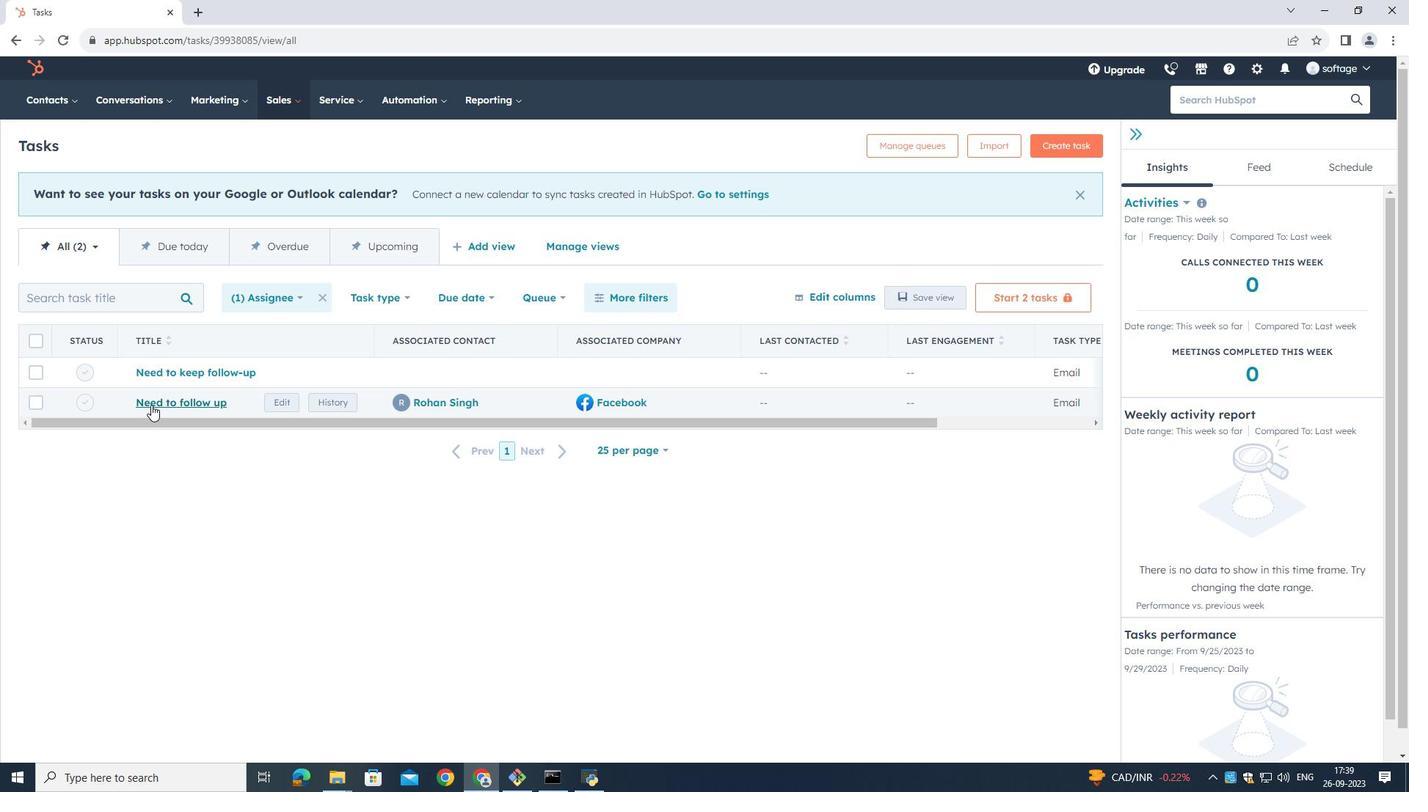 
Action: Mouse pressed left at (138, 392)
Screenshot: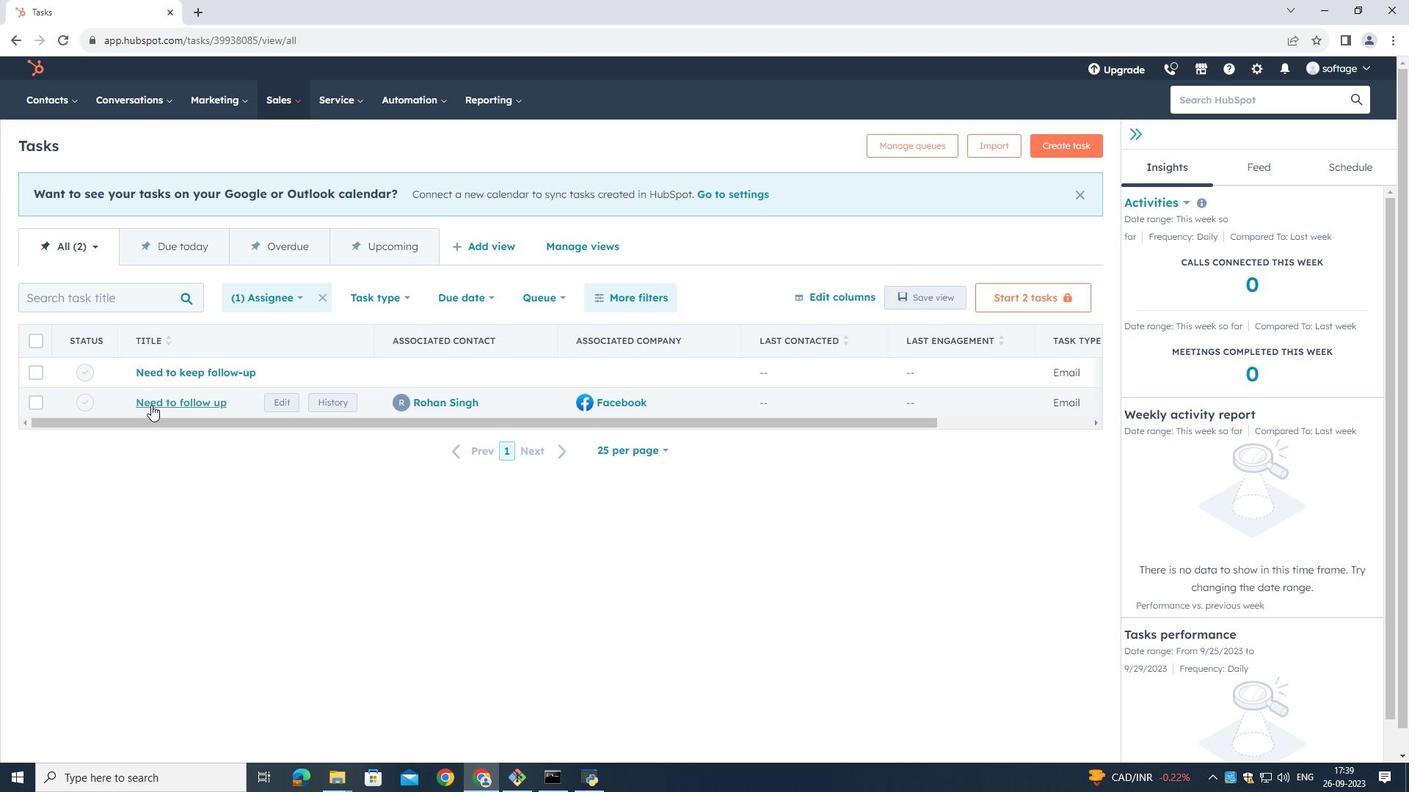 
Action: Mouse moved to (1241, 355)
Screenshot: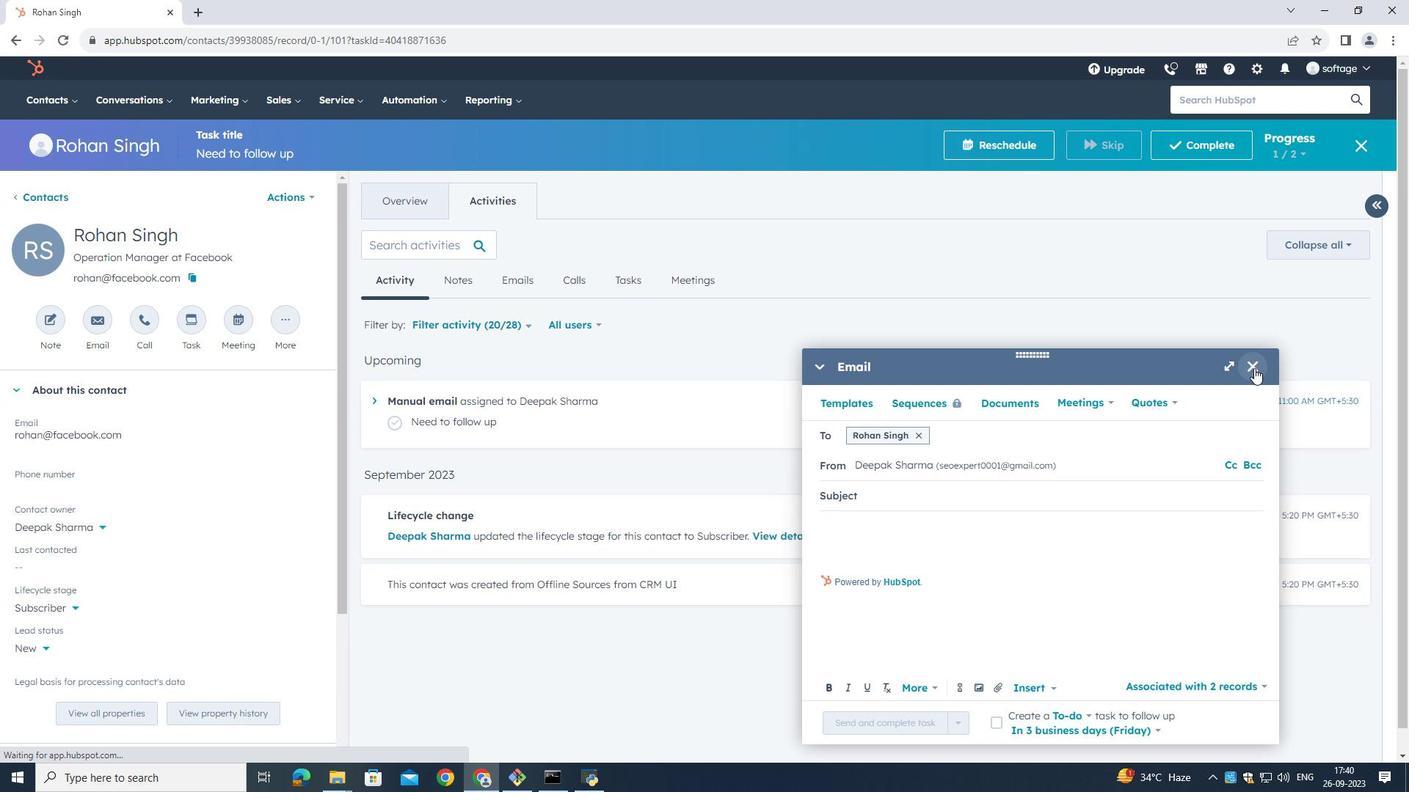 
Action: Mouse pressed left at (1241, 355)
Screenshot: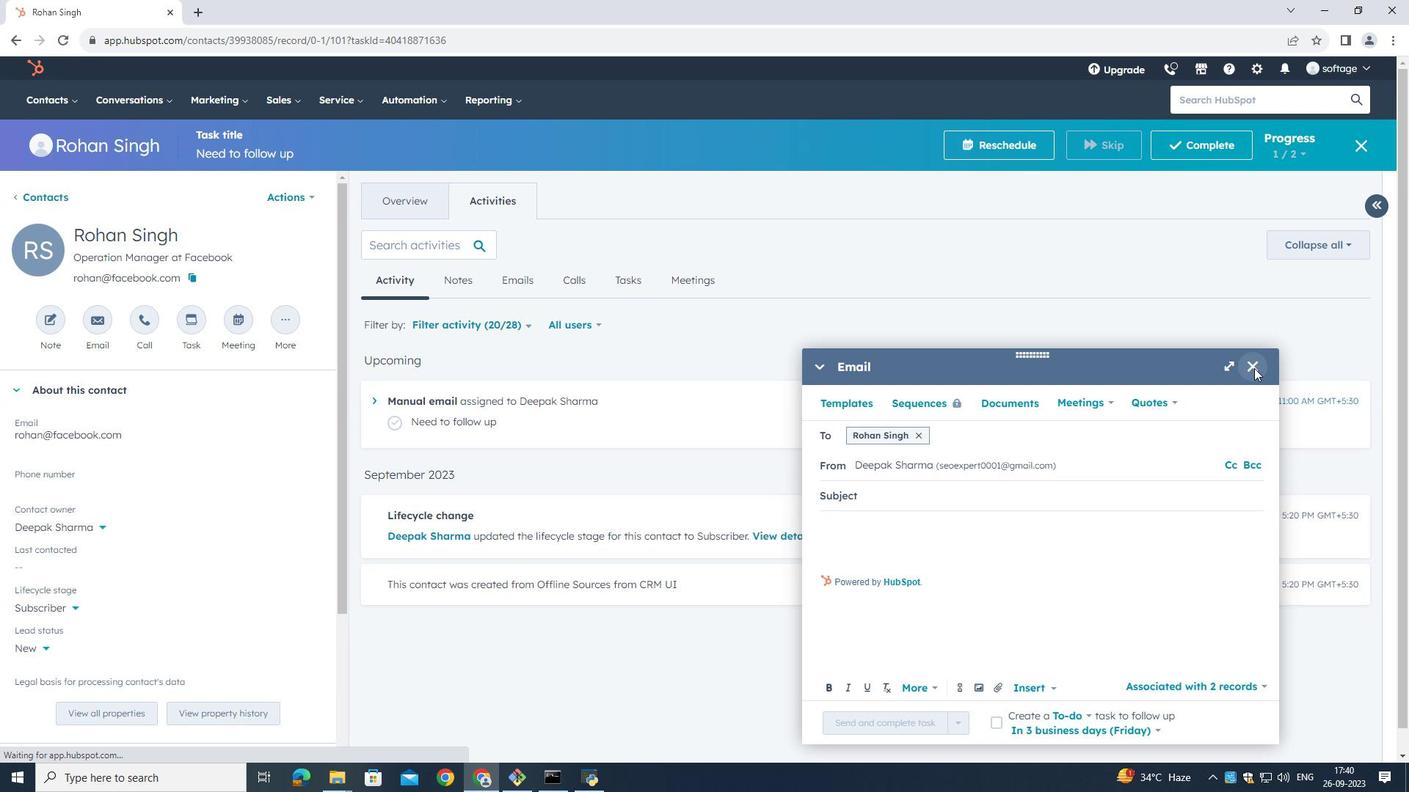 
Action: Mouse moved to (363, 388)
Screenshot: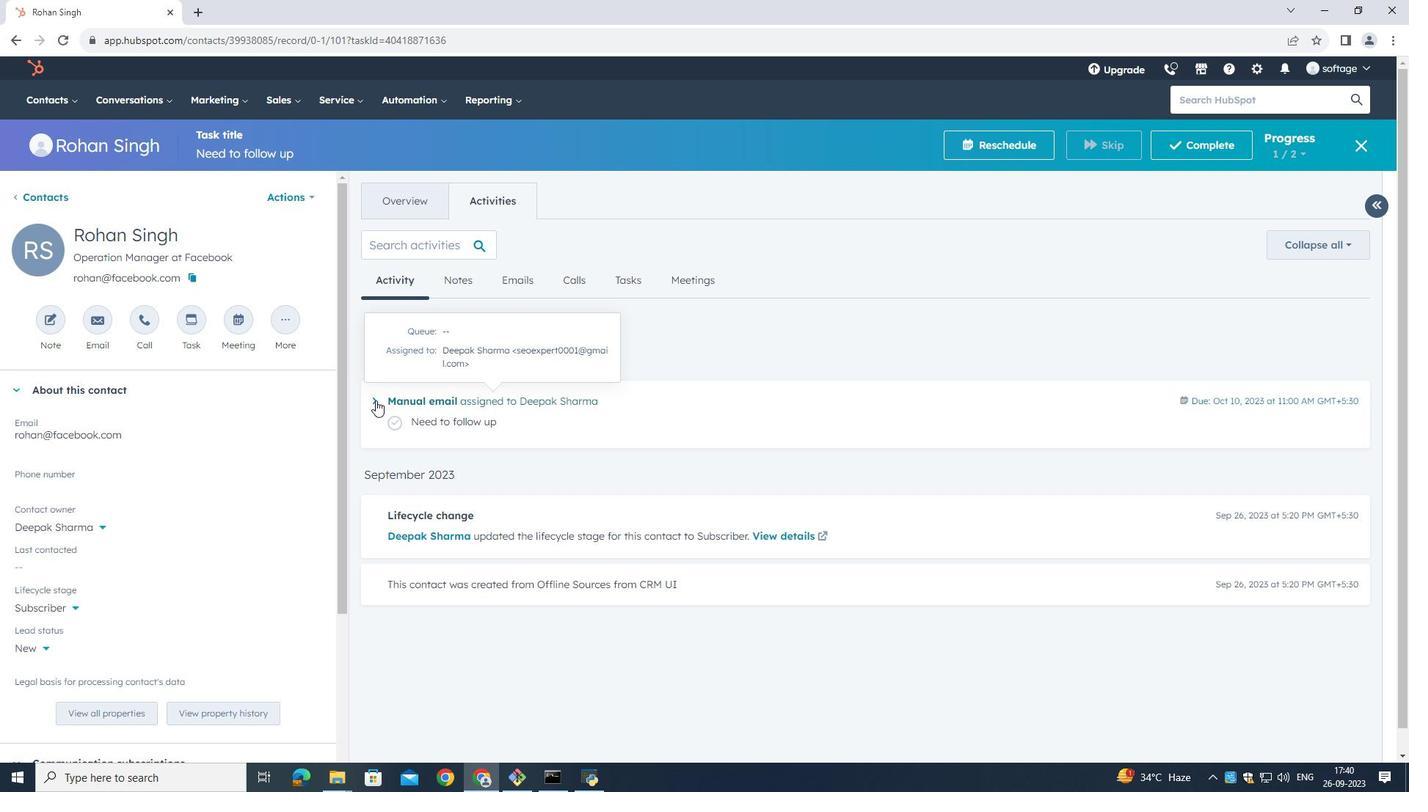 
Action: Mouse pressed left at (363, 388)
Screenshot: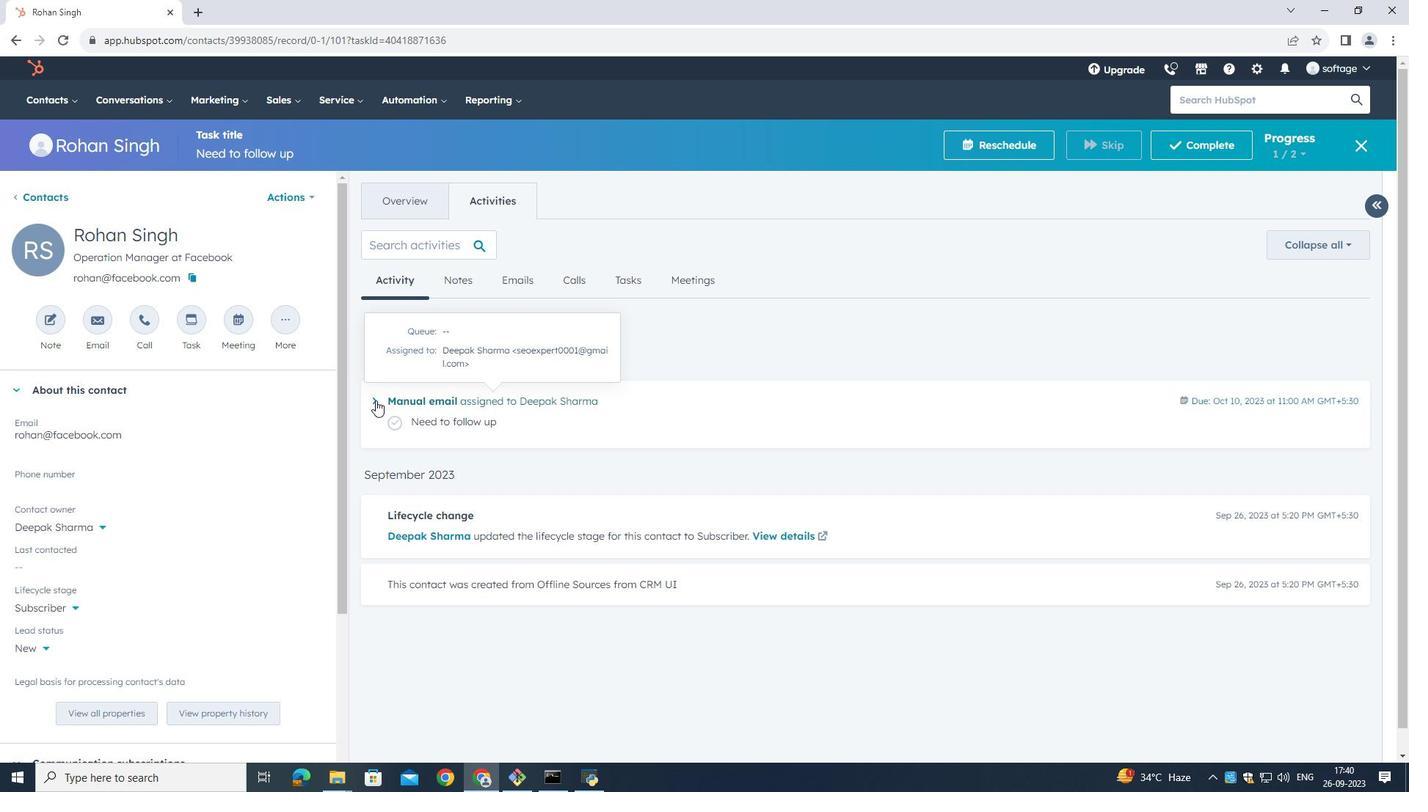 
Action: Mouse moved to (637, 449)
Screenshot: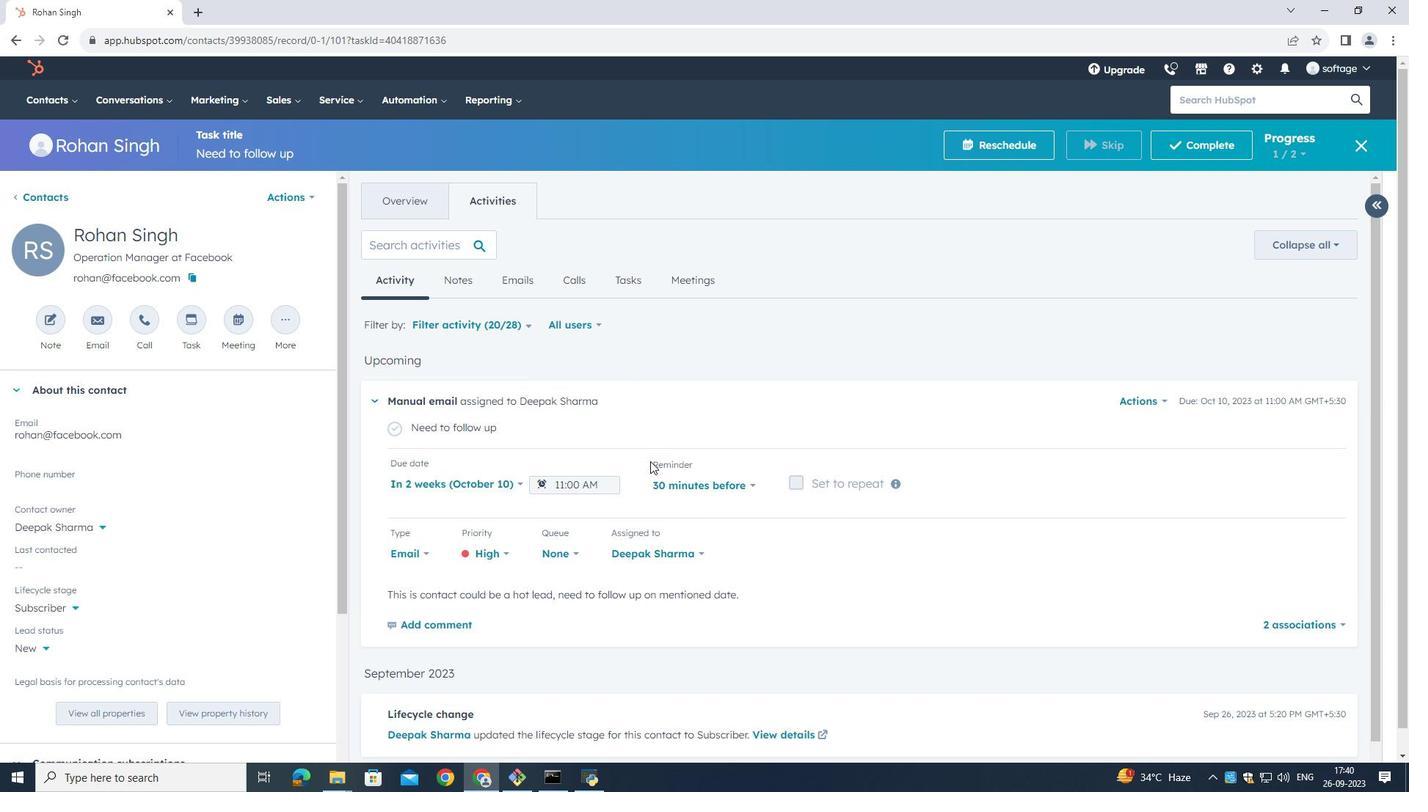 
Action: Mouse pressed left at (637, 449)
Screenshot: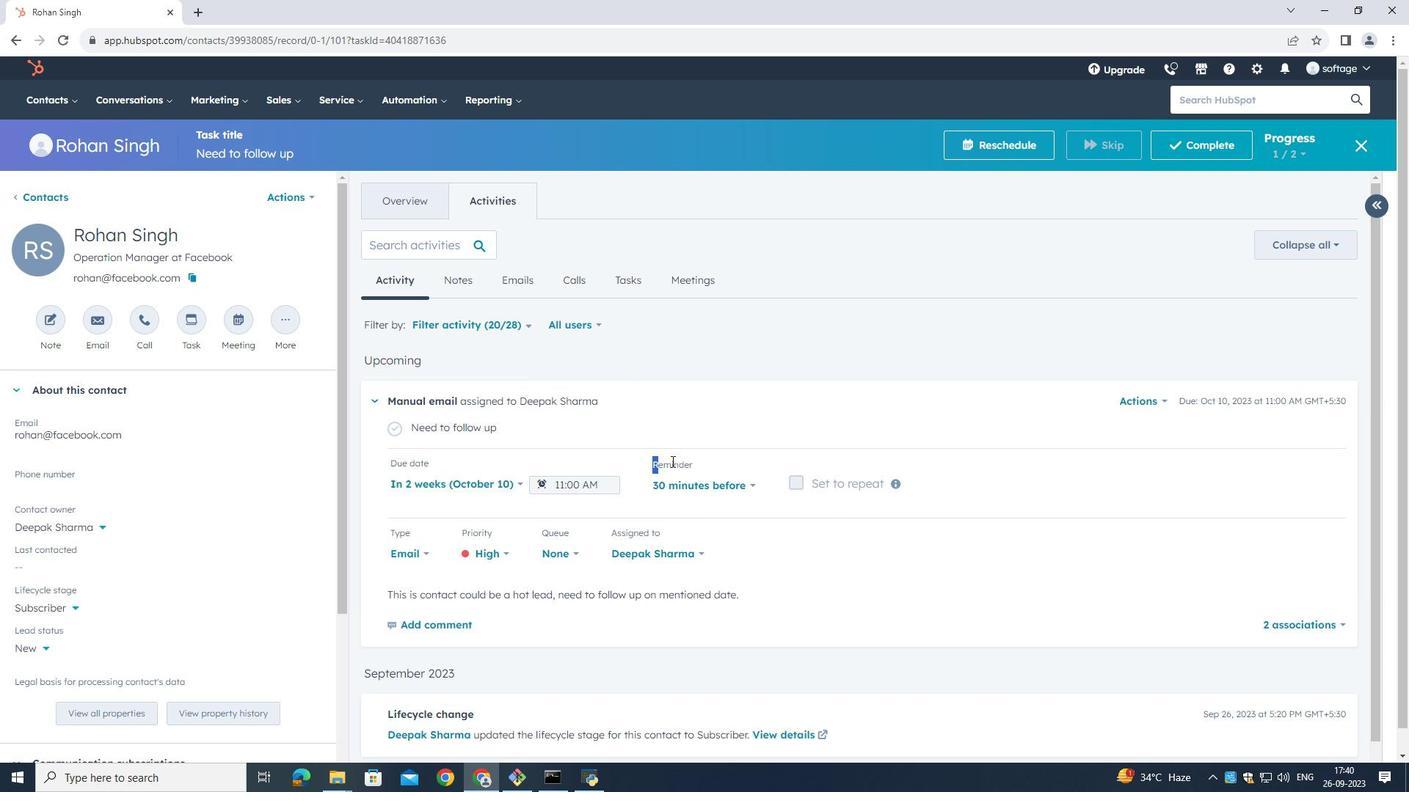 
Action: Mouse moved to (696, 500)
Screenshot: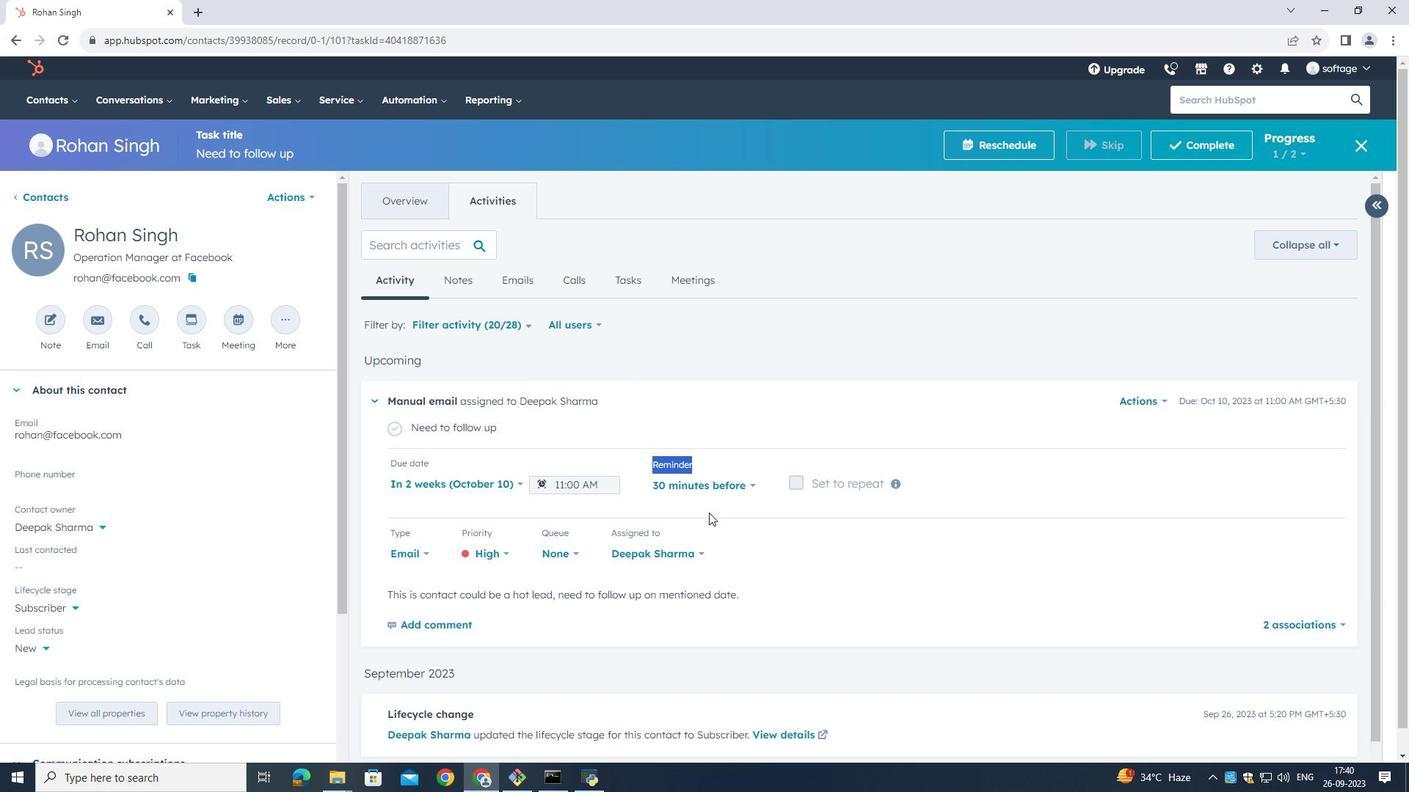 
Action: Mouse pressed left at (696, 500)
Screenshot: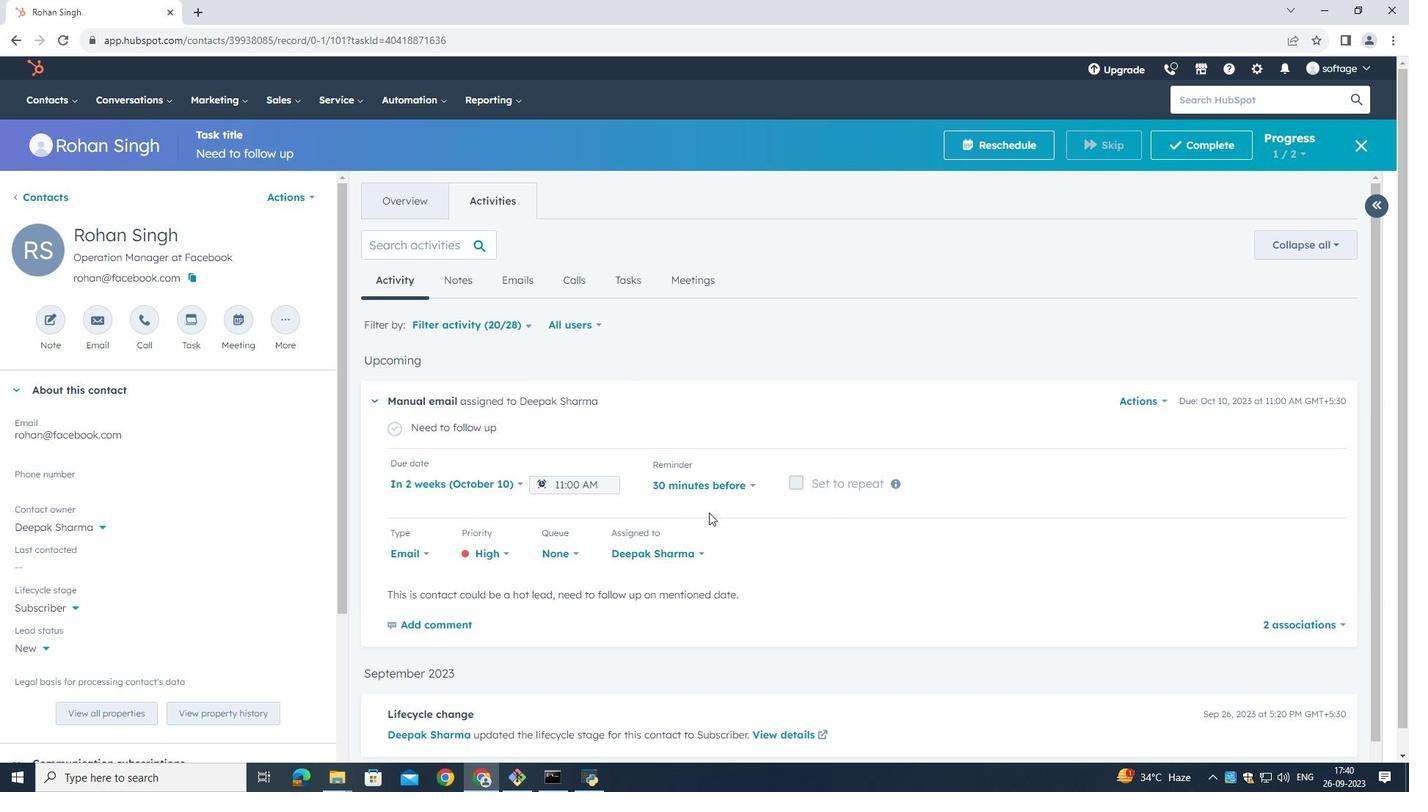 
